 Task: For heading Use Italics Caveat with green colour & Underline.  font size for heading24,  'Change the font style of data to'Comic Sans MS and font size to 16,  Change the alignment of both headline & data to Align center.  In the sheet  Budget Management Template Workbook
Action: Mouse moved to (66, 211)
Screenshot: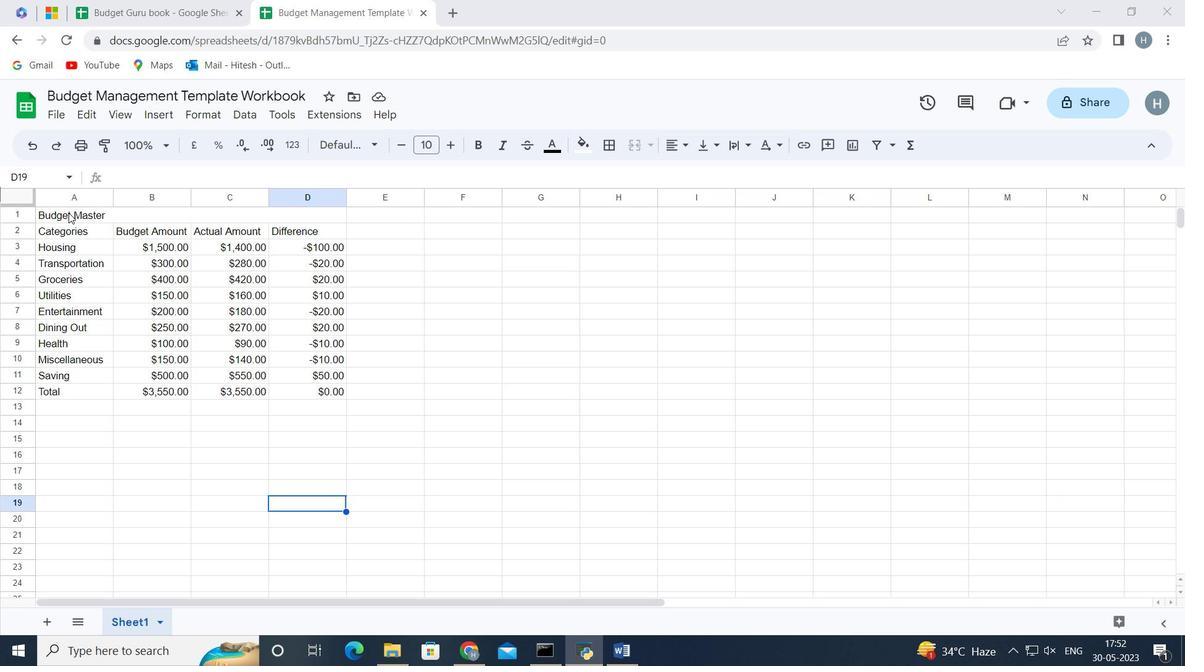 
Action: Mouse pressed left at (66, 211)
Screenshot: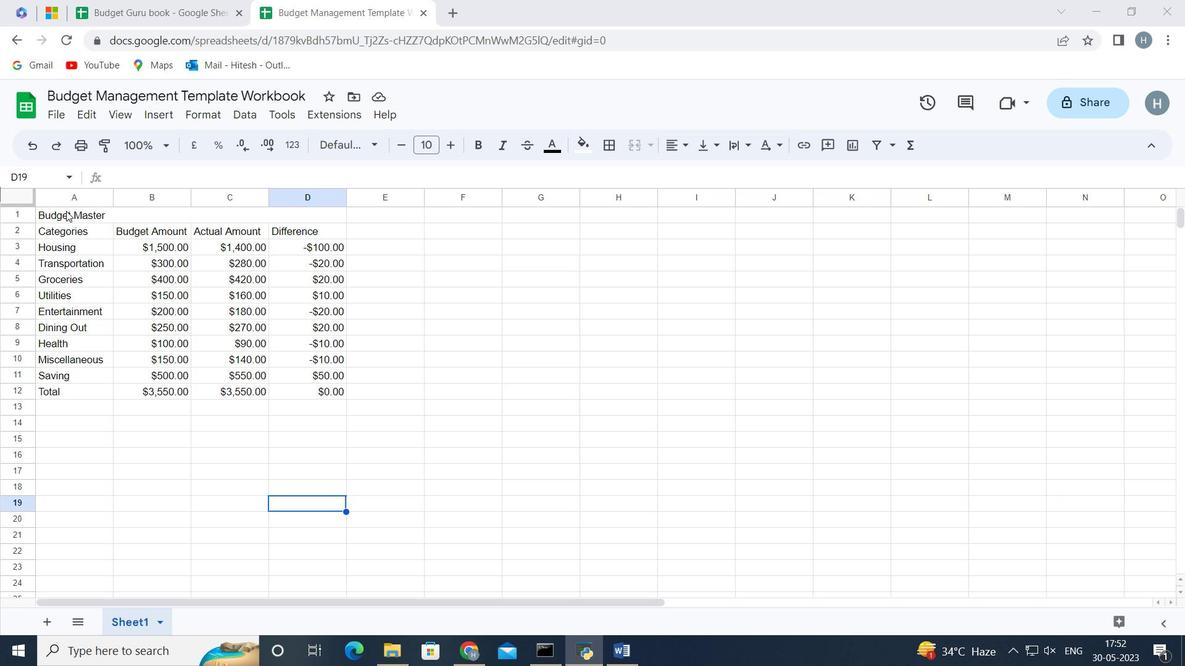 
Action: Mouse moved to (498, 145)
Screenshot: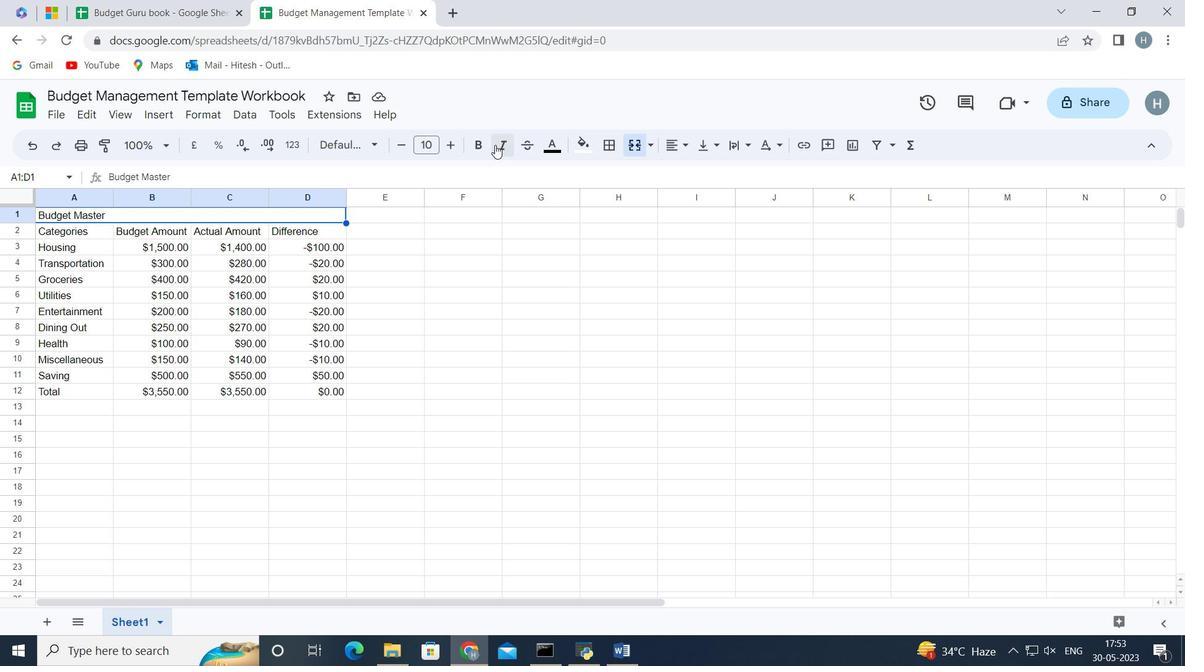 
Action: Mouse pressed left at (498, 145)
Screenshot: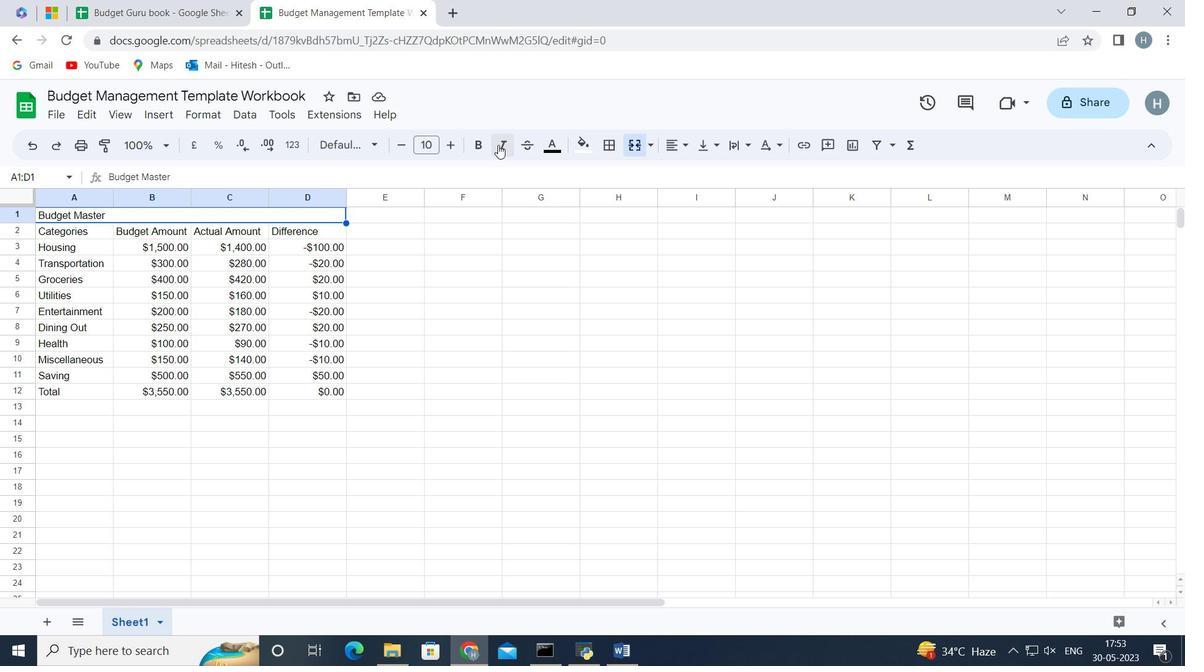 
Action: Mouse moved to (371, 140)
Screenshot: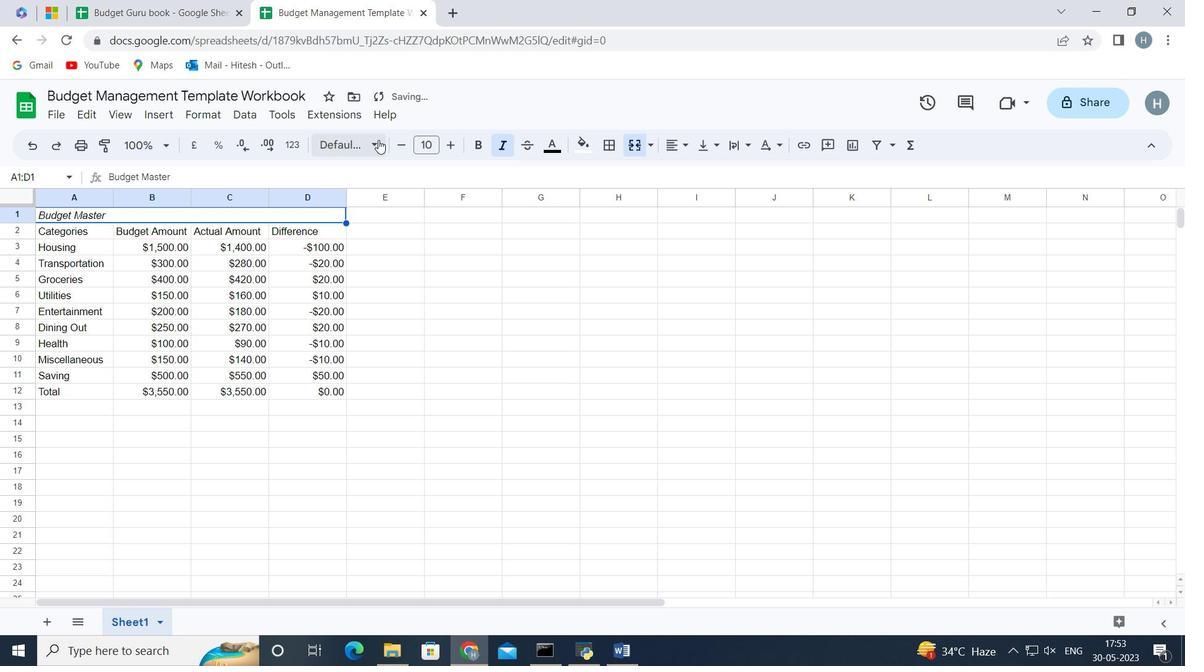 
Action: Mouse pressed left at (371, 140)
Screenshot: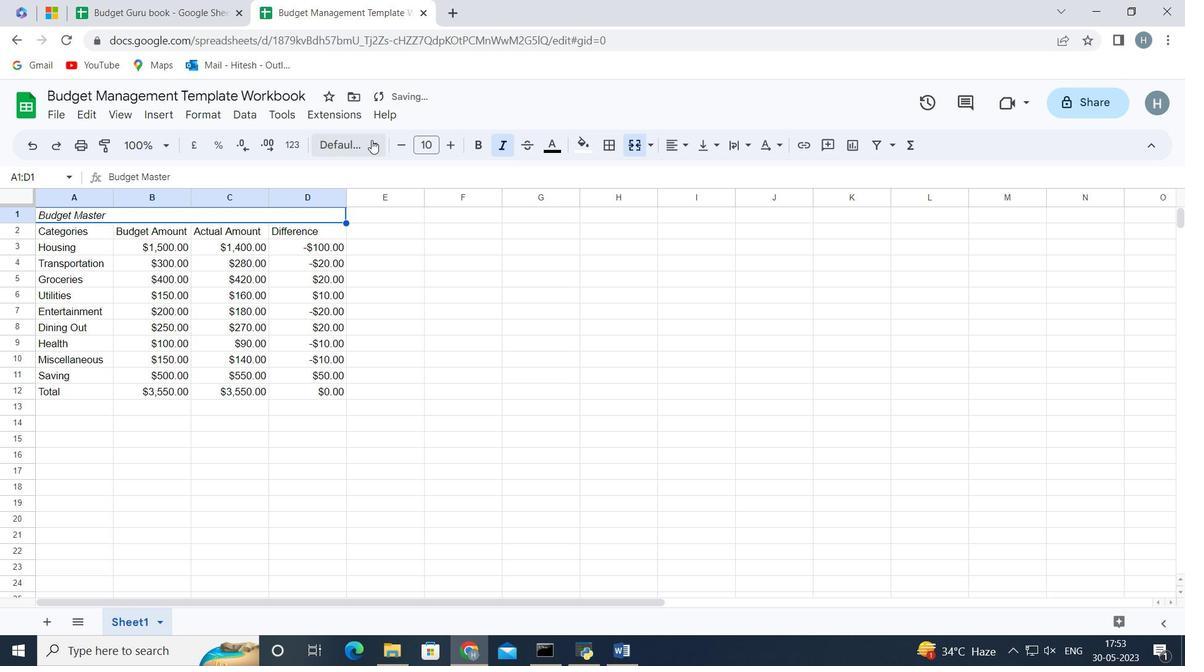 
Action: Mouse moved to (388, 468)
Screenshot: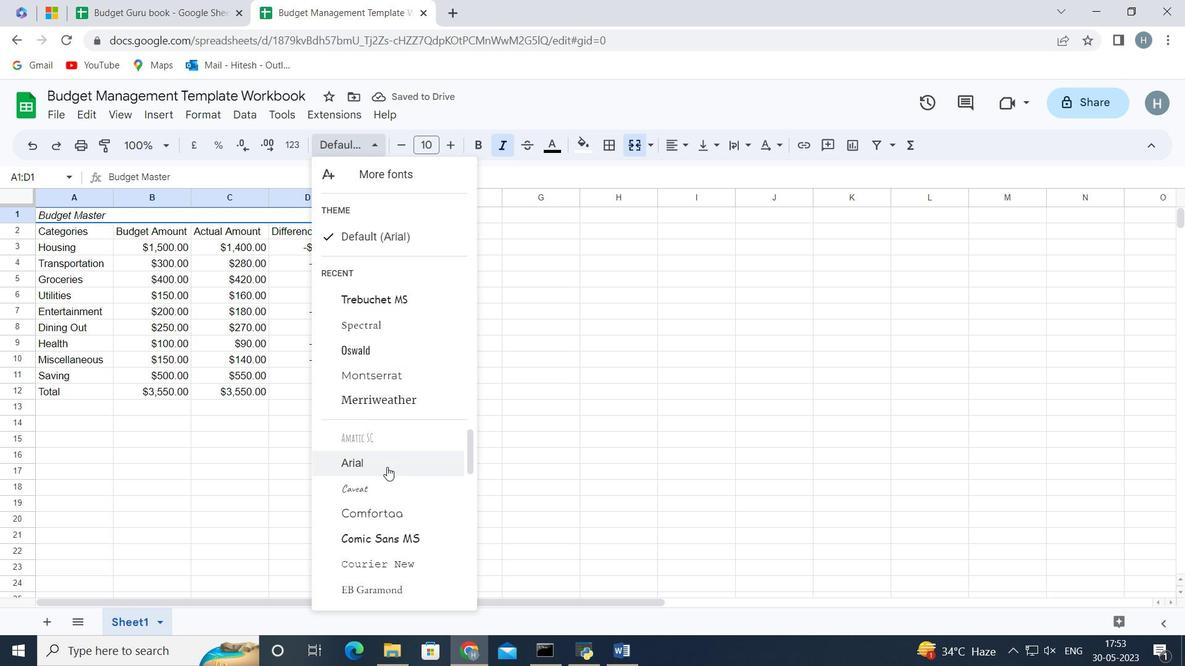 
Action: Mouse scrolled (388, 467) with delta (0, 0)
Screenshot: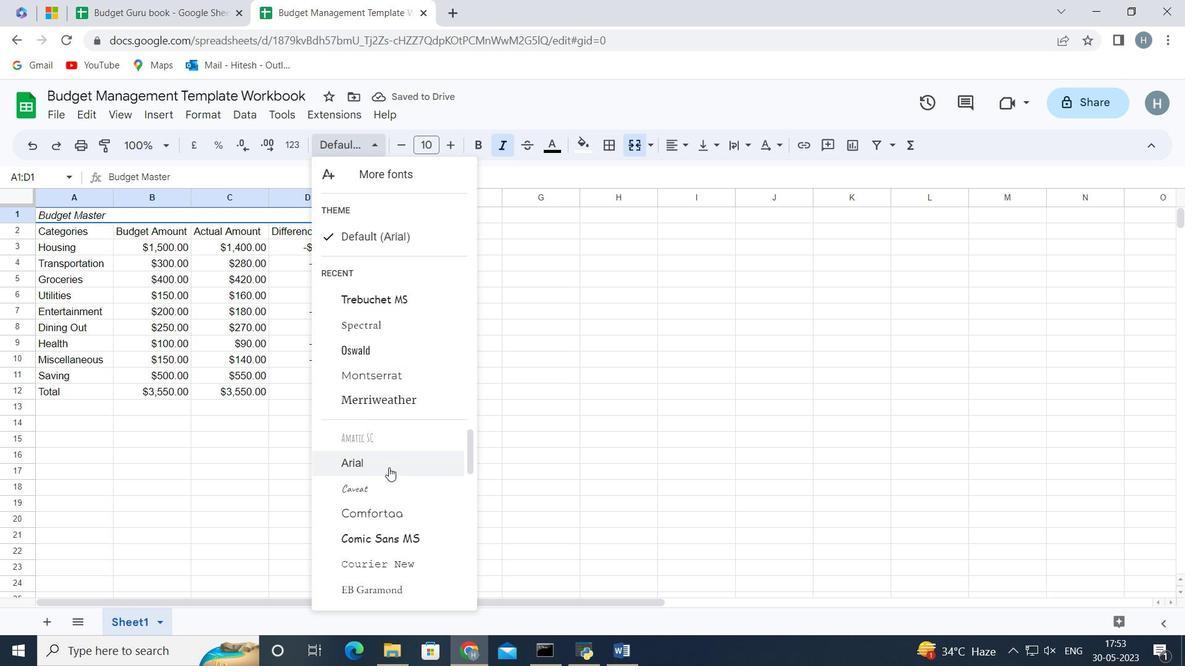 
Action: Mouse moved to (390, 486)
Screenshot: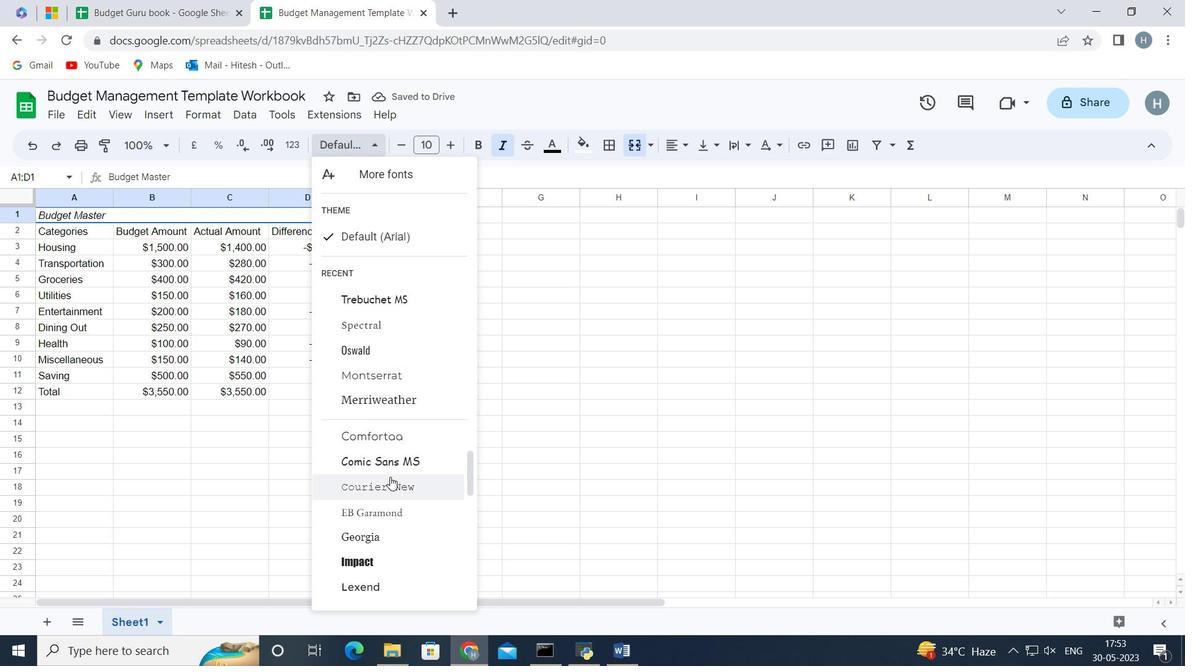 
Action: Mouse scrolled (390, 486) with delta (0, 0)
Screenshot: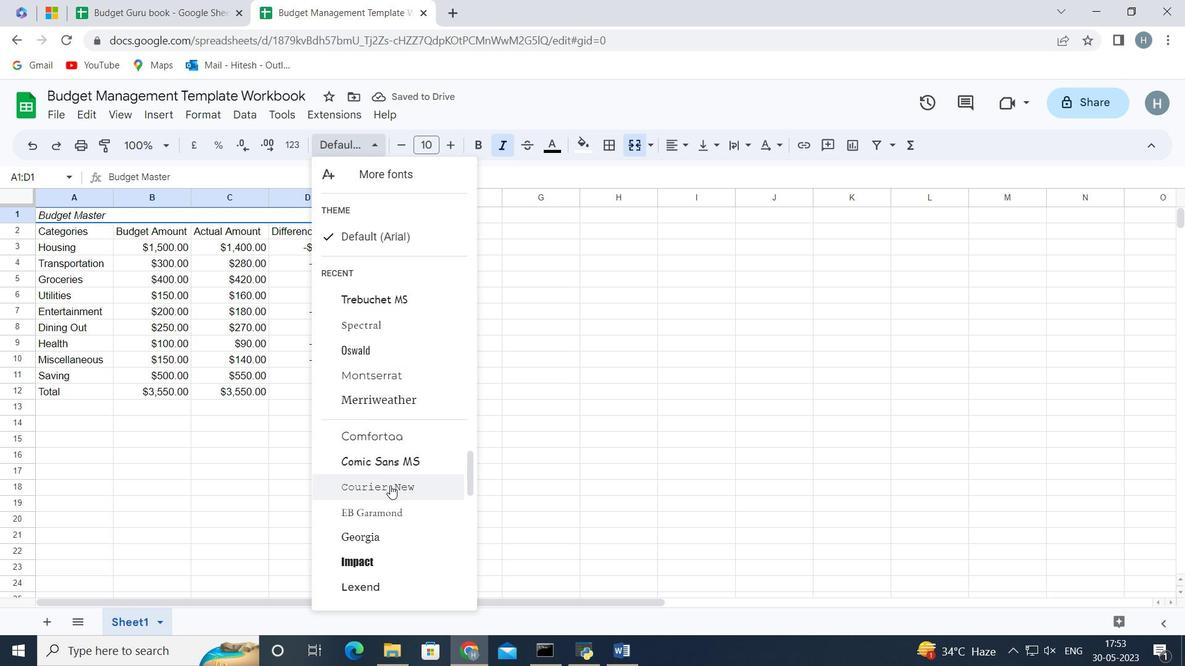 
Action: Mouse scrolled (390, 486) with delta (0, 0)
Screenshot: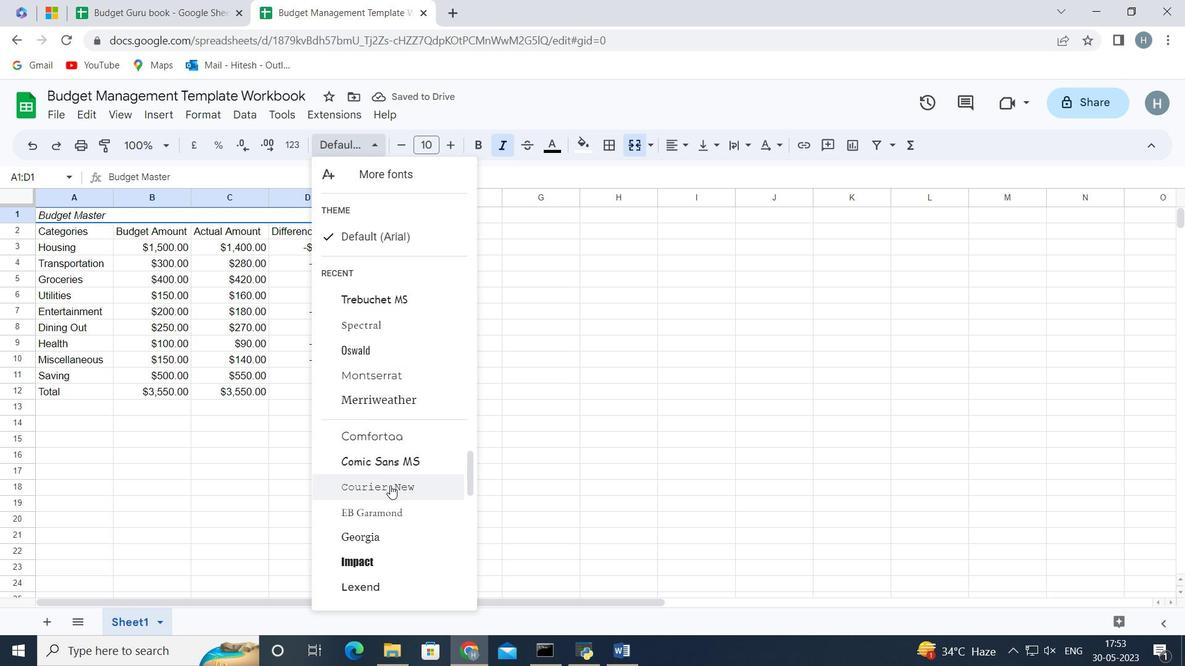 
Action: Mouse scrolled (390, 486) with delta (0, 0)
Screenshot: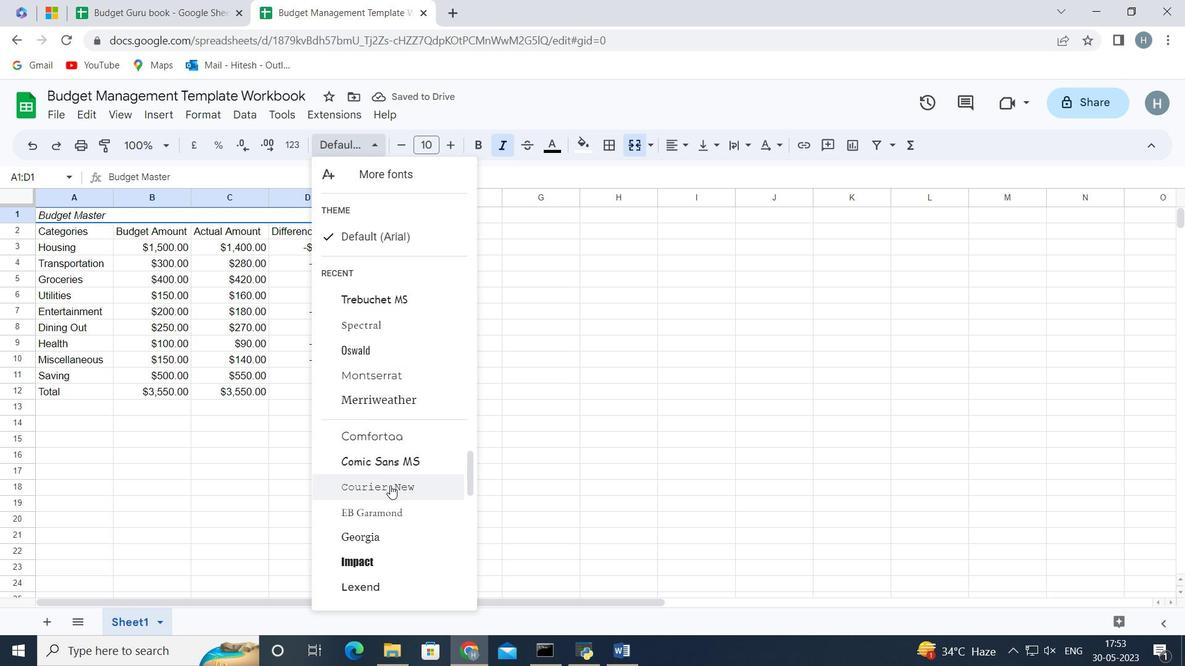 
Action: Mouse moved to (390, 486)
Screenshot: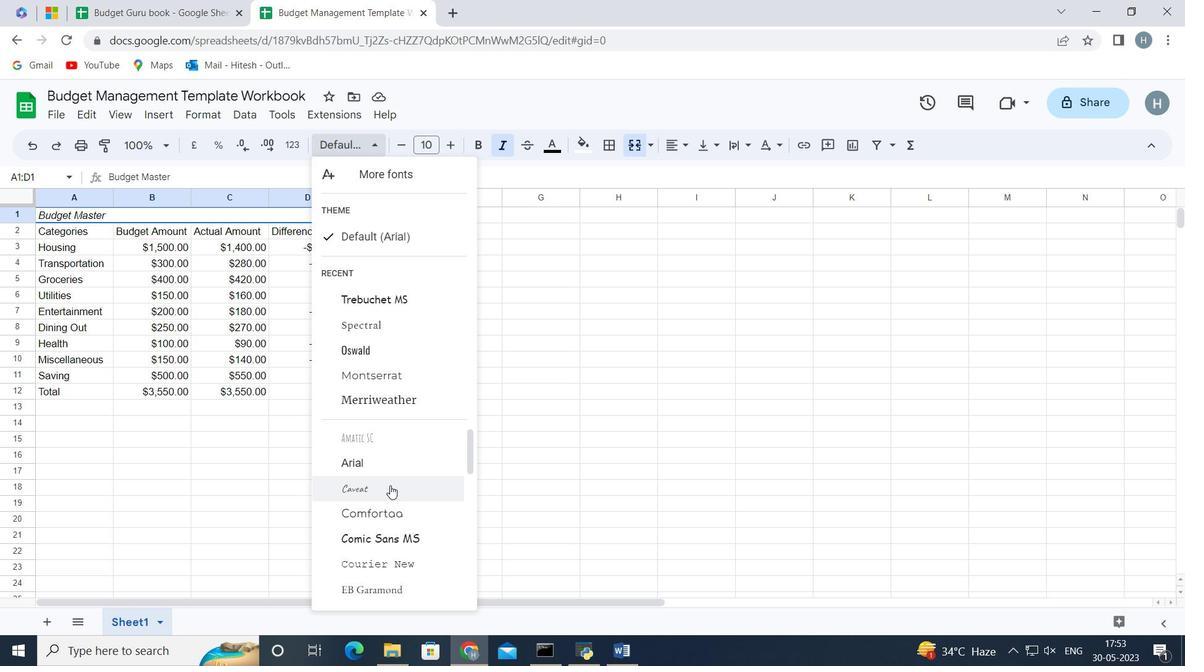 
Action: Mouse pressed left at (390, 486)
Screenshot: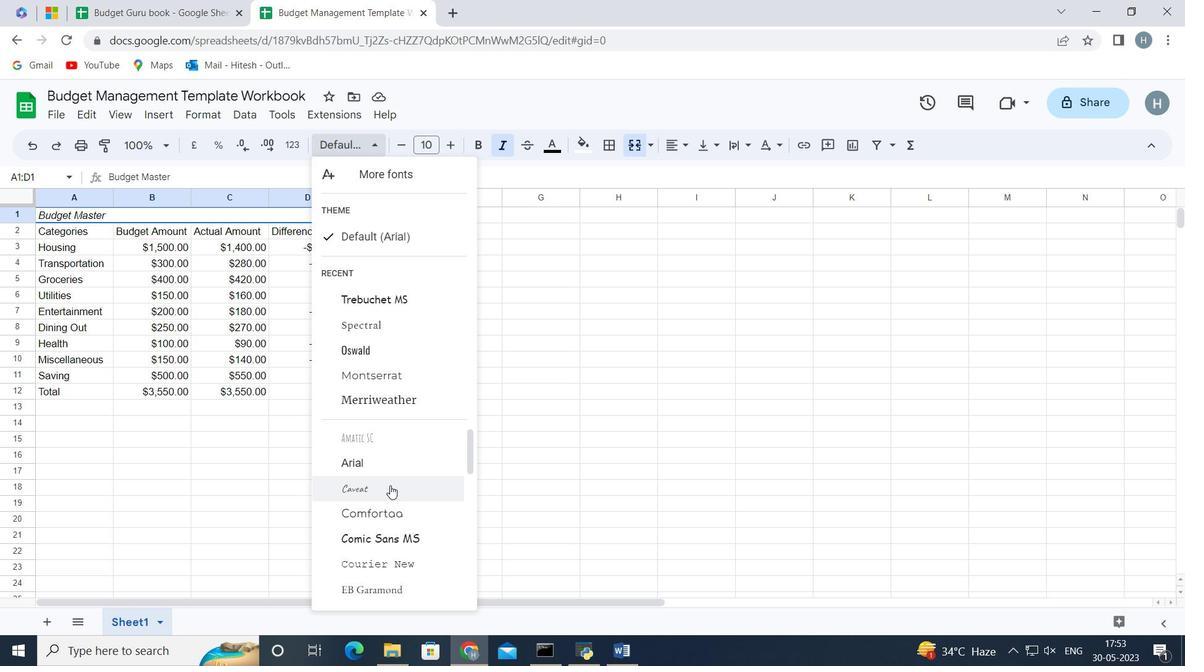 
Action: Mouse moved to (578, 147)
Screenshot: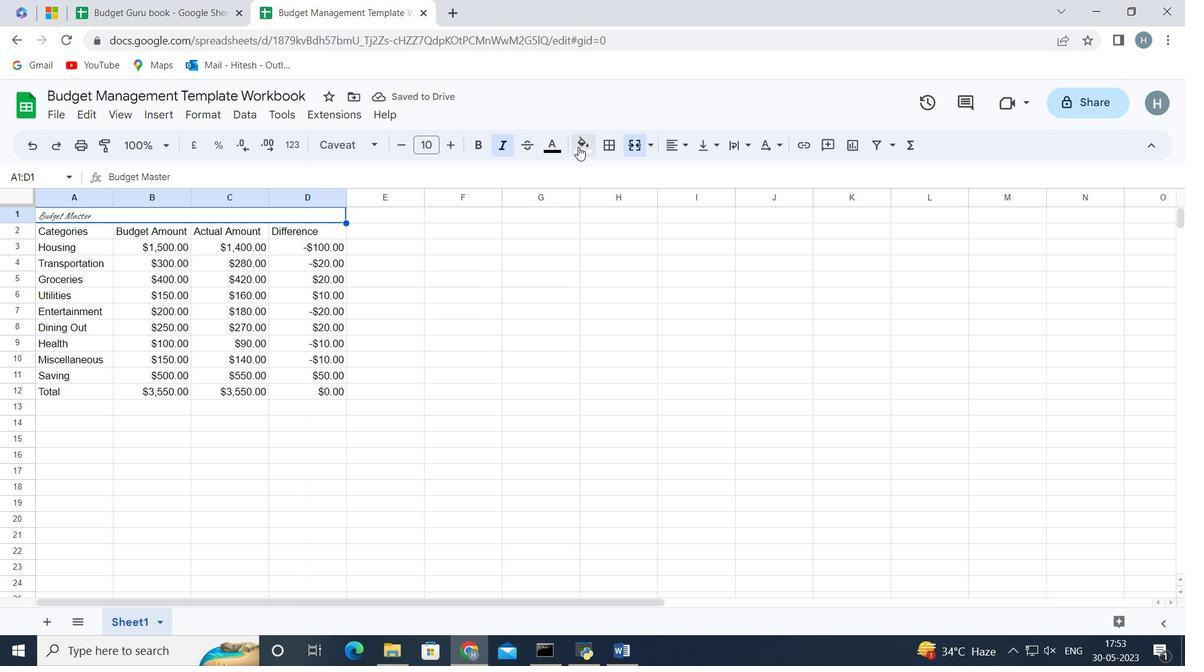 
Action: Mouse pressed left at (578, 147)
Screenshot: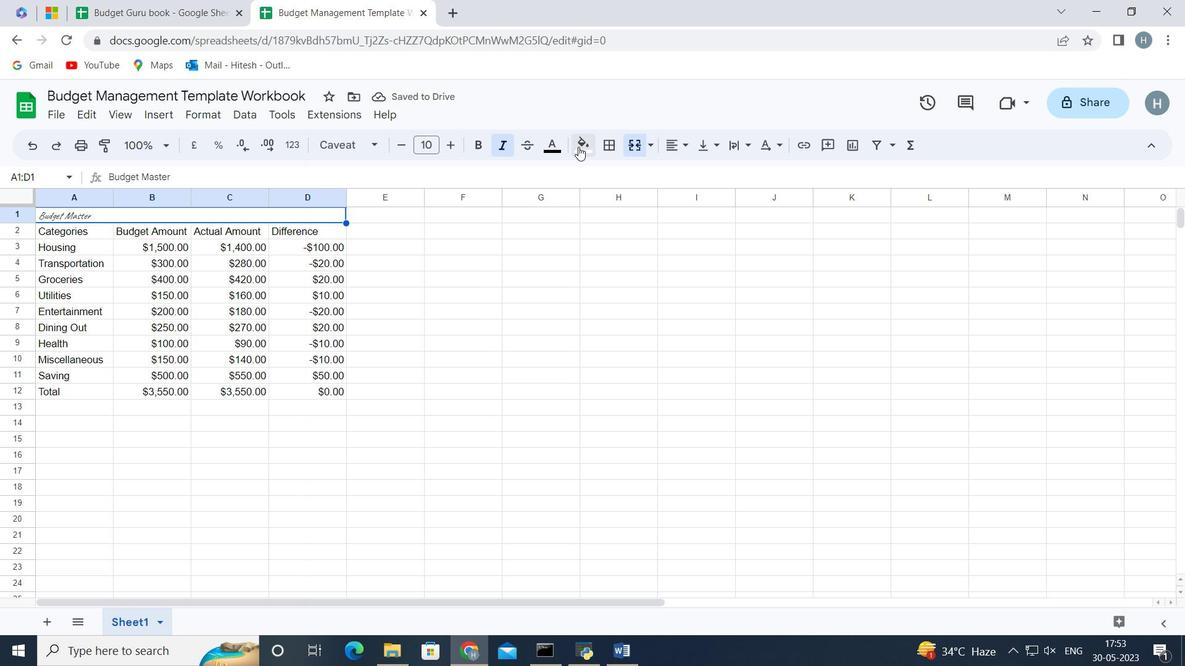 
Action: Mouse moved to (654, 209)
Screenshot: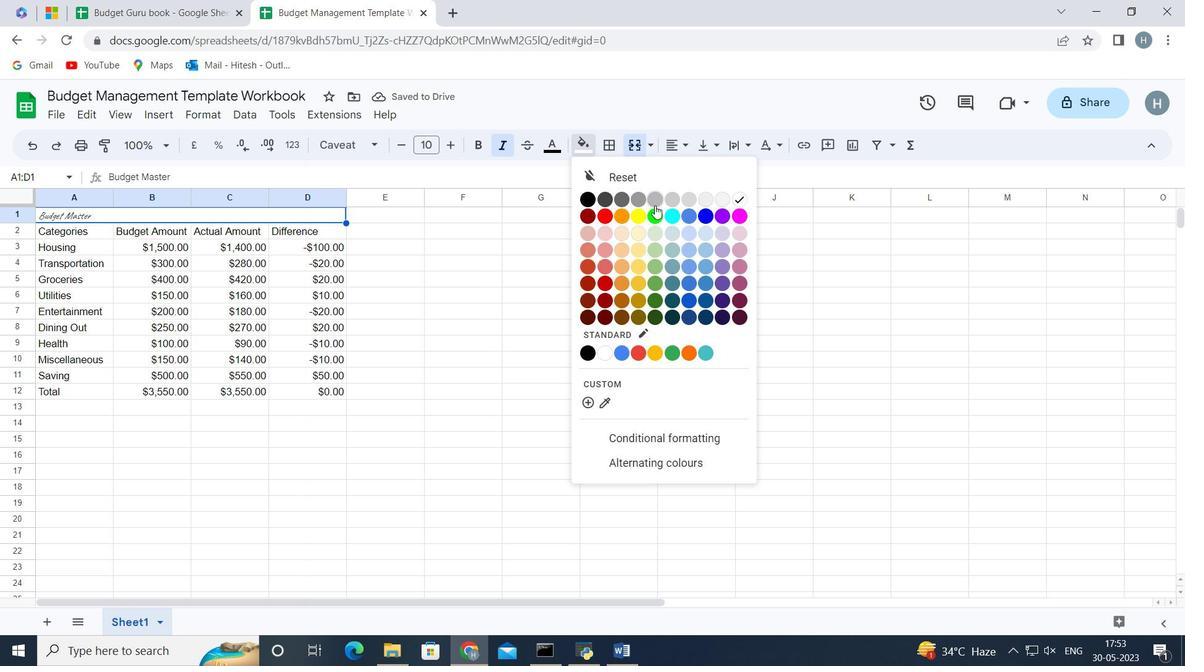 
Action: Mouse pressed left at (654, 209)
Screenshot: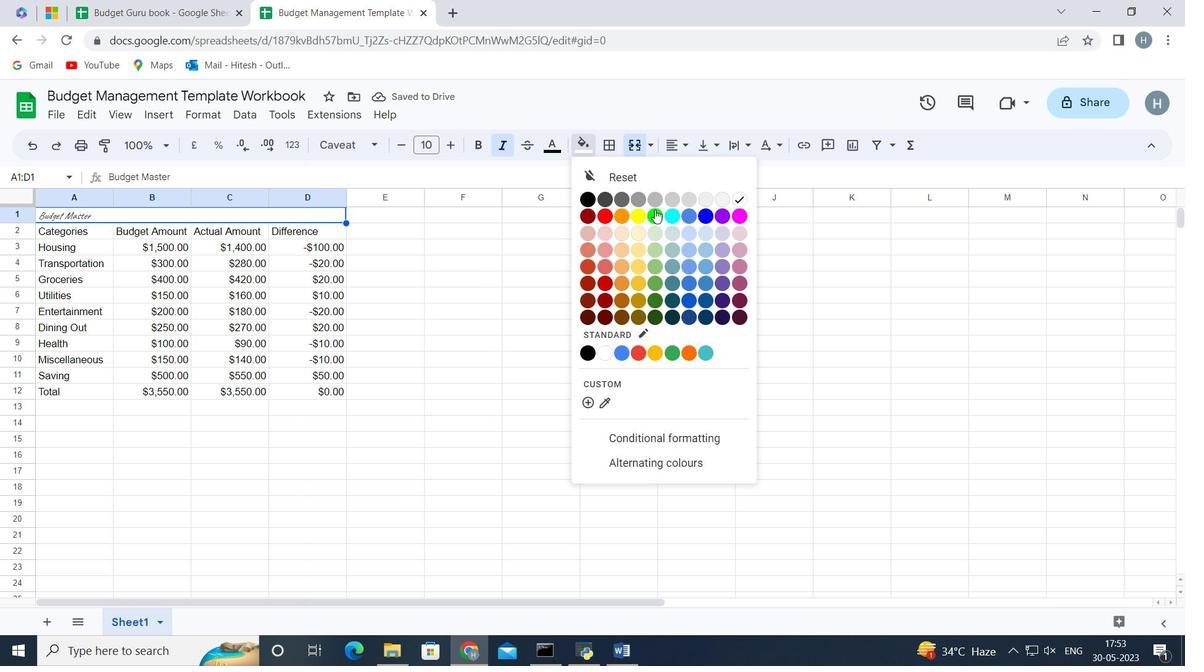 
Action: Mouse moved to (193, 114)
Screenshot: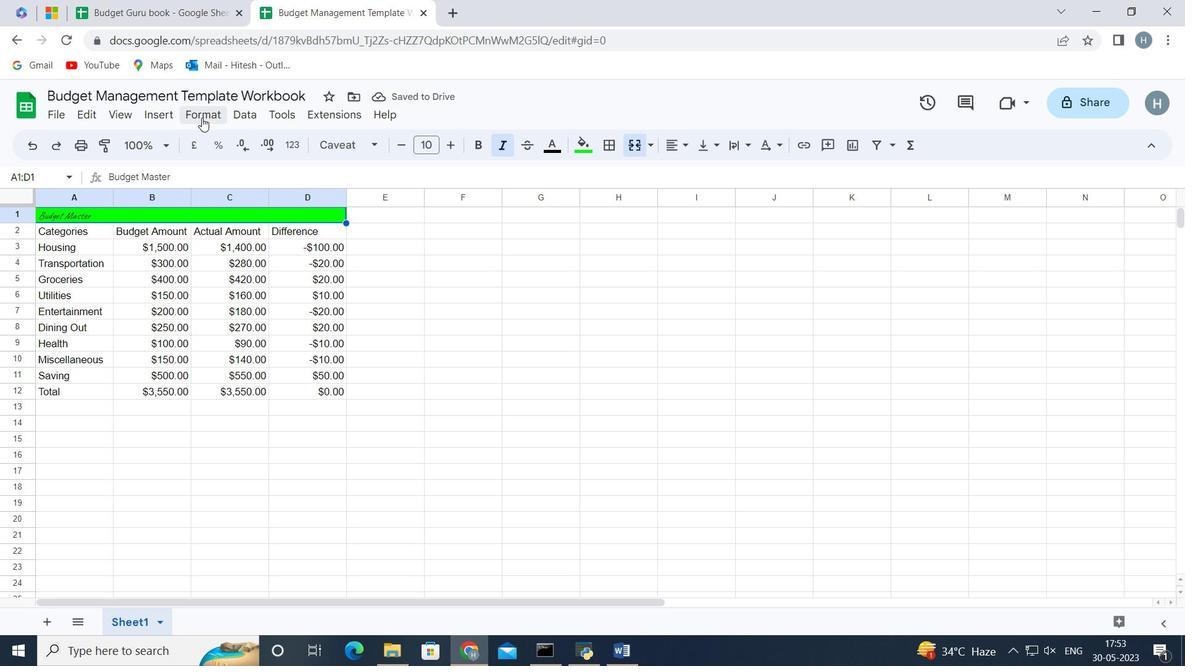 
Action: Mouse pressed left at (193, 114)
Screenshot: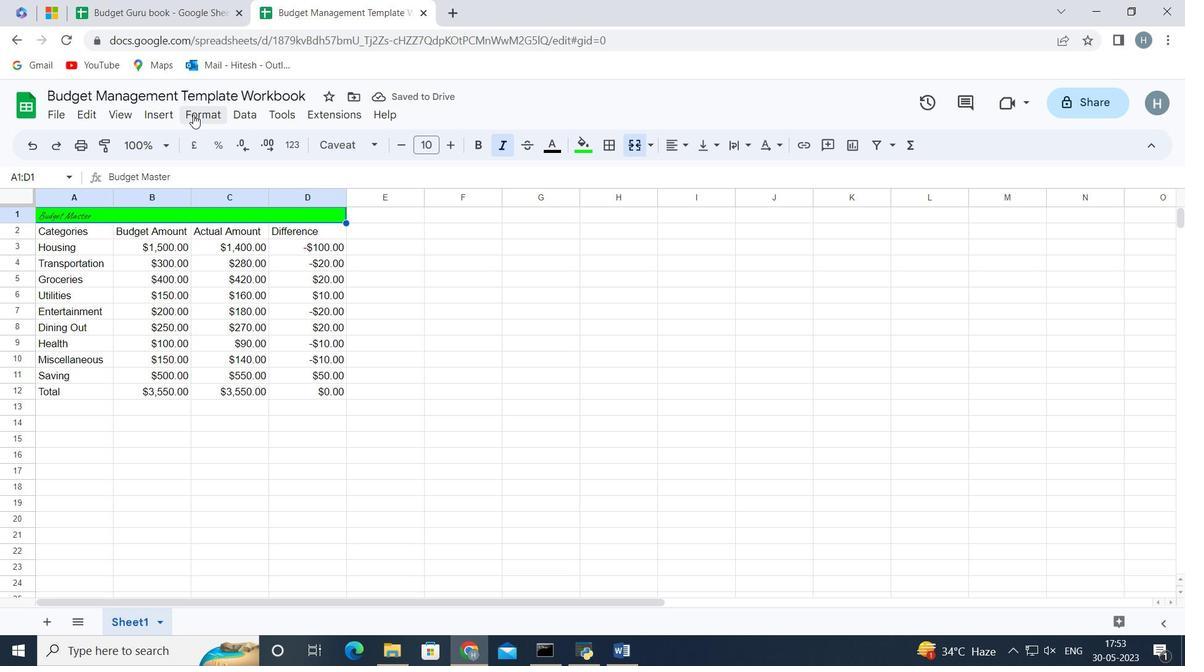 
Action: Mouse moved to (476, 259)
Screenshot: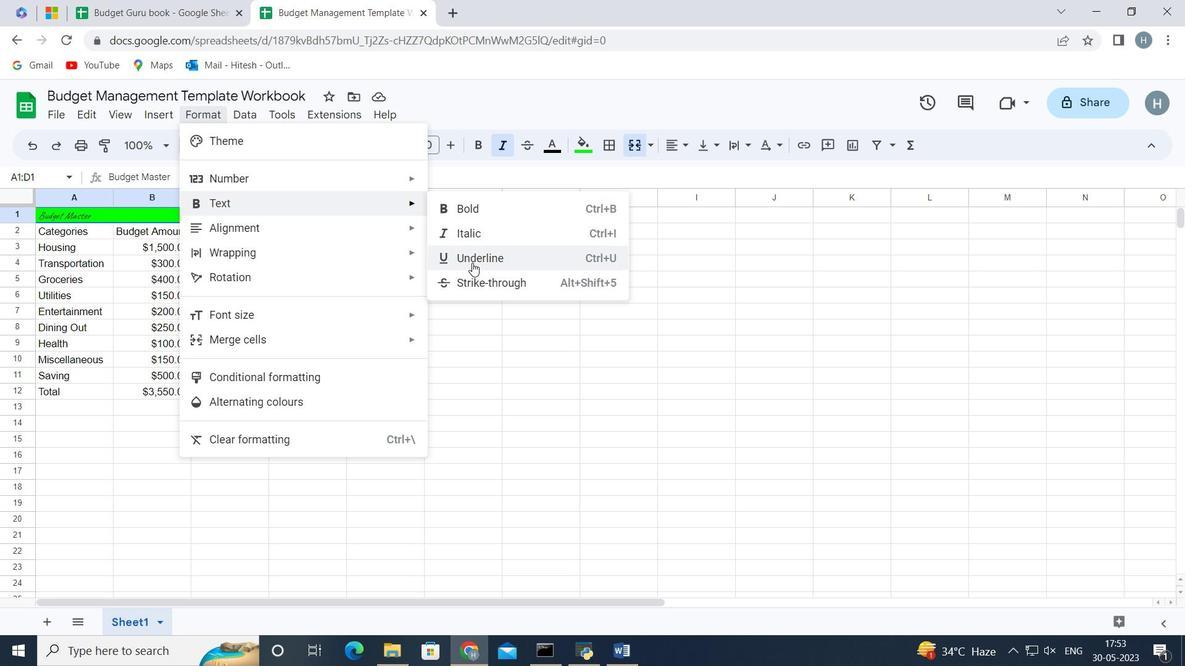 
Action: Mouse pressed left at (476, 259)
Screenshot: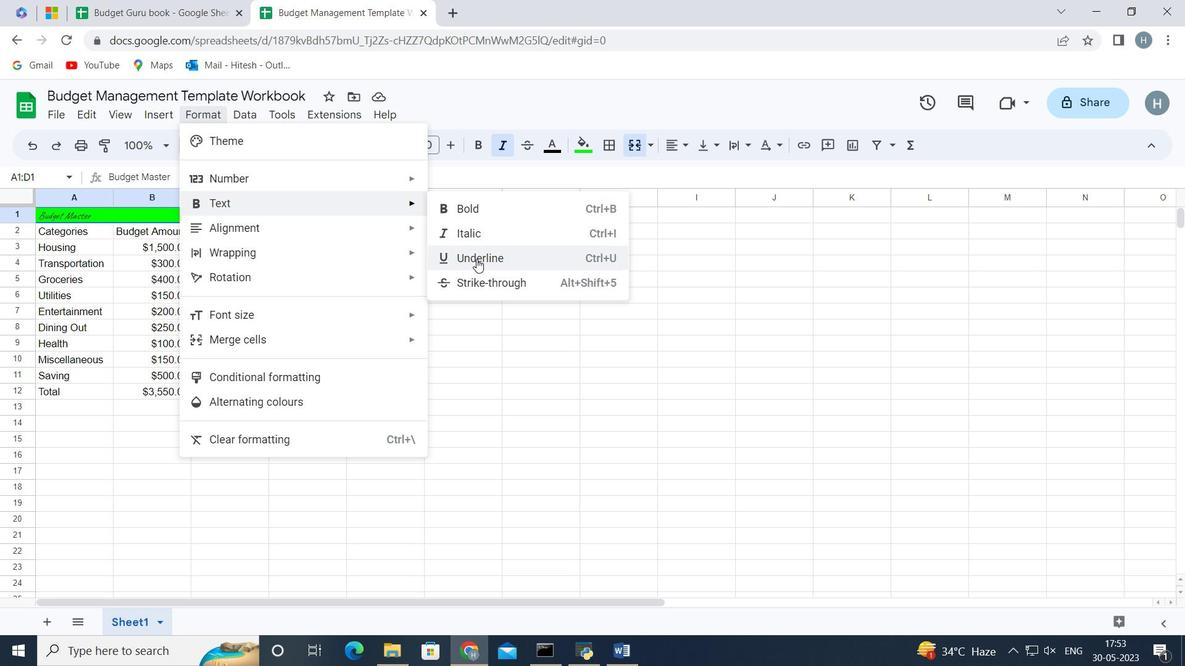 
Action: Mouse moved to (457, 145)
Screenshot: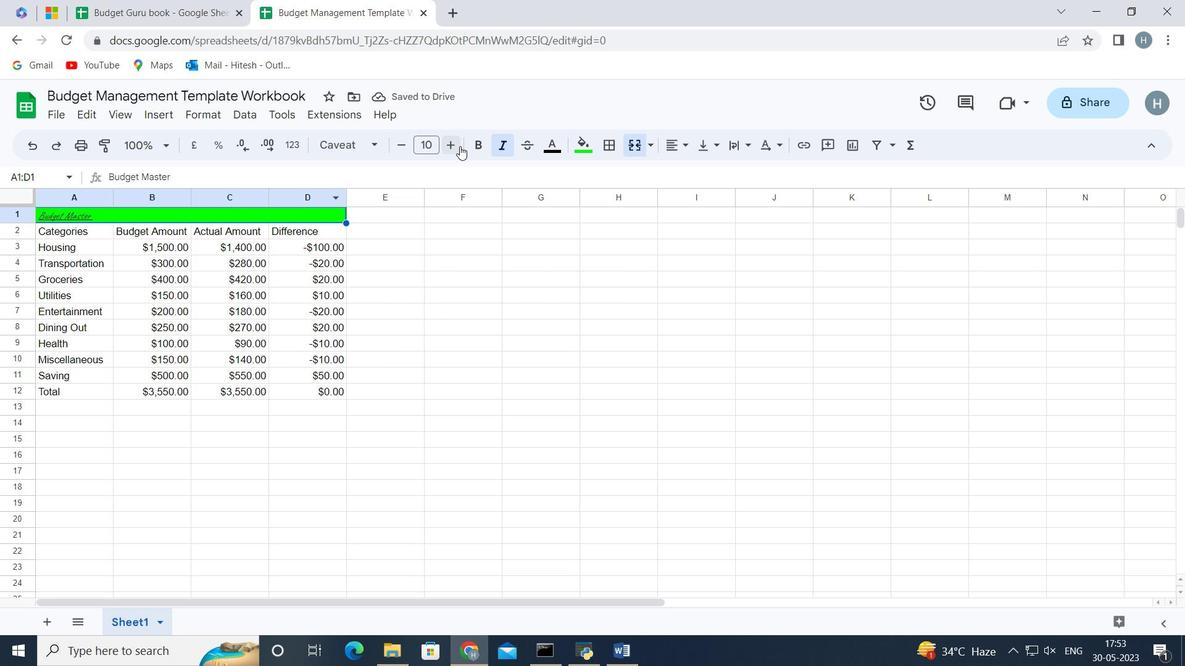 
Action: Mouse pressed left at (457, 145)
Screenshot: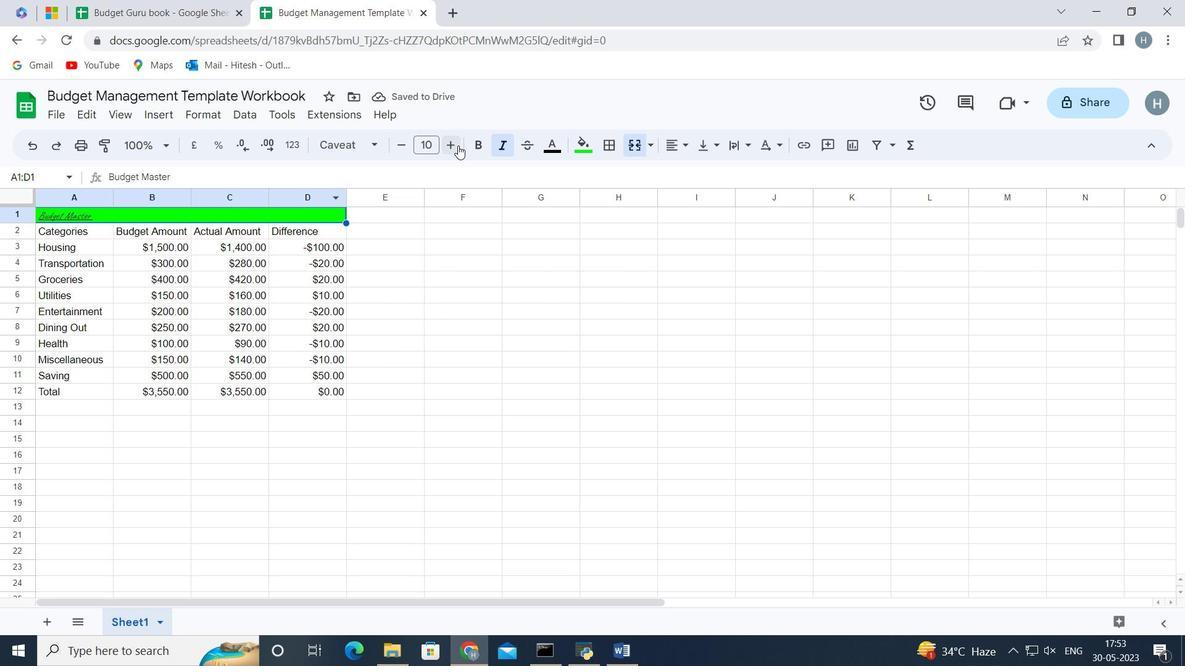 
Action: Mouse pressed left at (457, 145)
Screenshot: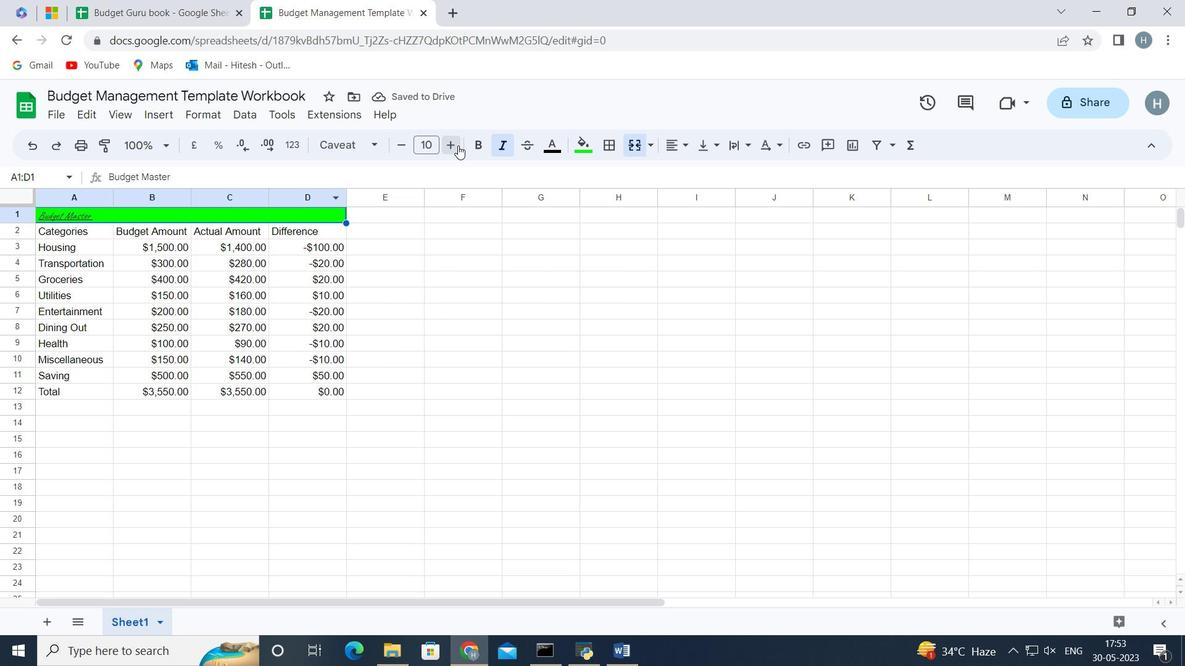 
Action: Mouse pressed left at (457, 145)
Screenshot: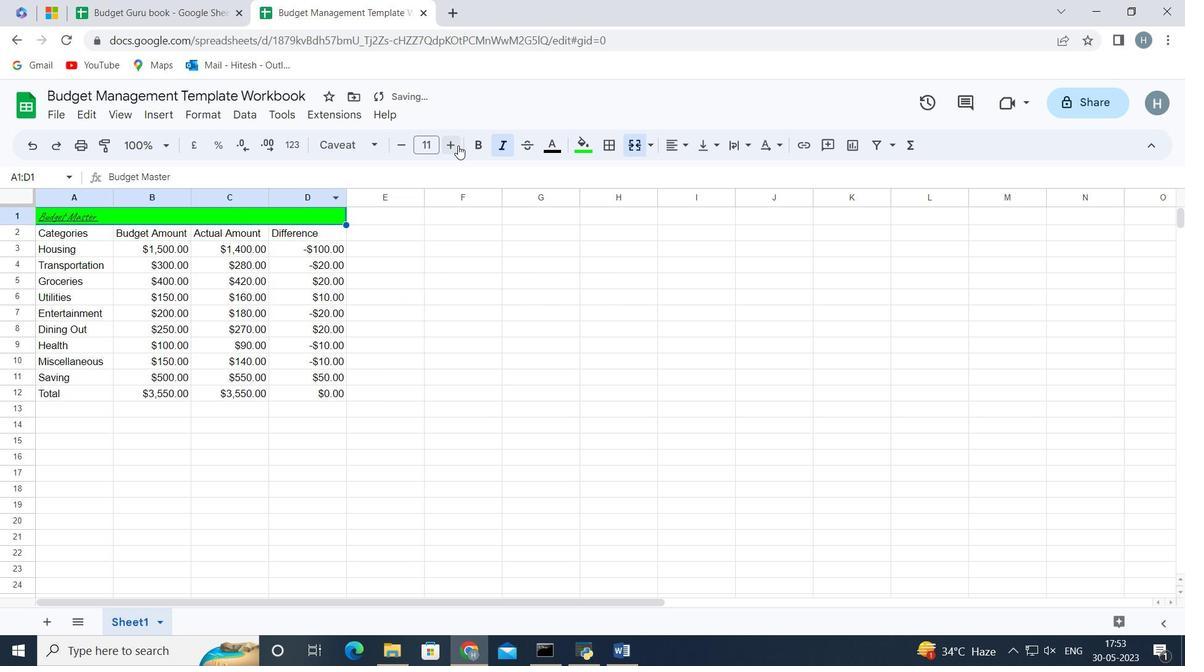 
Action: Mouse pressed left at (457, 145)
Screenshot: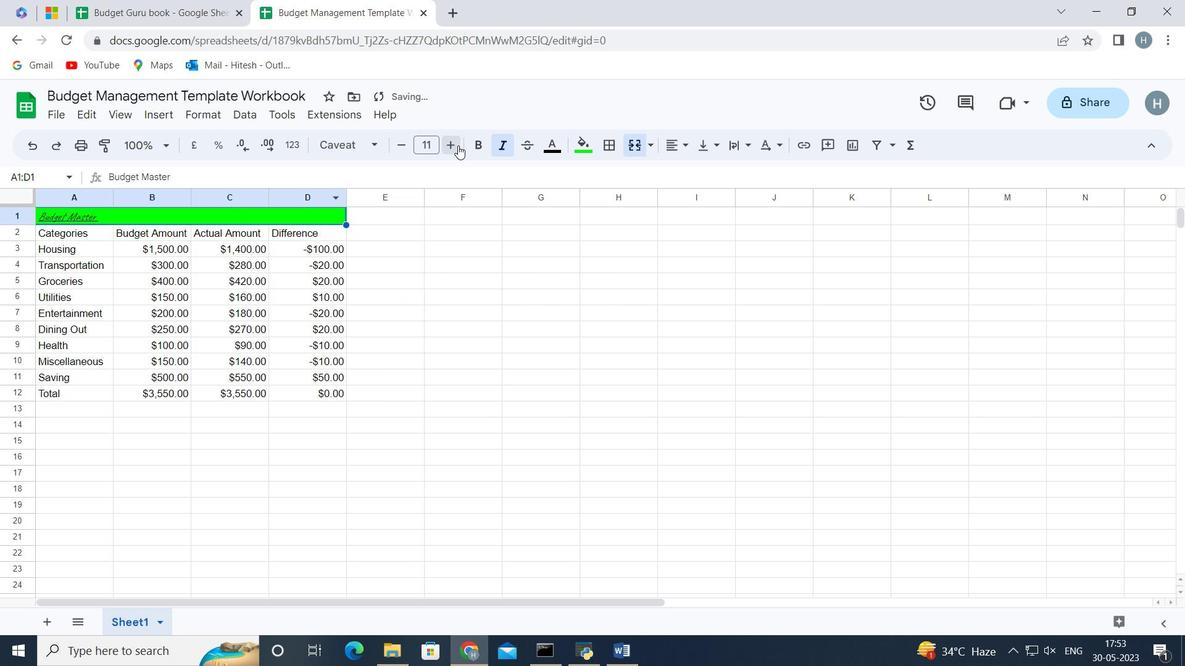 
Action: Mouse pressed left at (457, 145)
Screenshot: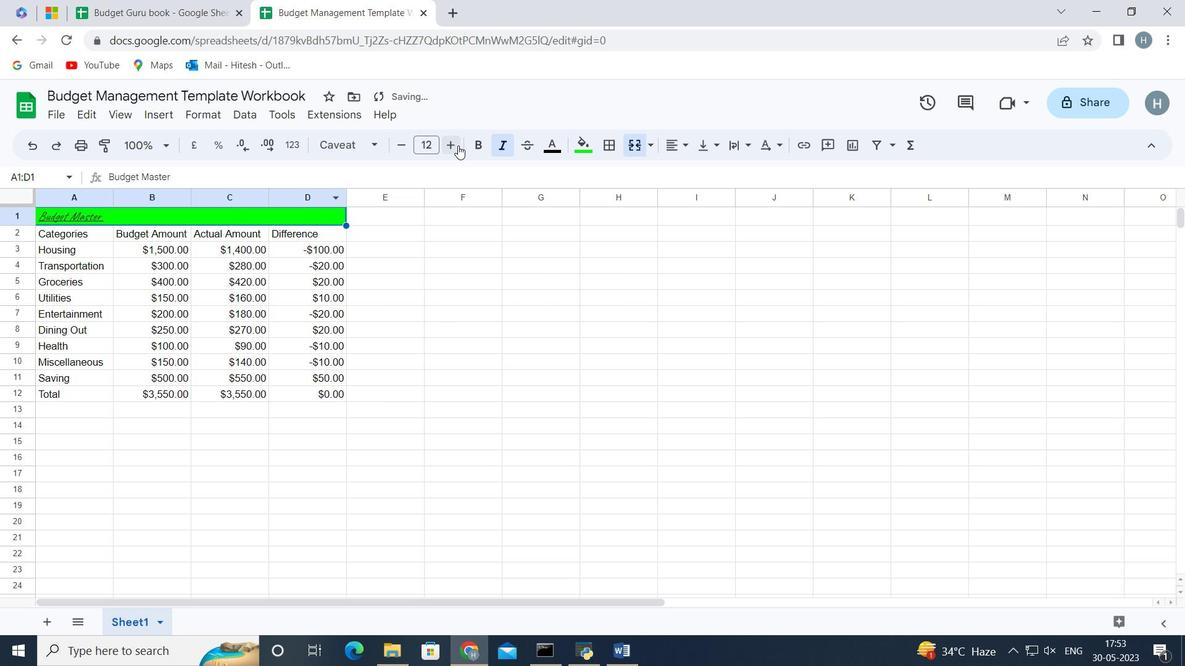 
Action: Mouse pressed left at (457, 145)
Screenshot: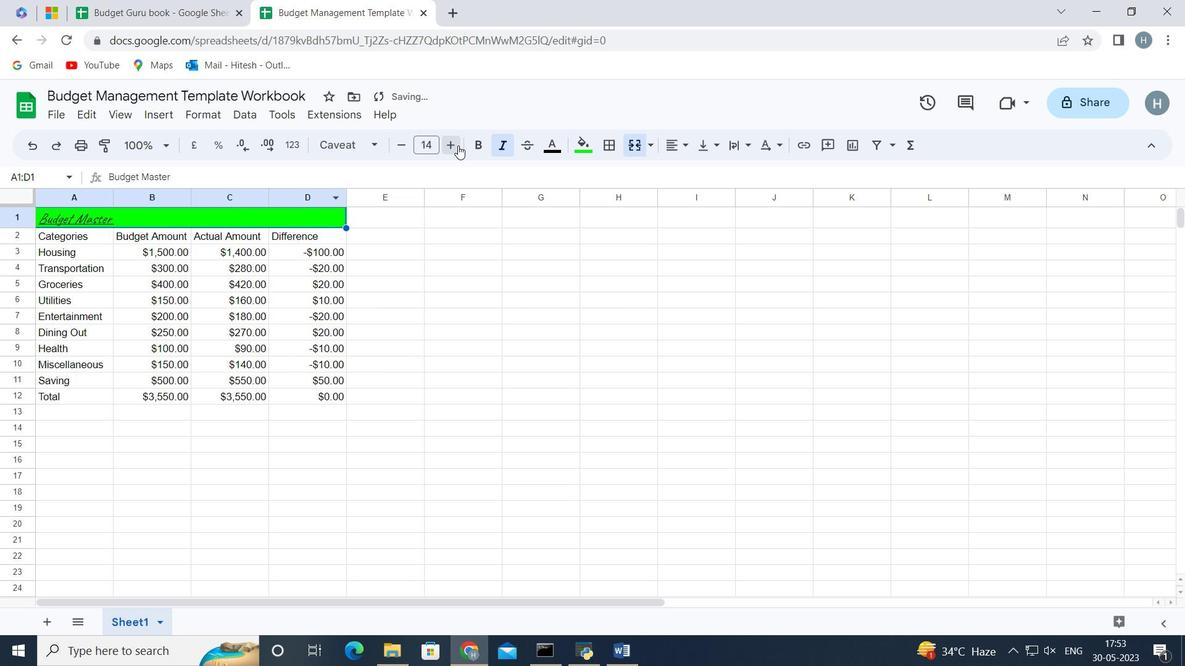
Action: Mouse pressed left at (457, 145)
Screenshot: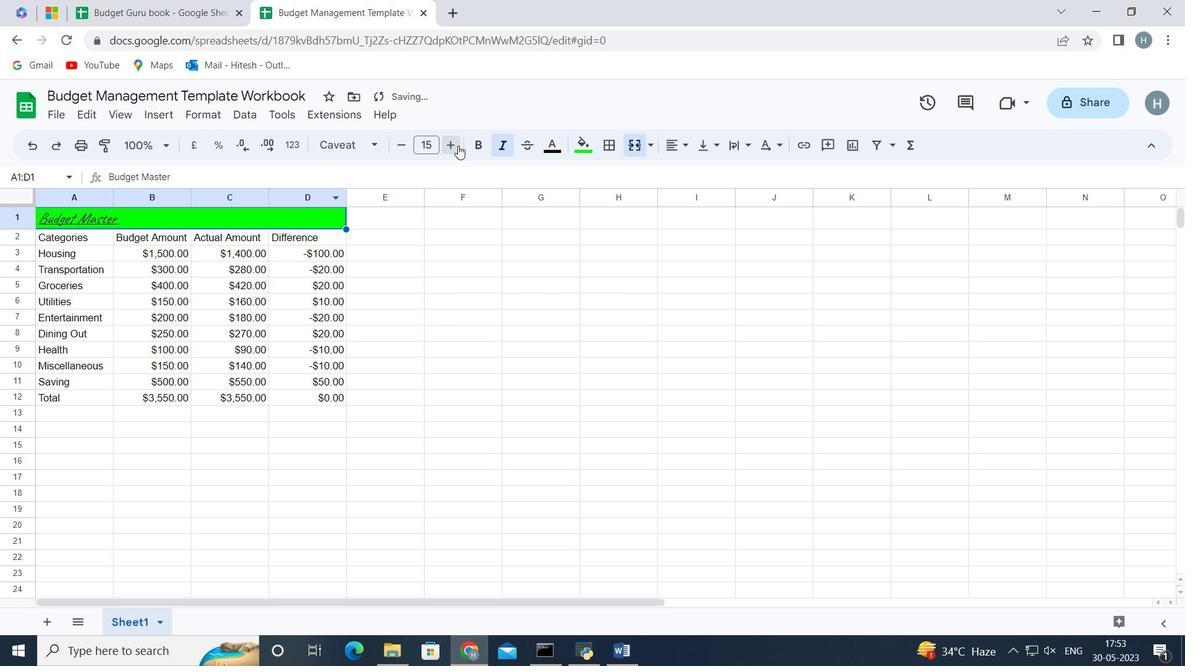 
Action: Mouse pressed left at (457, 145)
Screenshot: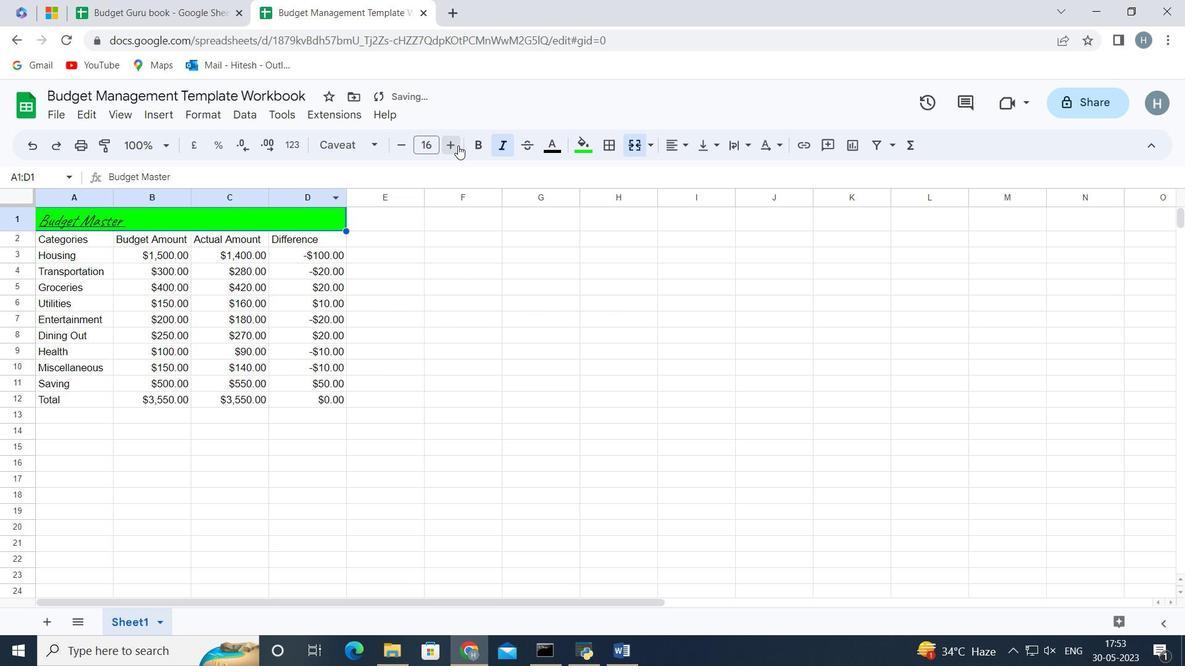 
Action: Mouse pressed left at (457, 145)
Screenshot: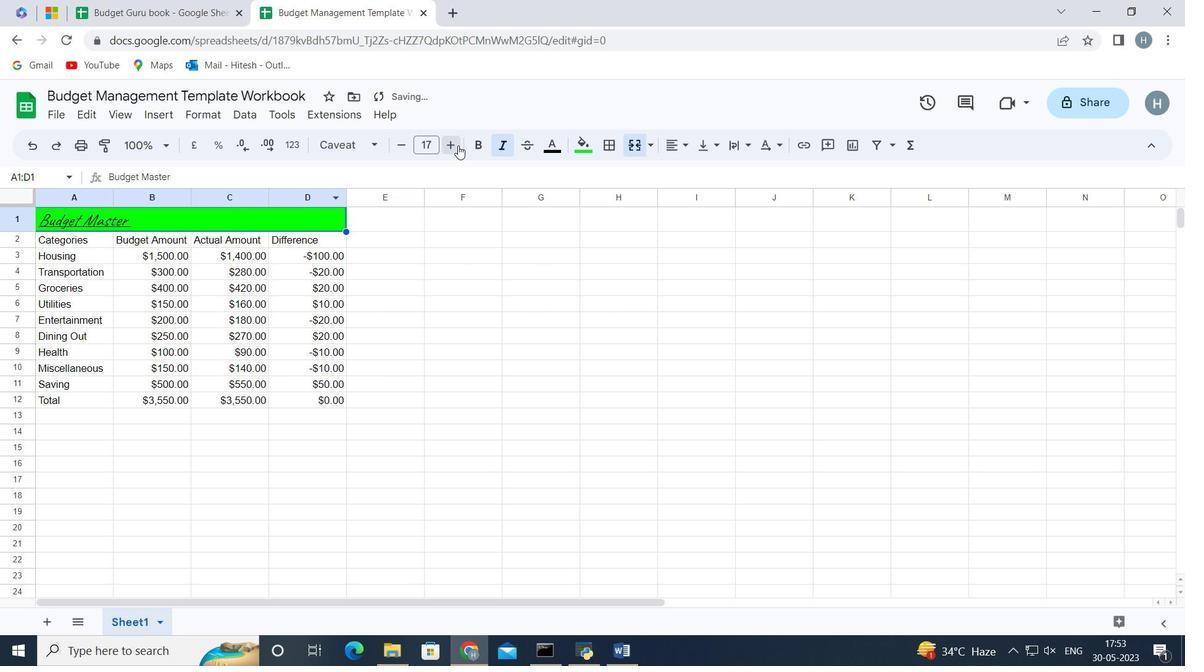 
Action: Mouse pressed left at (457, 145)
Screenshot: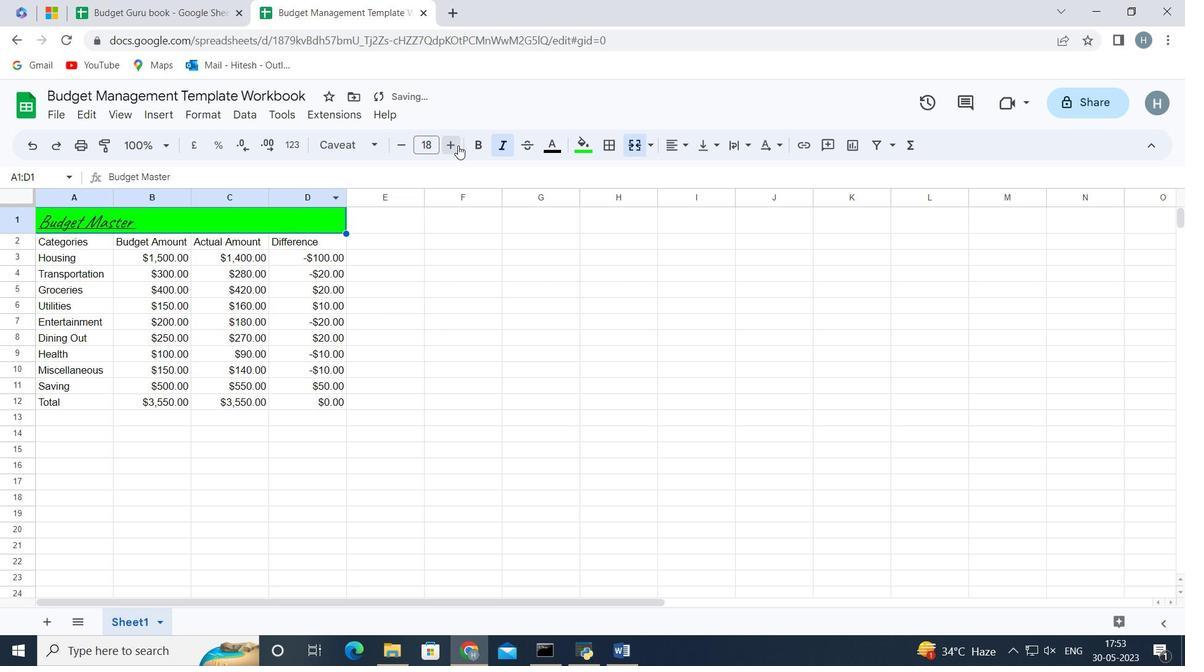 
Action: Mouse pressed left at (457, 145)
Screenshot: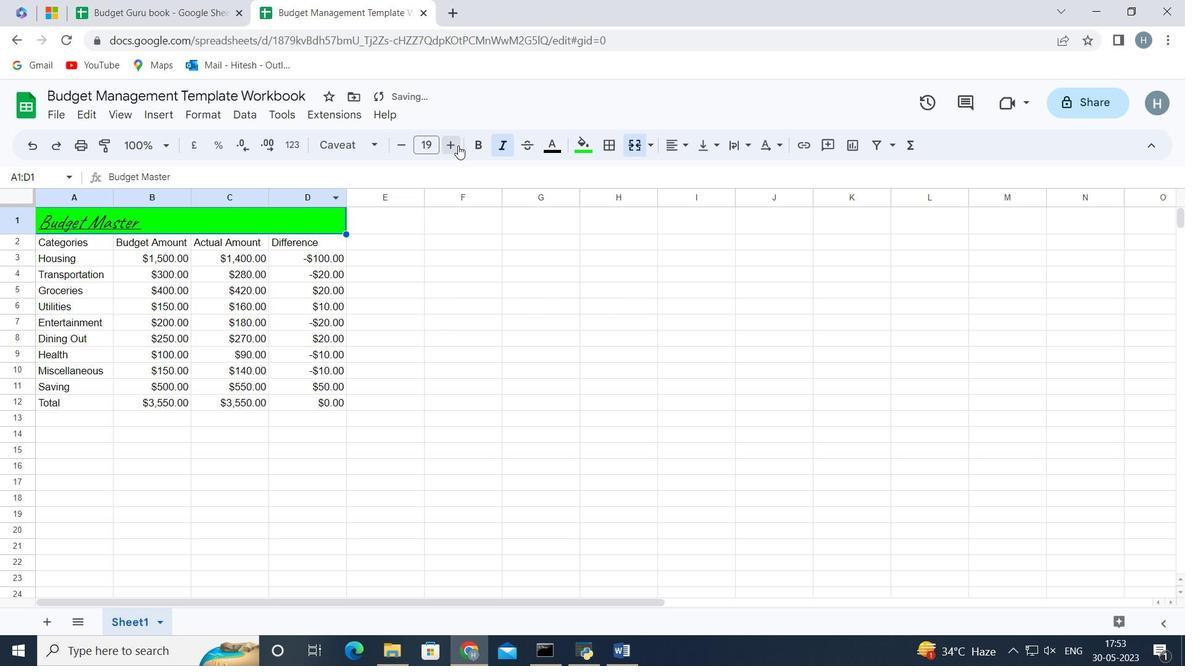 
Action: Mouse pressed left at (457, 145)
Screenshot: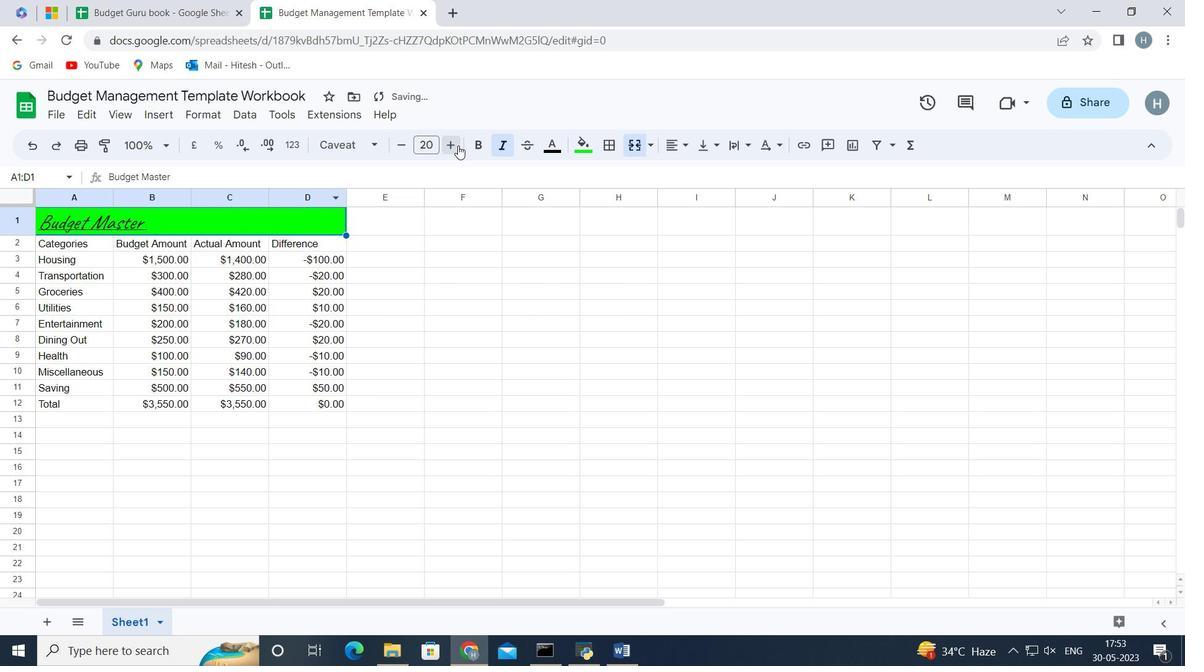 
Action: Mouse pressed left at (457, 145)
Screenshot: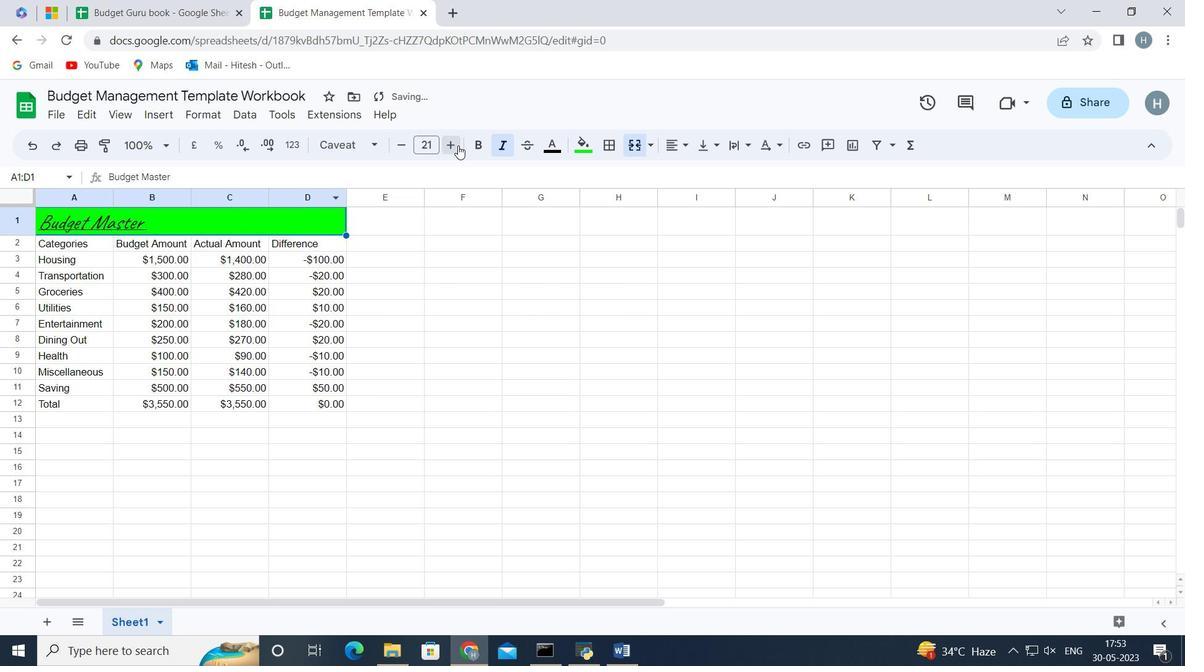 
Action: Mouse pressed left at (457, 145)
Screenshot: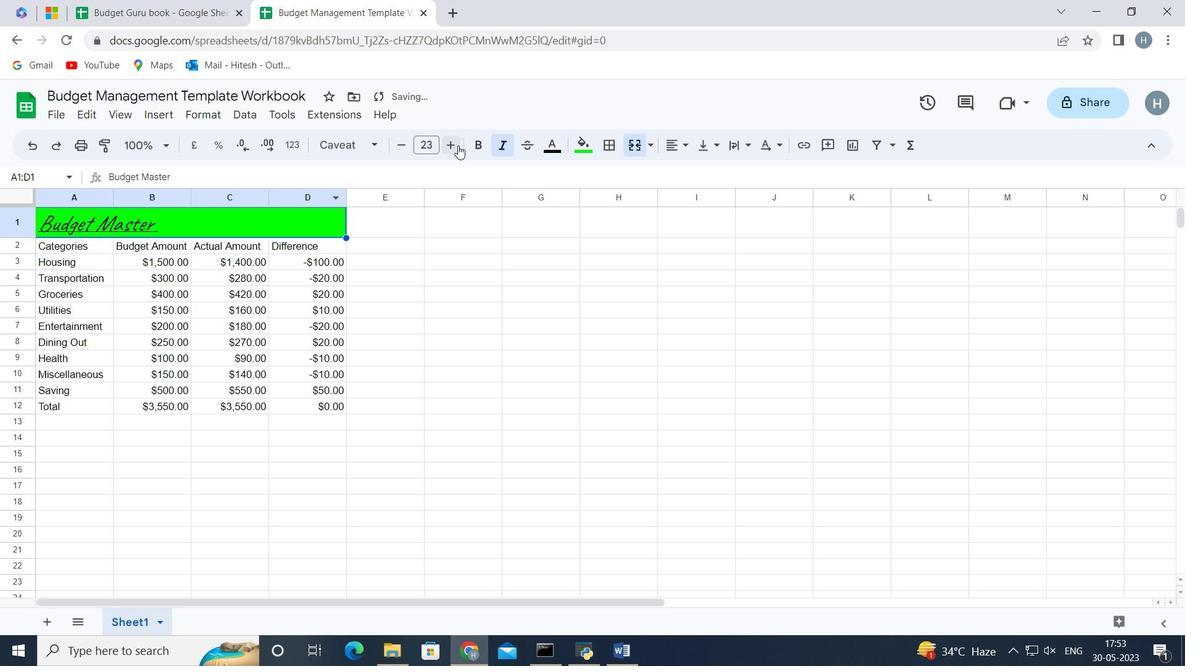 
Action: Mouse moved to (55, 242)
Screenshot: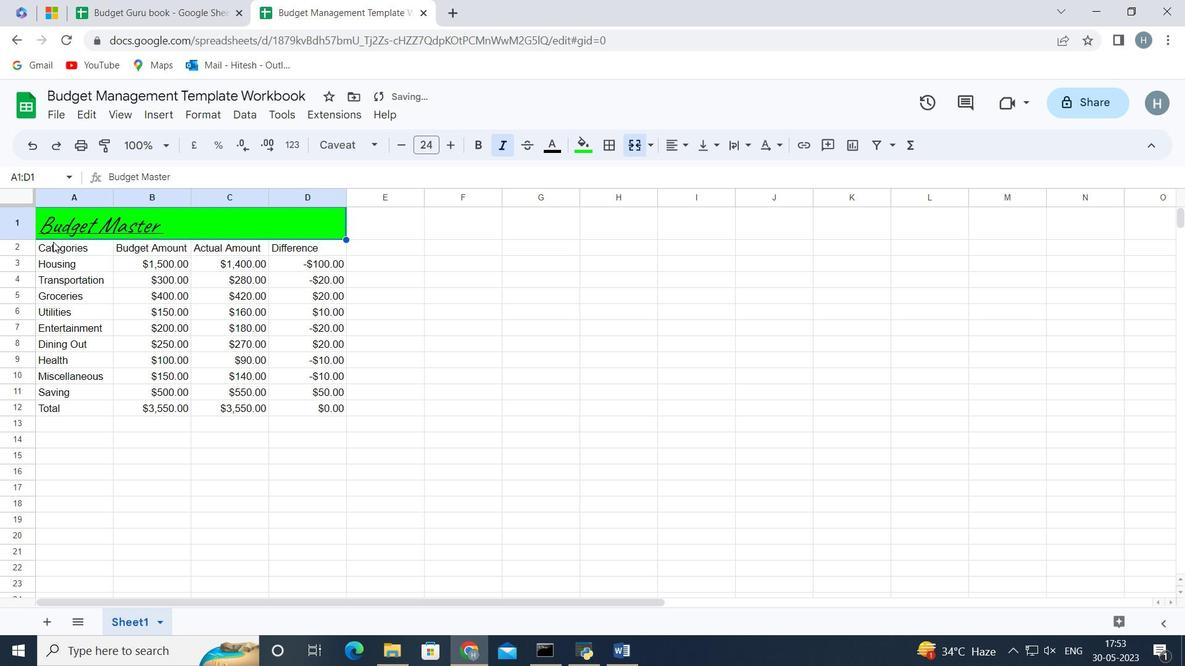 
Action: Mouse pressed left at (55, 242)
Screenshot: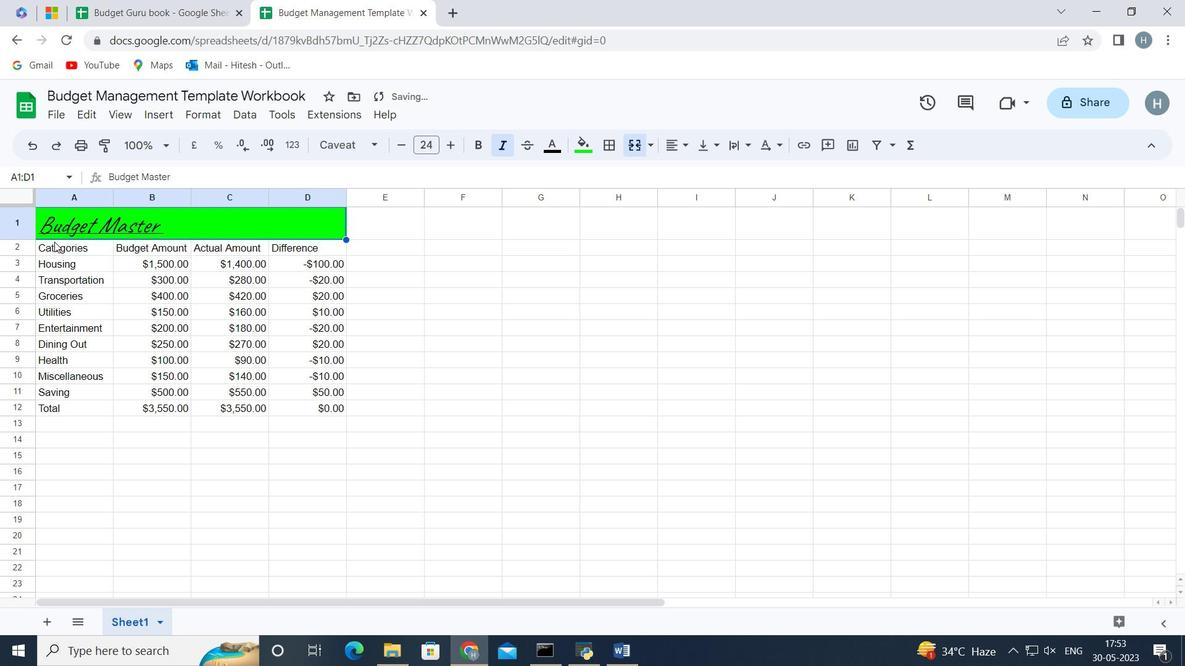 
Action: Key pressed <Key.shift><Key.right><Key.right><Key.right><Key.down><Key.down><Key.down><Key.down><Key.down><Key.down><Key.down><Key.down><Key.down><Key.down>
Screenshot: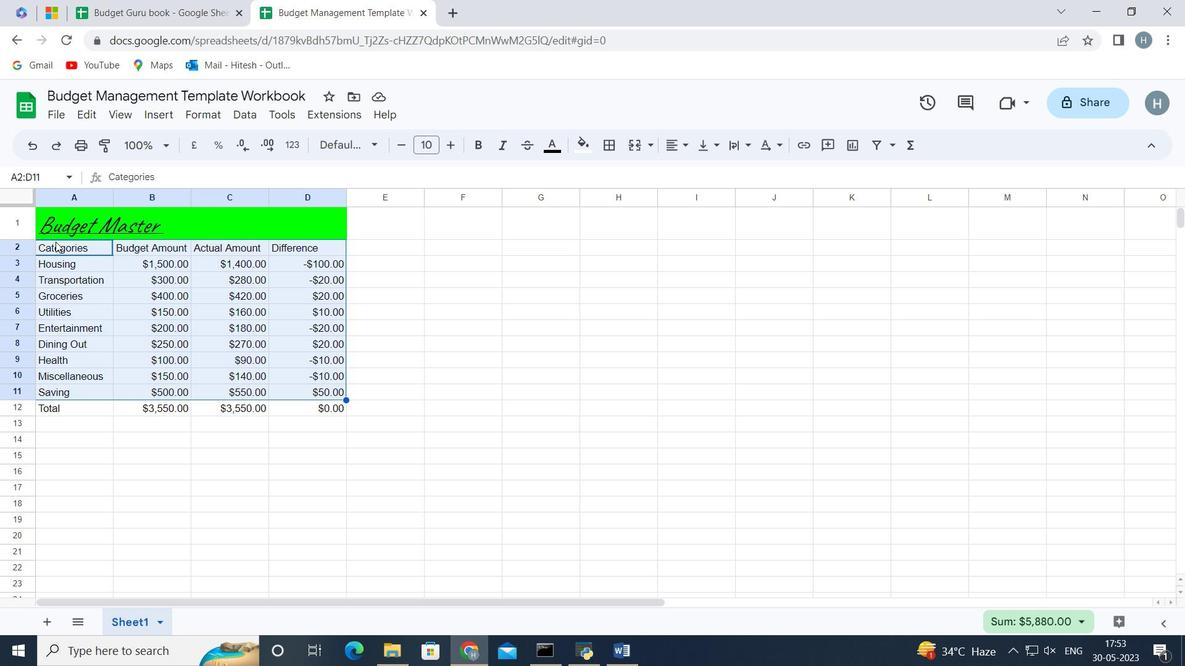 
Action: Mouse moved to (367, 142)
Screenshot: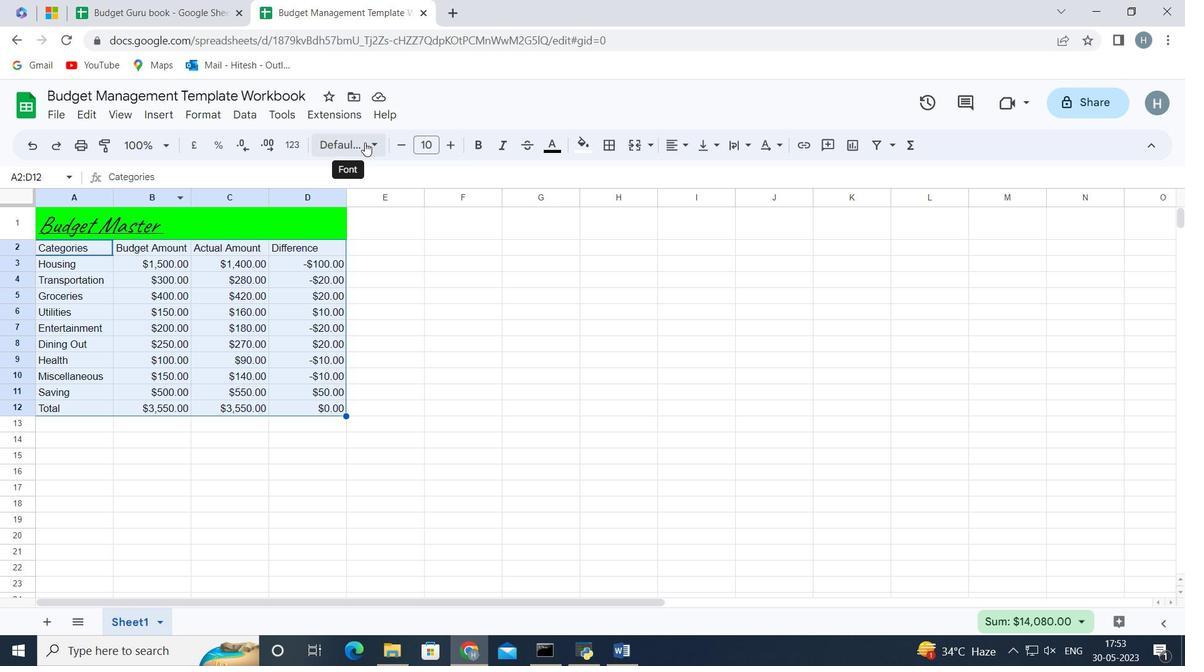 
Action: Mouse pressed left at (367, 142)
Screenshot: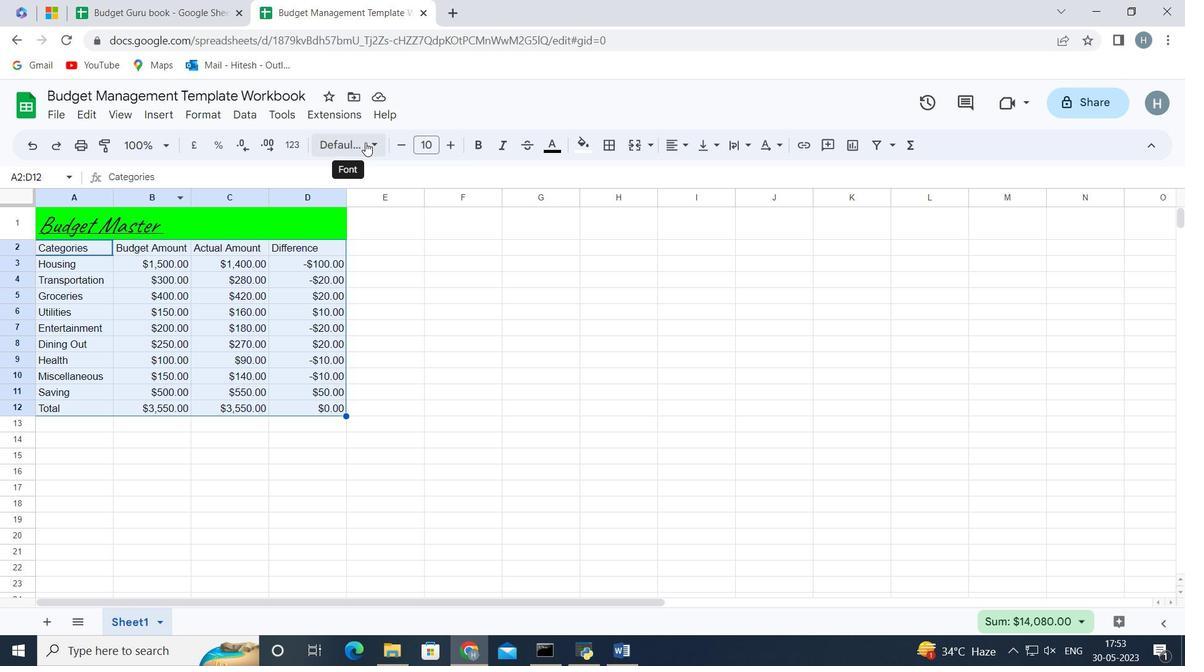
Action: Mouse moved to (405, 482)
Screenshot: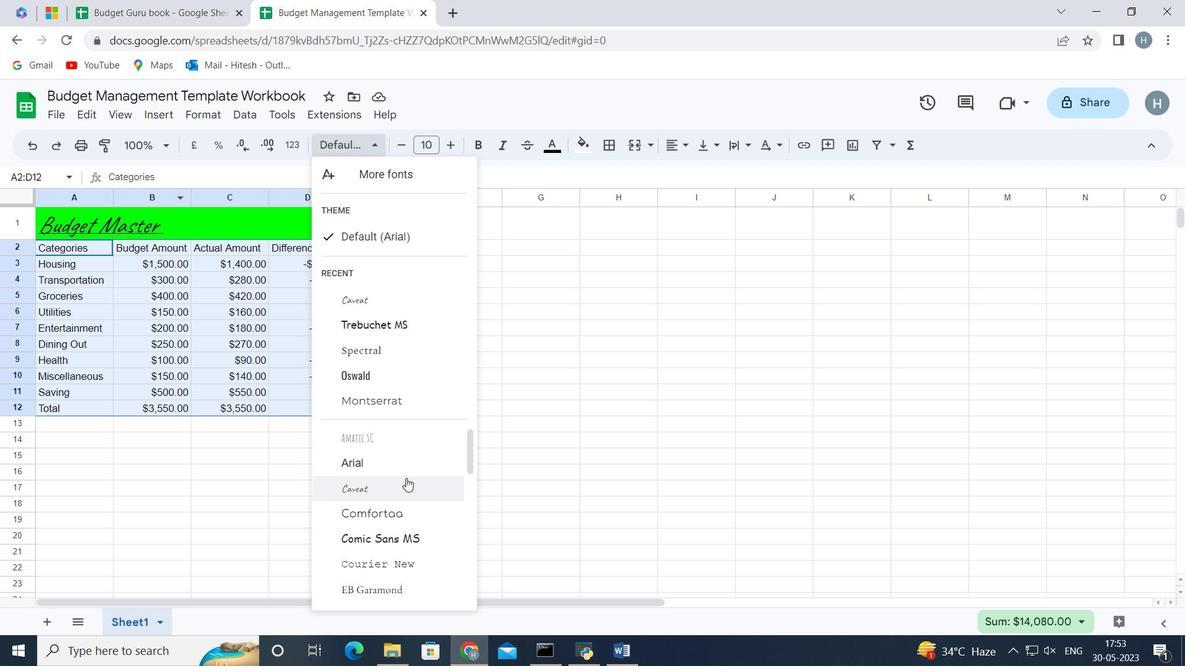 
Action: Mouse scrolled (405, 482) with delta (0, 0)
Screenshot: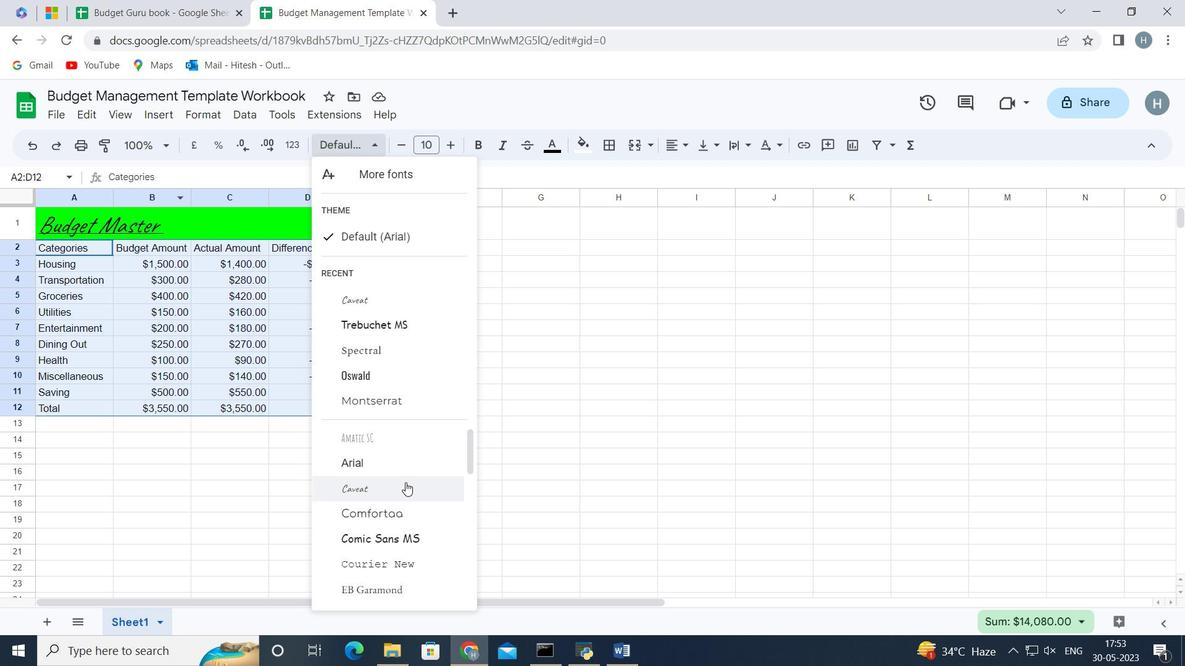 
Action: Mouse moved to (414, 463)
Screenshot: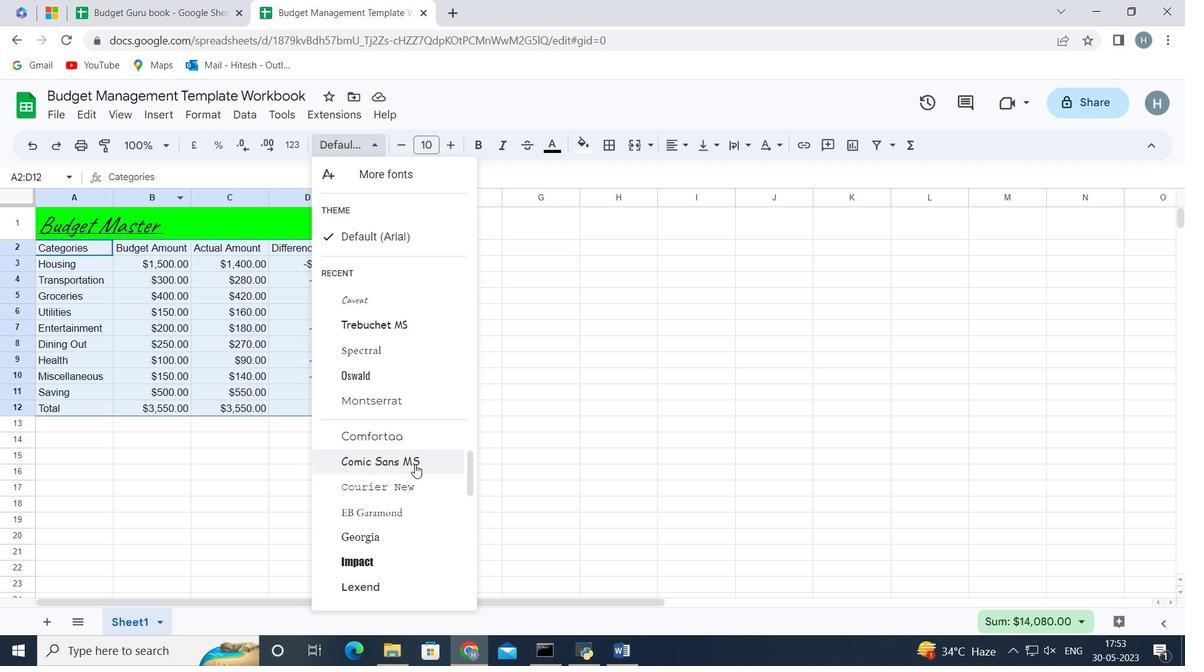 
Action: Mouse pressed left at (414, 463)
Screenshot: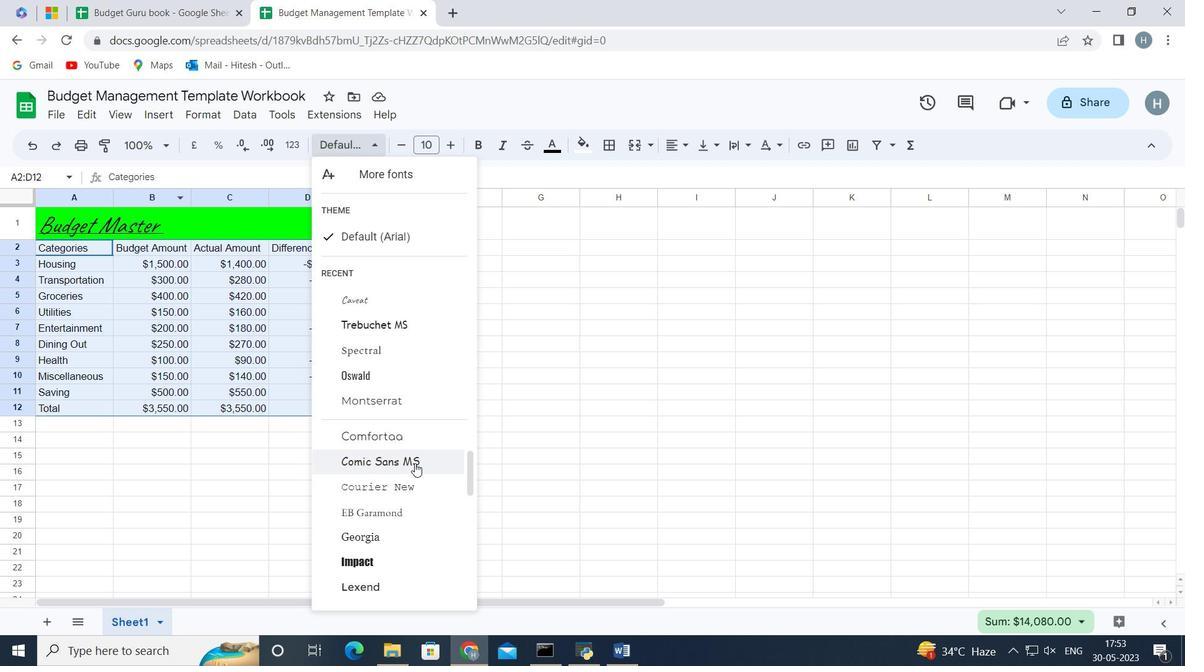 
Action: Mouse moved to (448, 145)
Screenshot: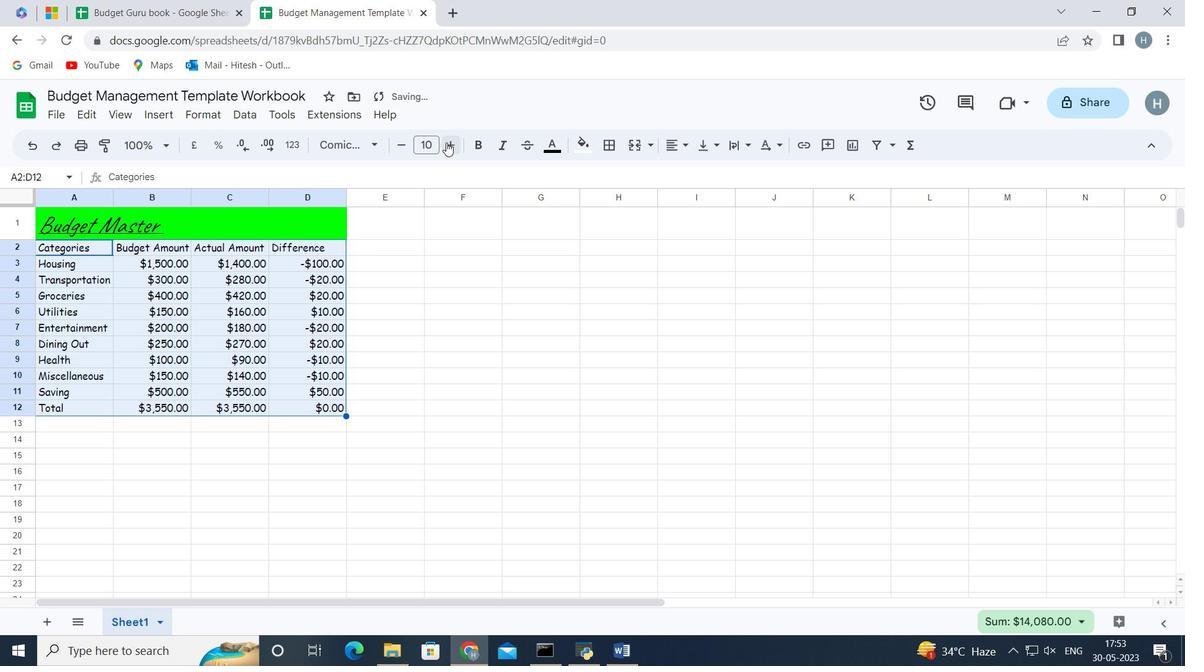 
Action: Mouse pressed left at (448, 145)
Screenshot: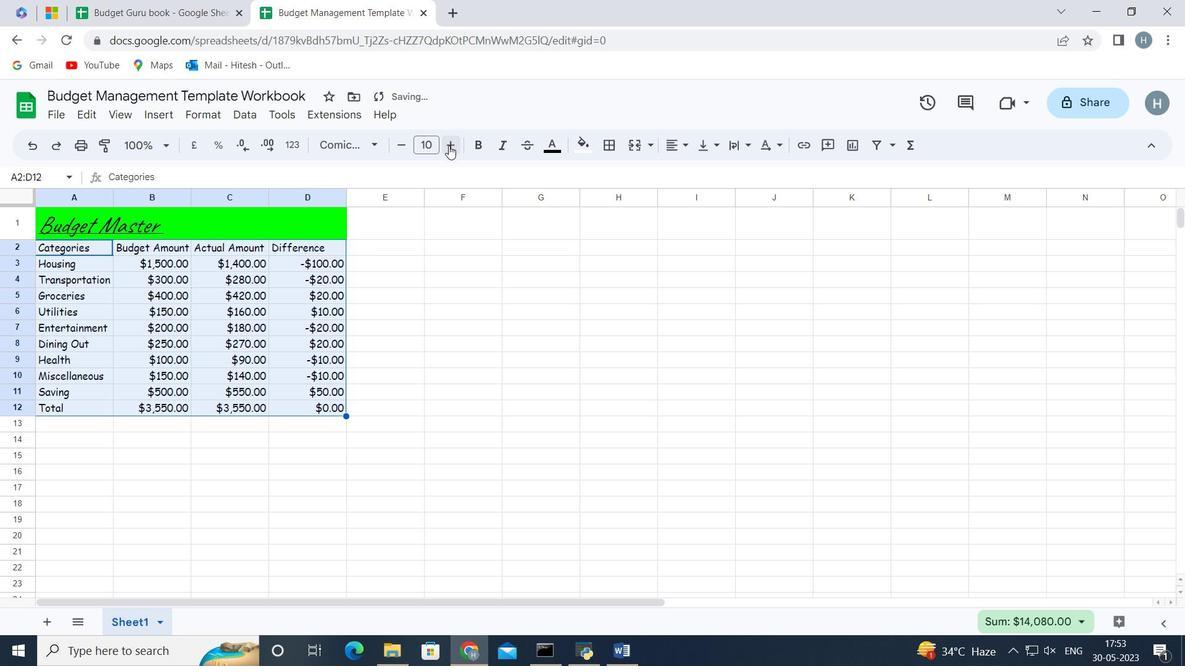 
Action: Mouse pressed left at (448, 145)
Screenshot: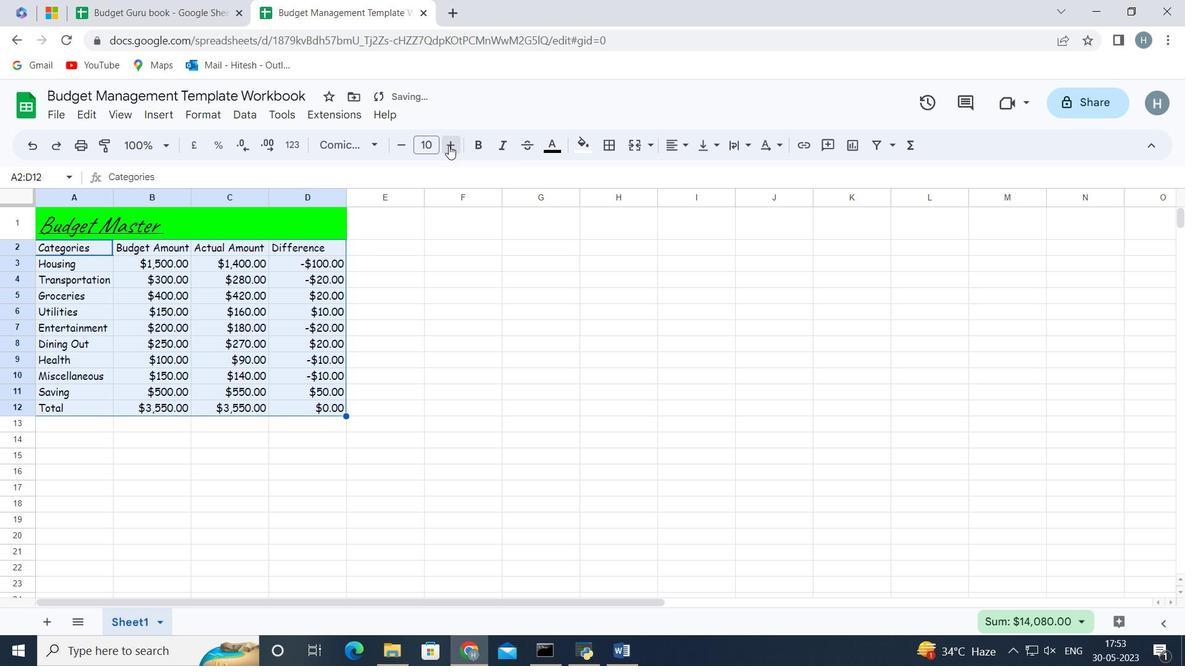 
Action: Mouse moved to (449, 146)
Screenshot: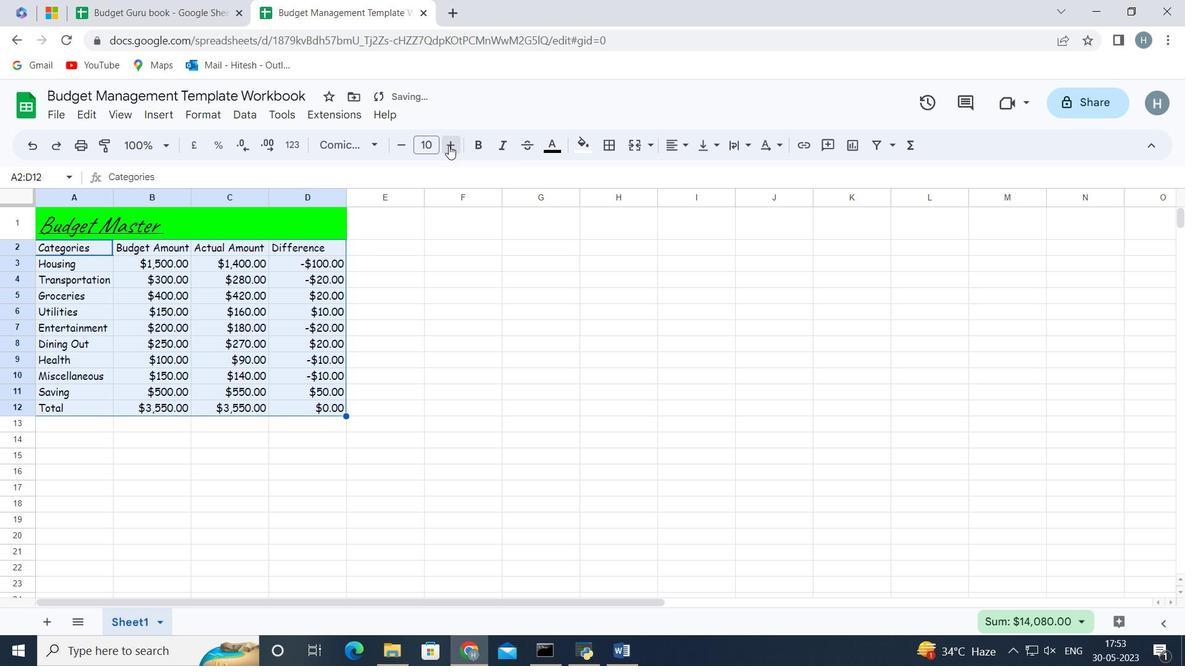 
Action: Mouse pressed left at (449, 146)
Screenshot: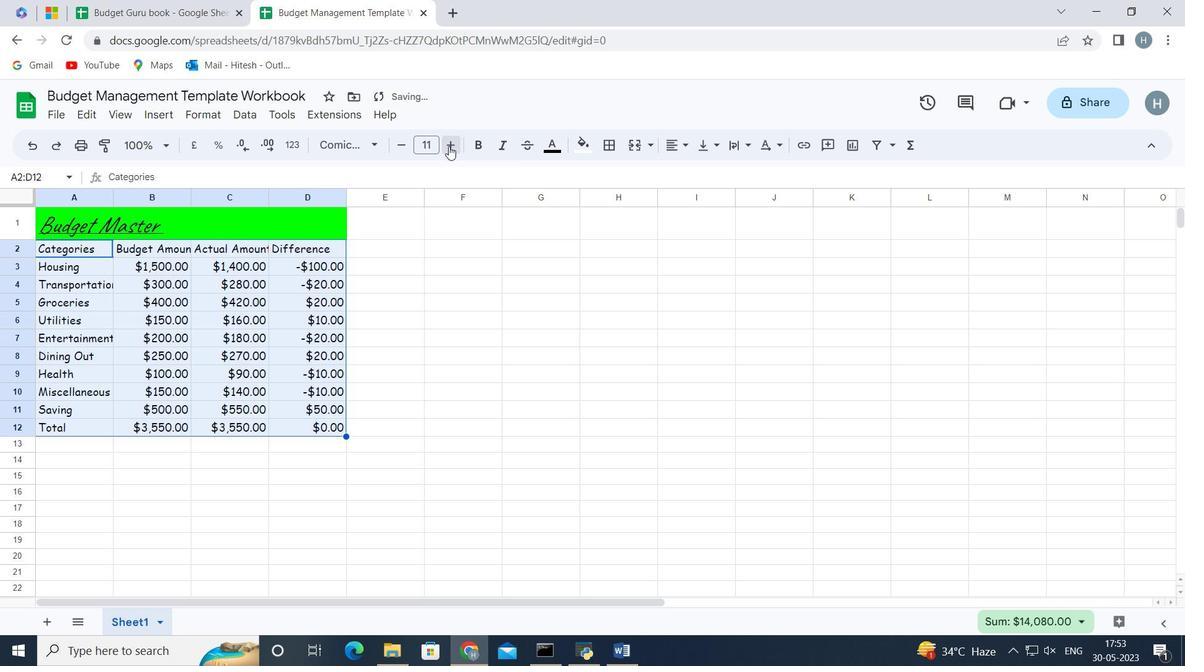 
Action: Mouse pressed left at (449, 146)
Screenshot: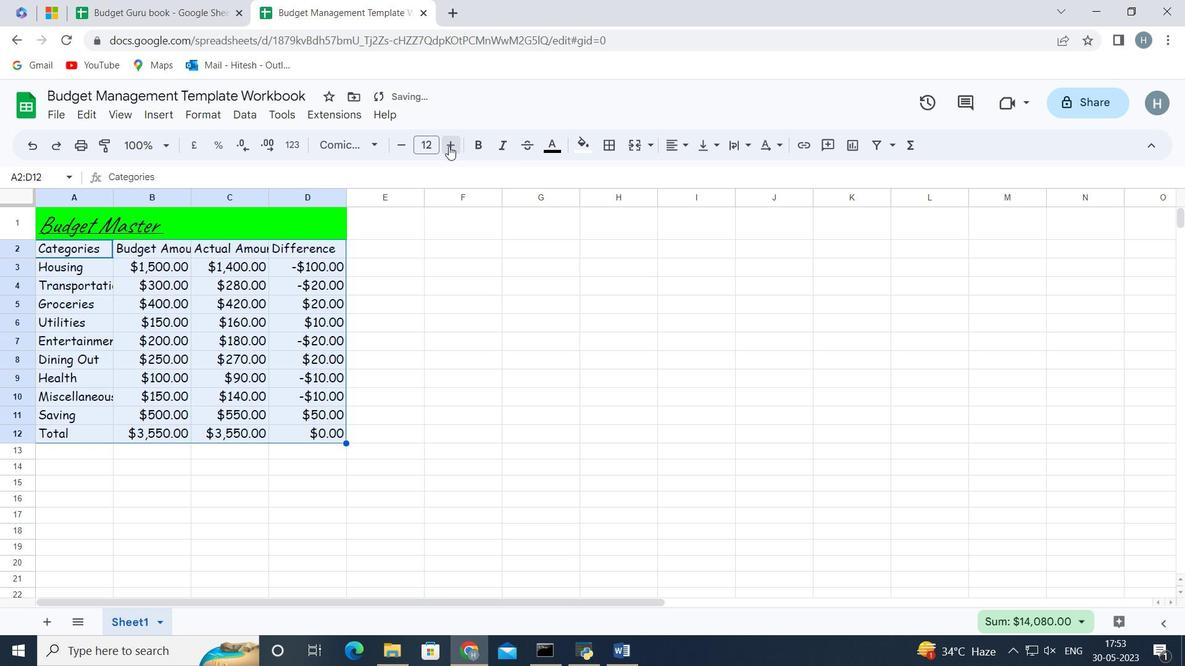 
Action: Mouse pressed left at (449, 146)
Screenshot: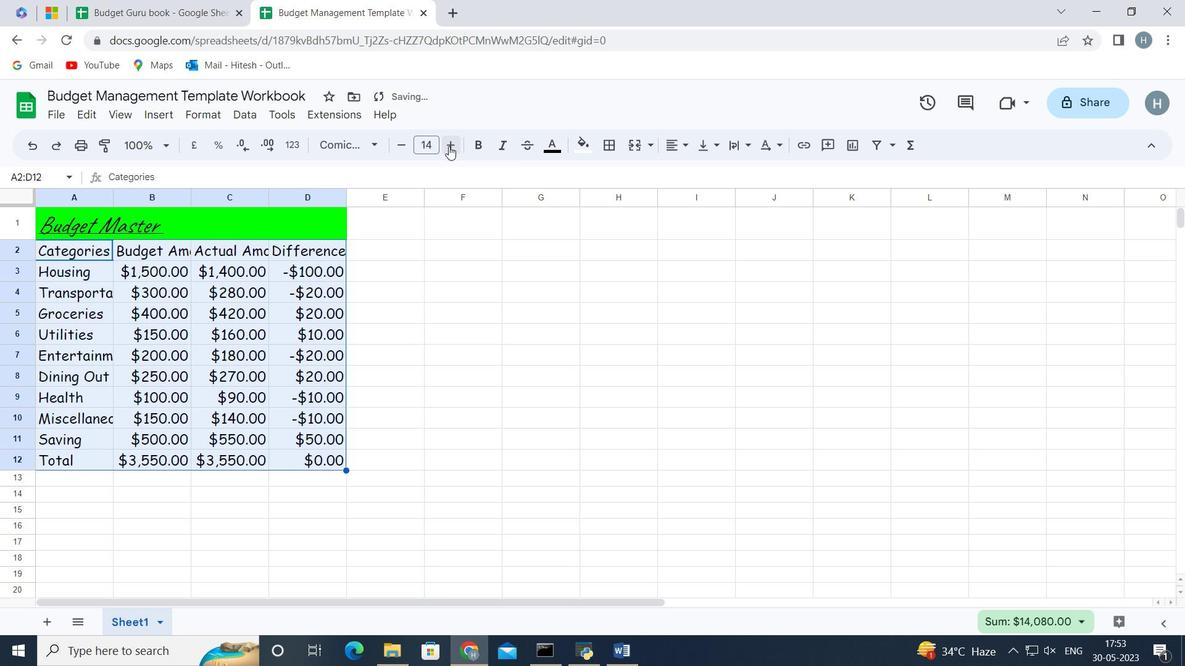 
Action: Mouse pressed left at (449, 146)
Screenshot: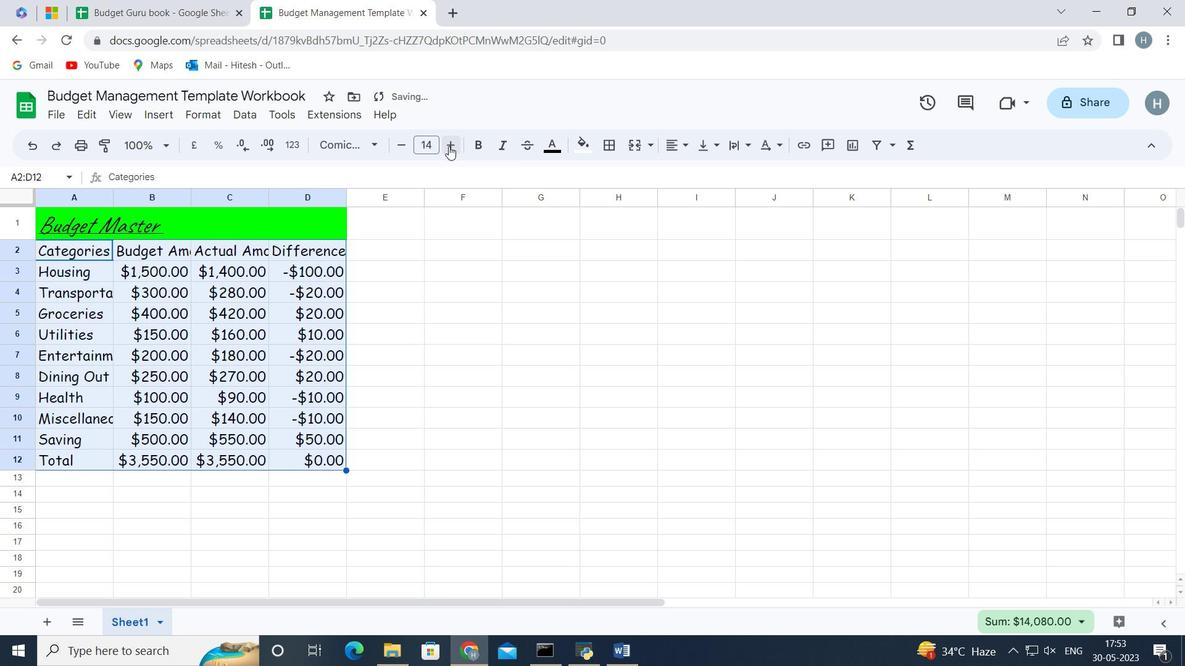 
Action: Mouse moved to (365, 515)
Screenshot: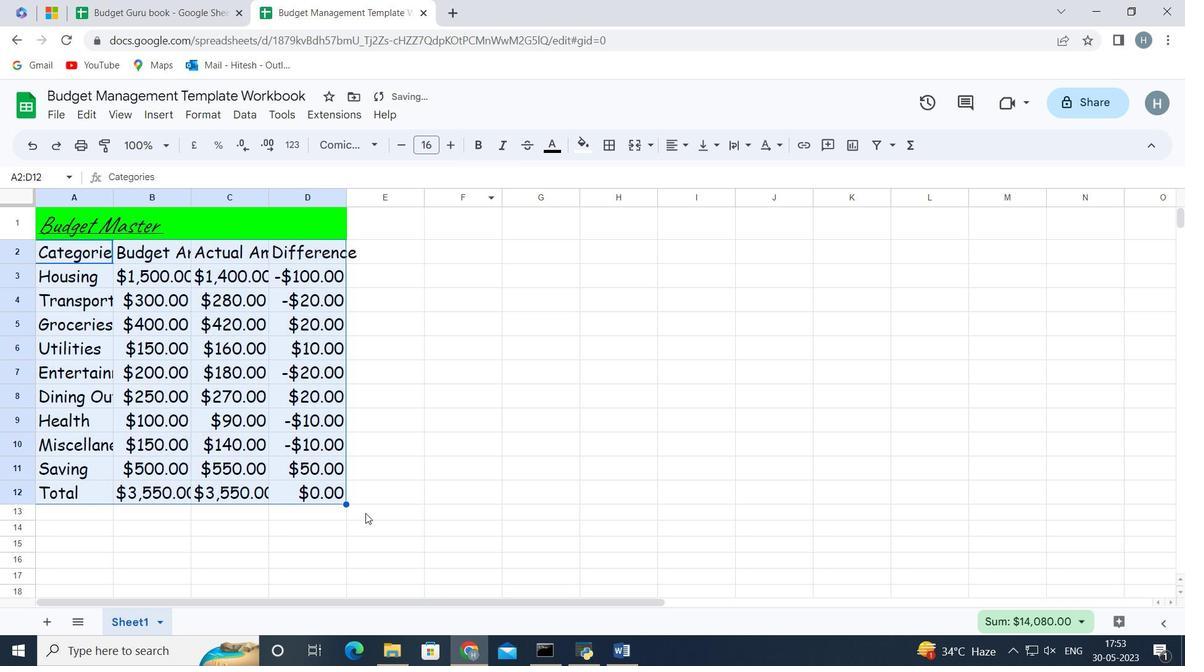 
Action: Mouse pressed left at (365, 515)
Screenshot: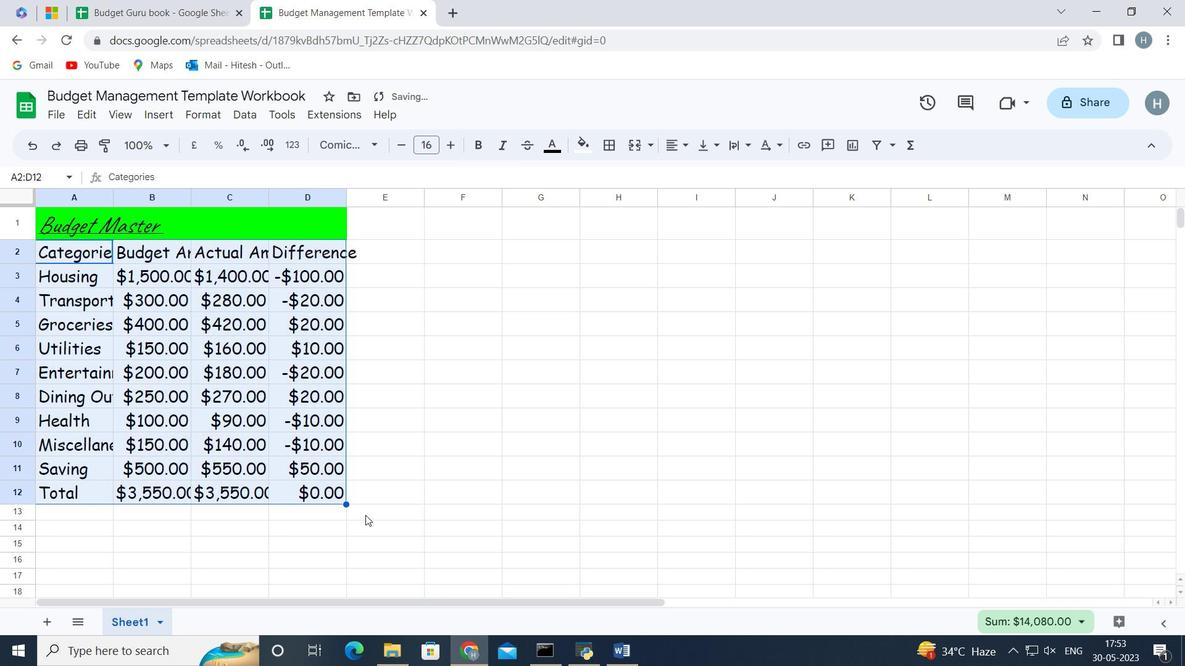 
Action: Mouse moved to (53, 196)
Screenshot: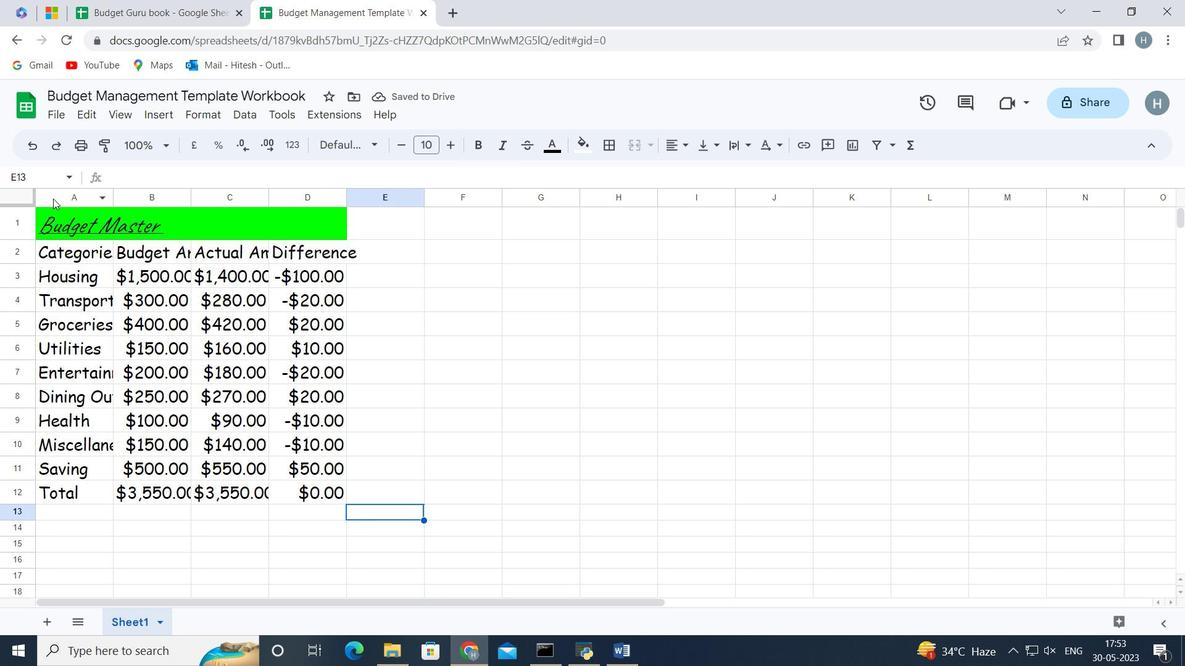 
Action: Mouse pressed left at (53, 196)
Screenshot: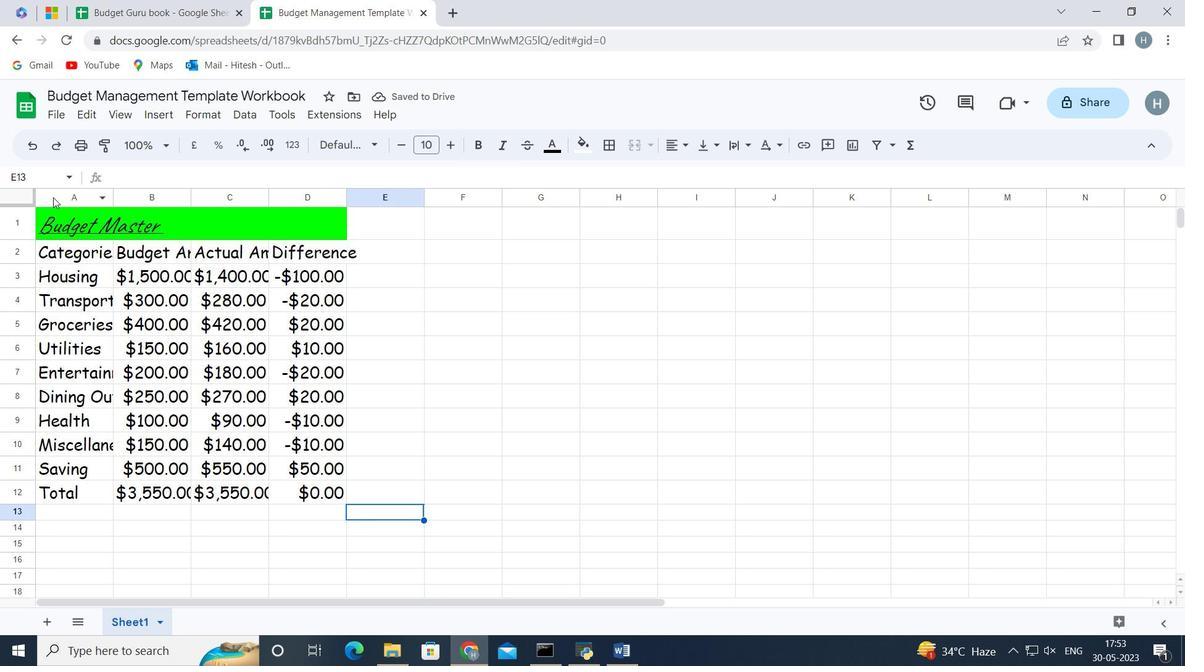 
Action: Mouse moved to (111, 199)
Screenshot: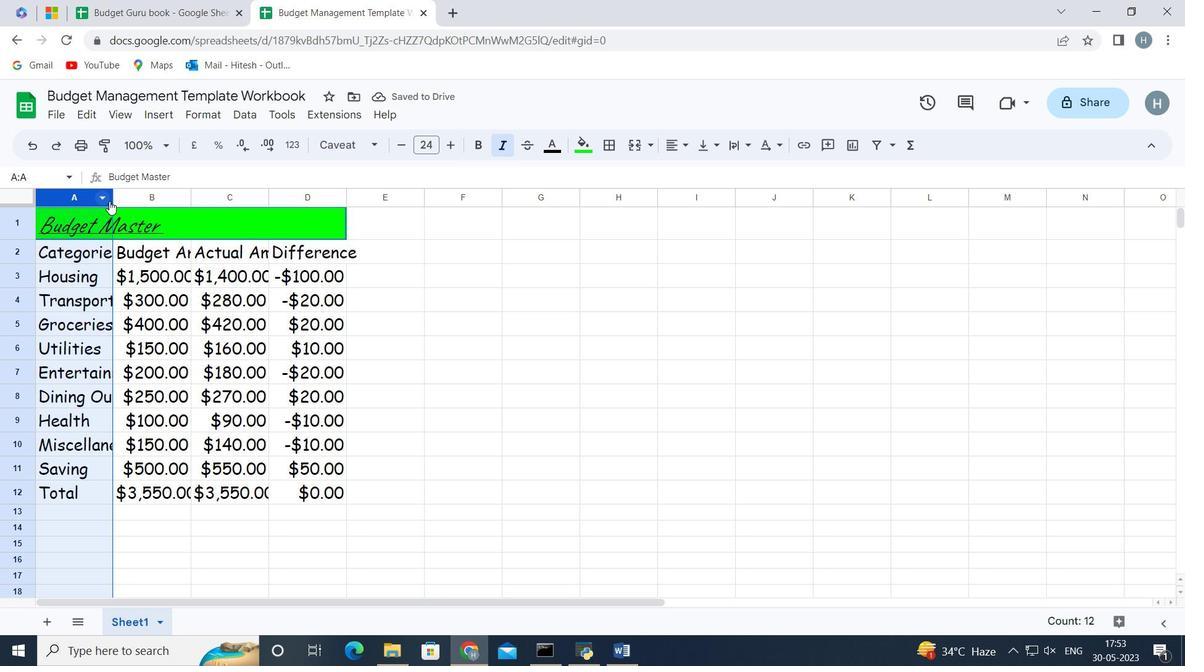 
Action: Mouse pressed left at (111, 199)
Screenshot: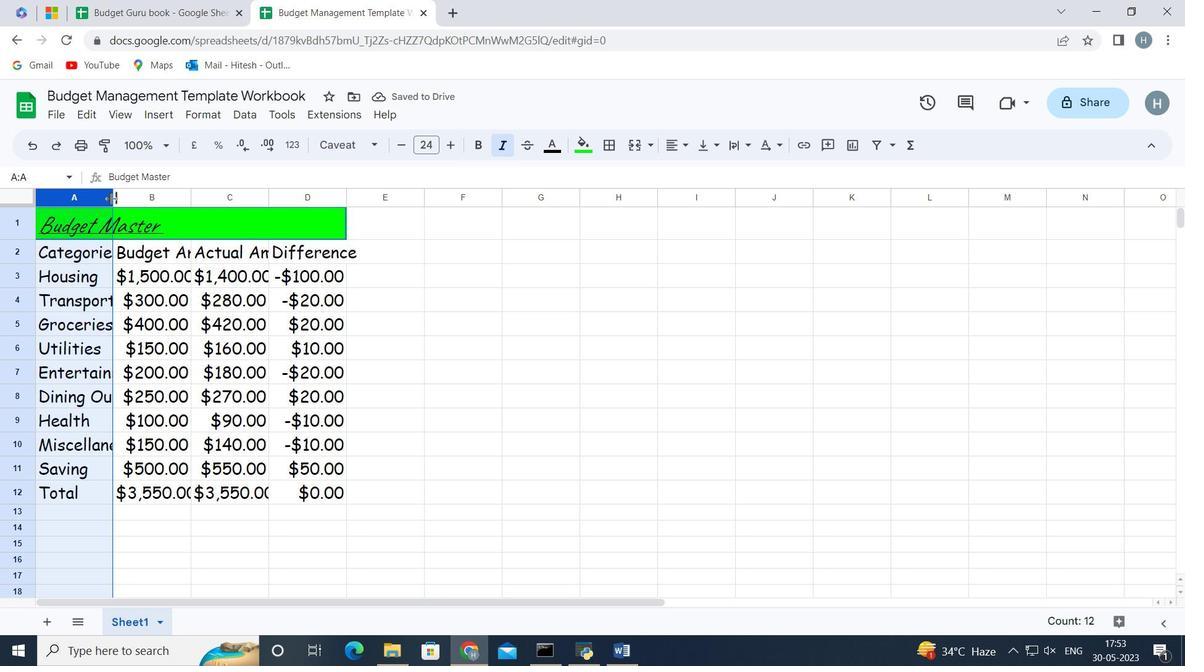 
Action: Mouse pressed left at (111, 199)
Screenshot: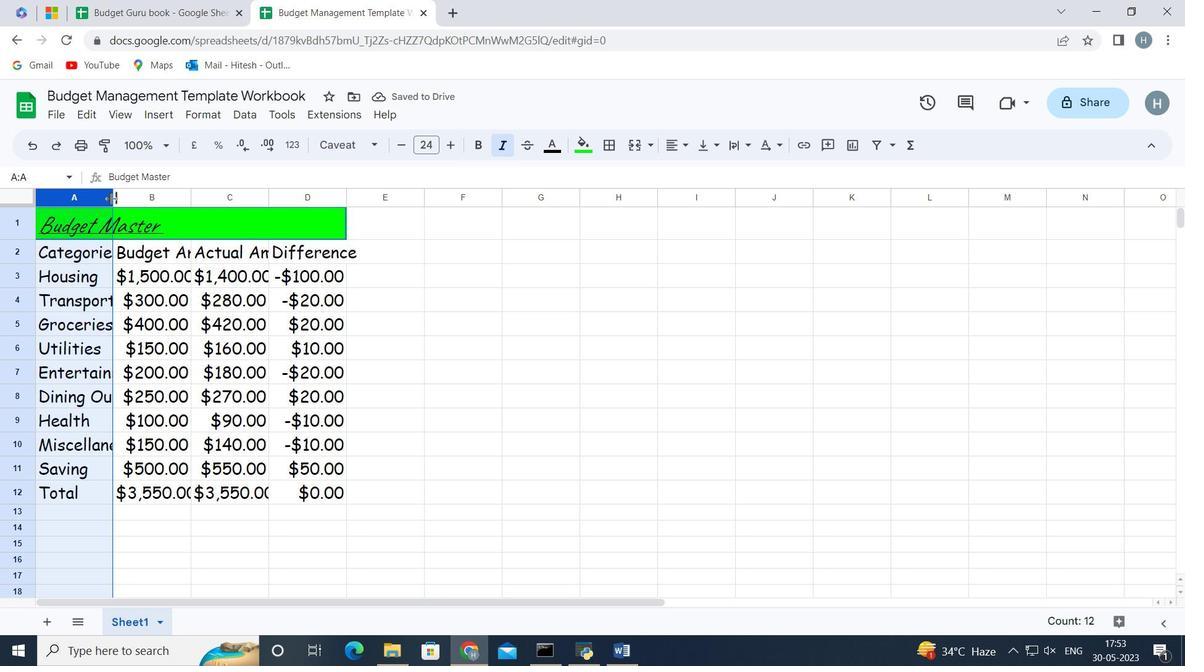 
Action: Mouse moved to (188, 201)
Screenshot: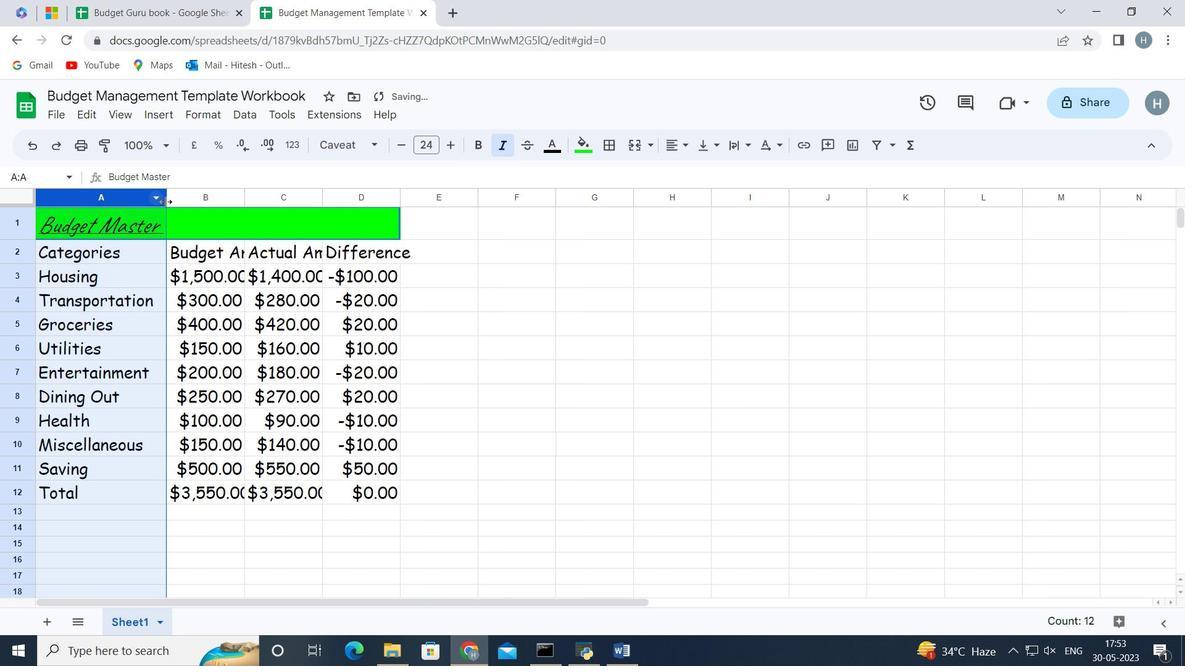 
Action: Mouse pressed left at (188, 201)
Screenshot: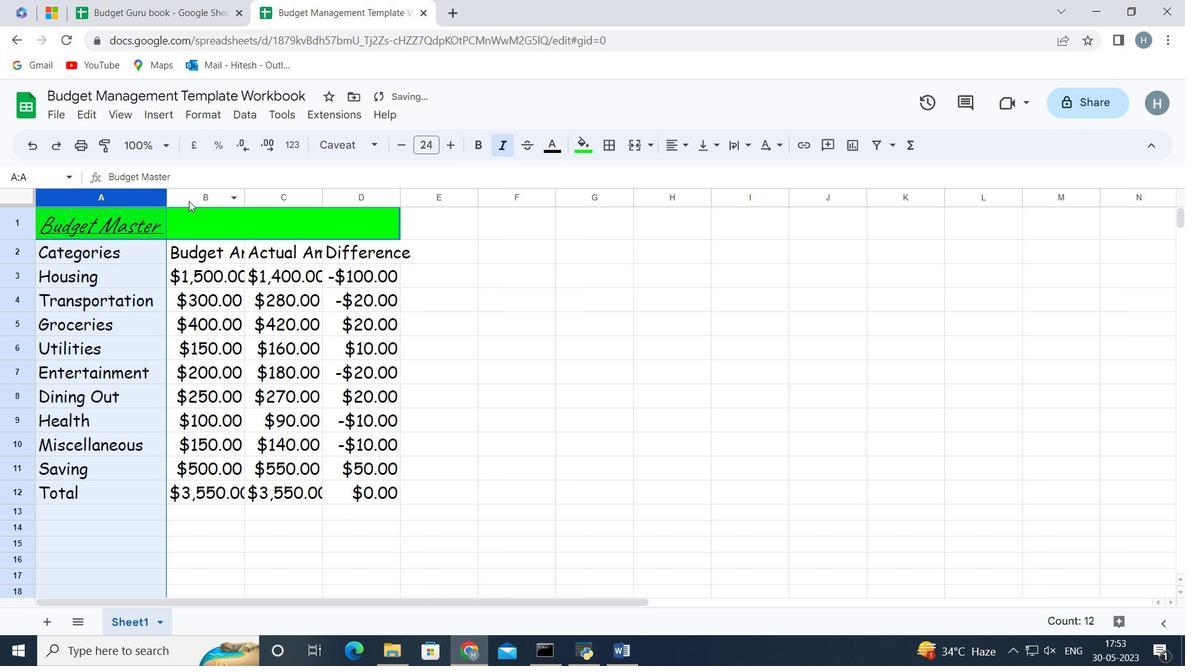 
Action: Mouse moved to (242, 198)
Screenshot: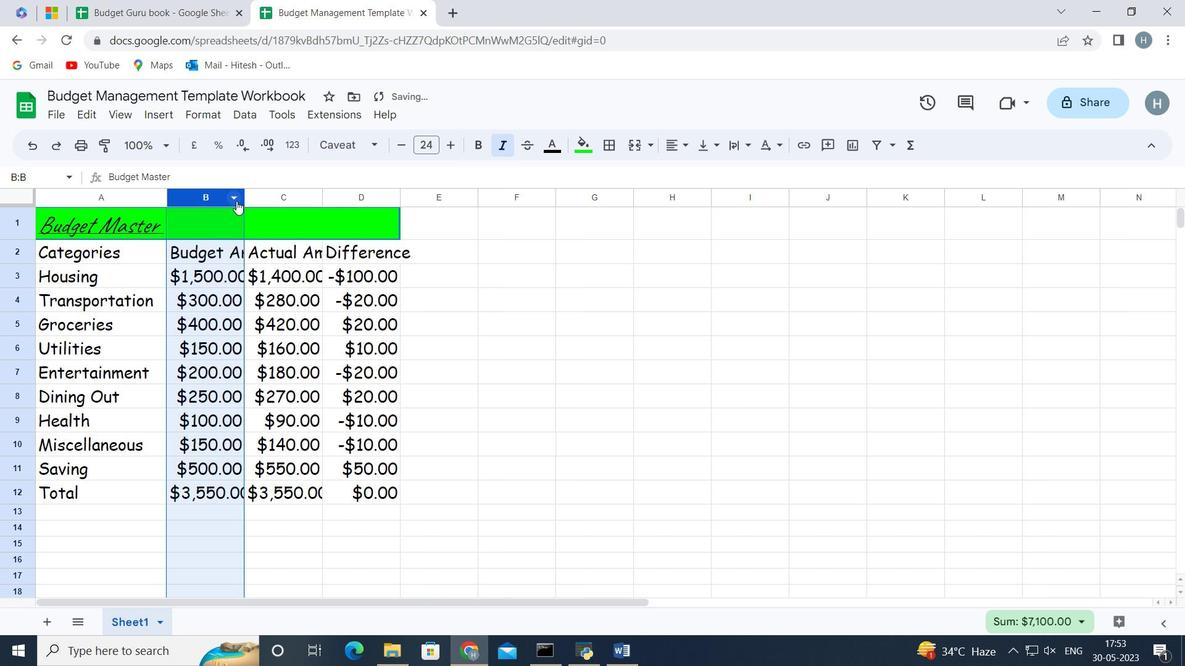 
Action: Mouse pressed left at (242, 198)
Screenshot: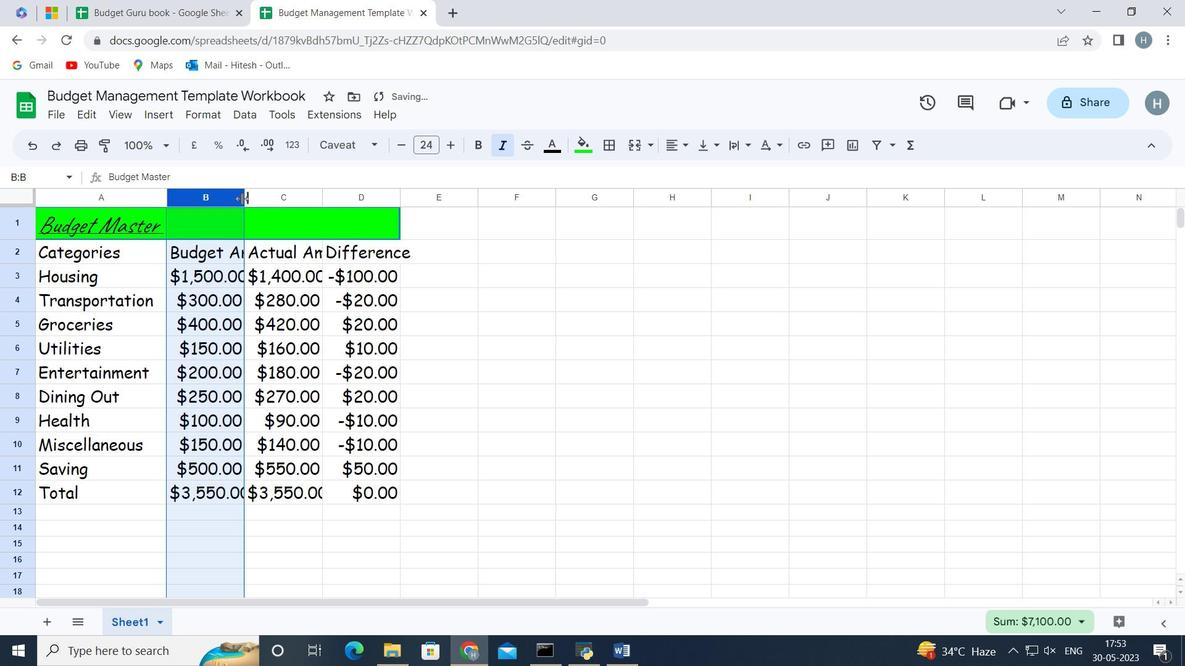 
Action: Mouse moved to (242, 198)
Screenshot: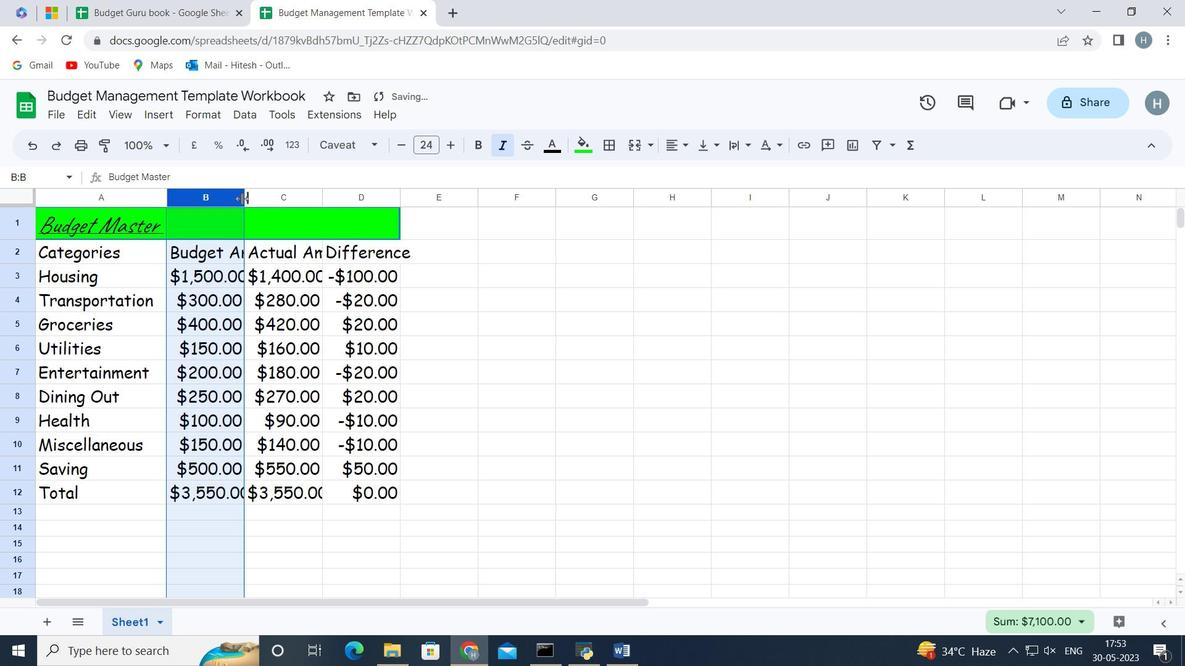 
Action: Mouse pressed left at (242, 198)
Screenshot: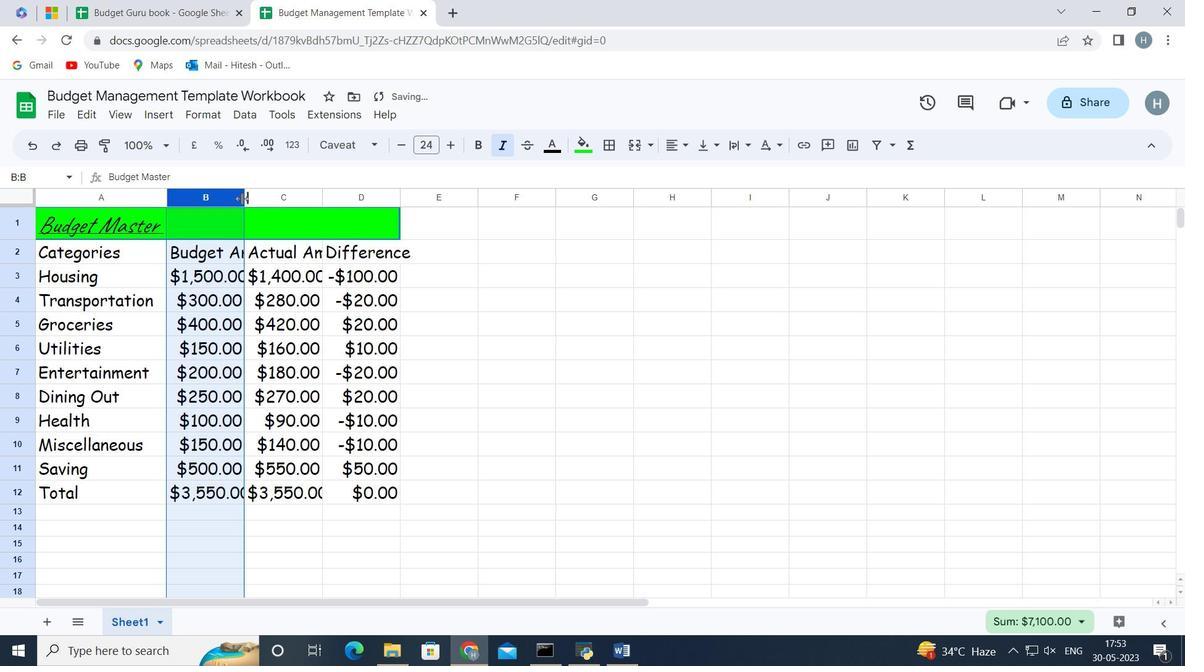 
Action: Mouse moved to (317, 199)
Screenshot: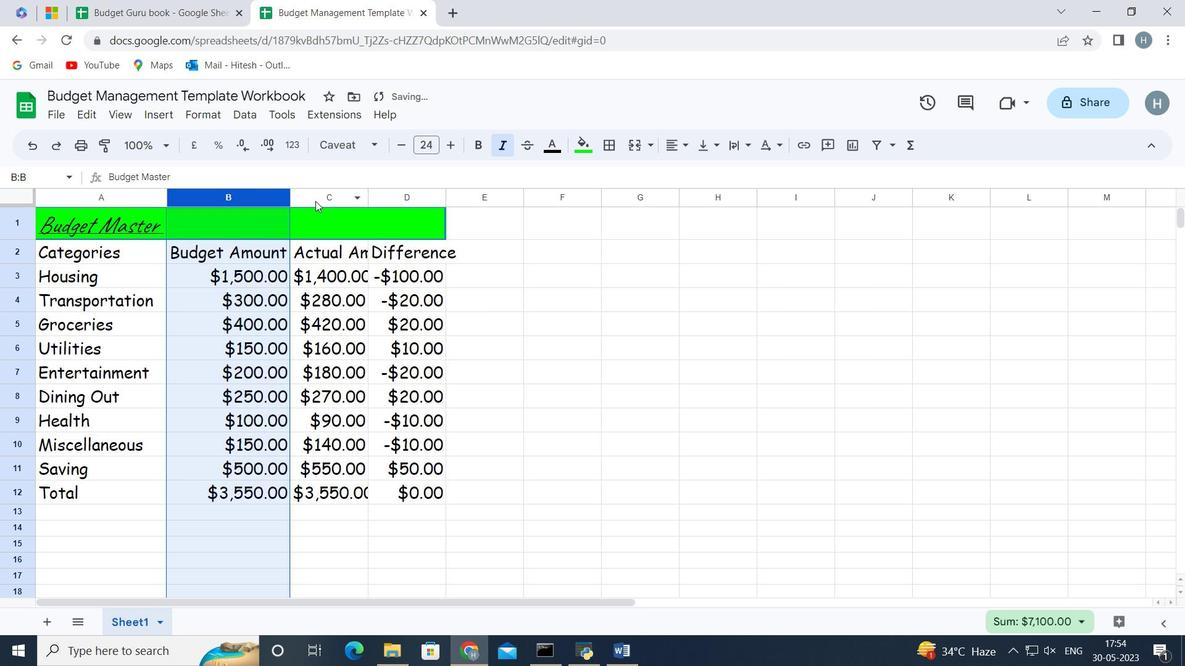 
Action: Mouse pressed left at (317, 199)
Screenshot: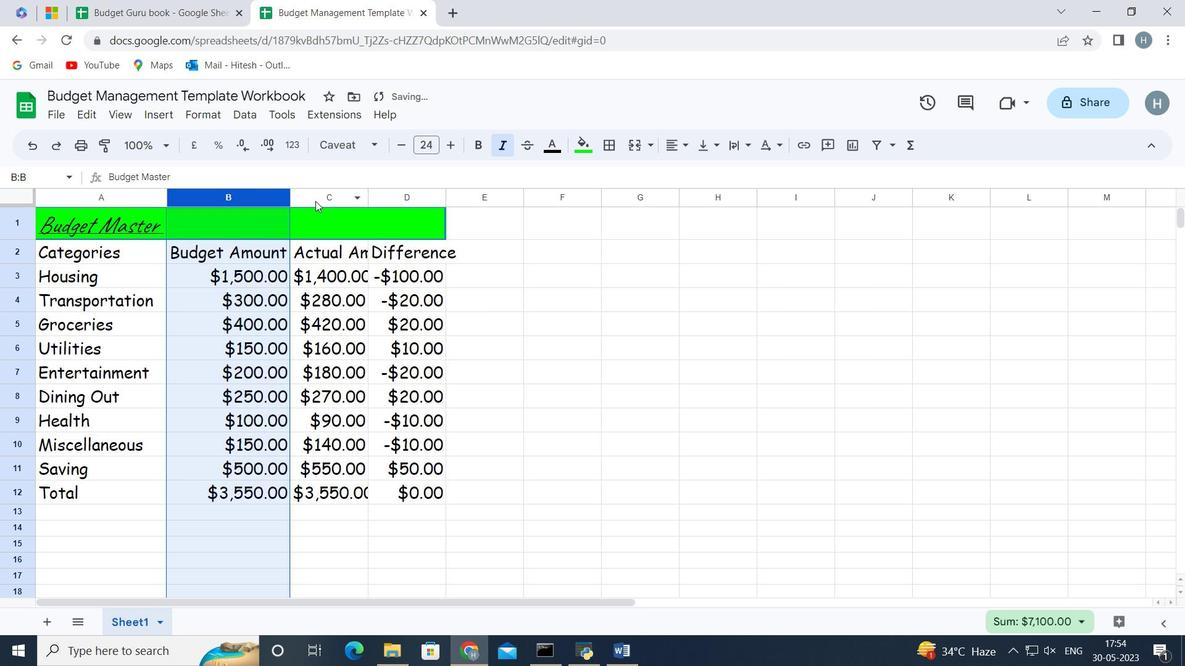 
Action: Mouse moved to (370, 197)
Screenshot: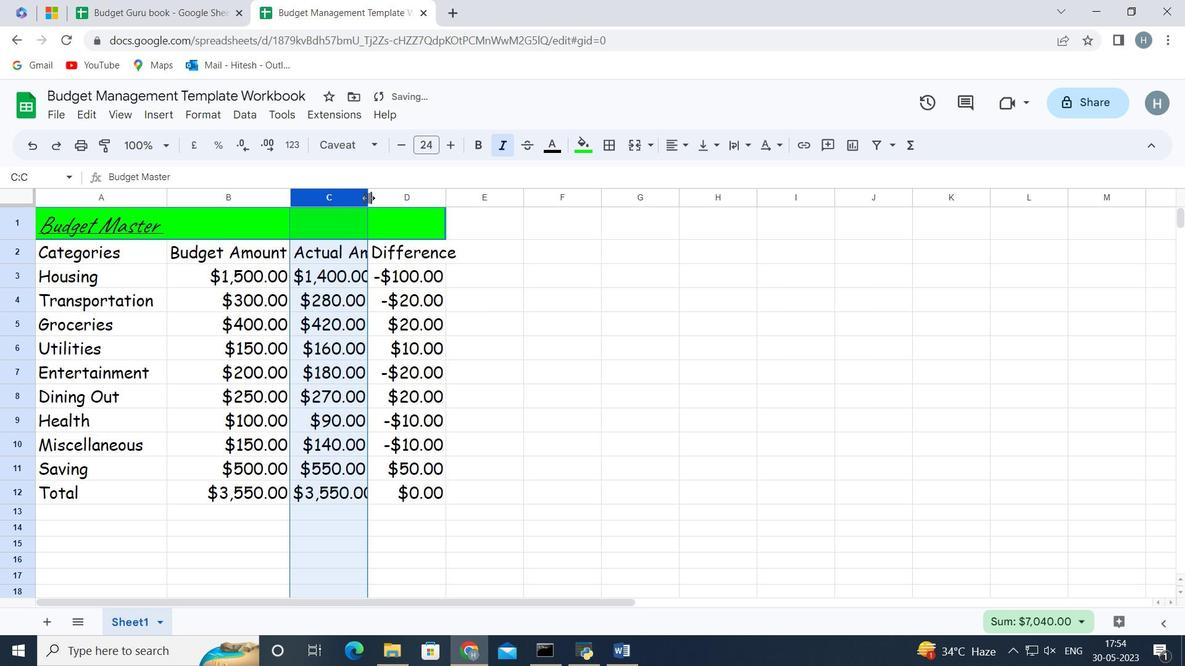 
Action: Mouse pressed left at (370, 197)
Screenshot: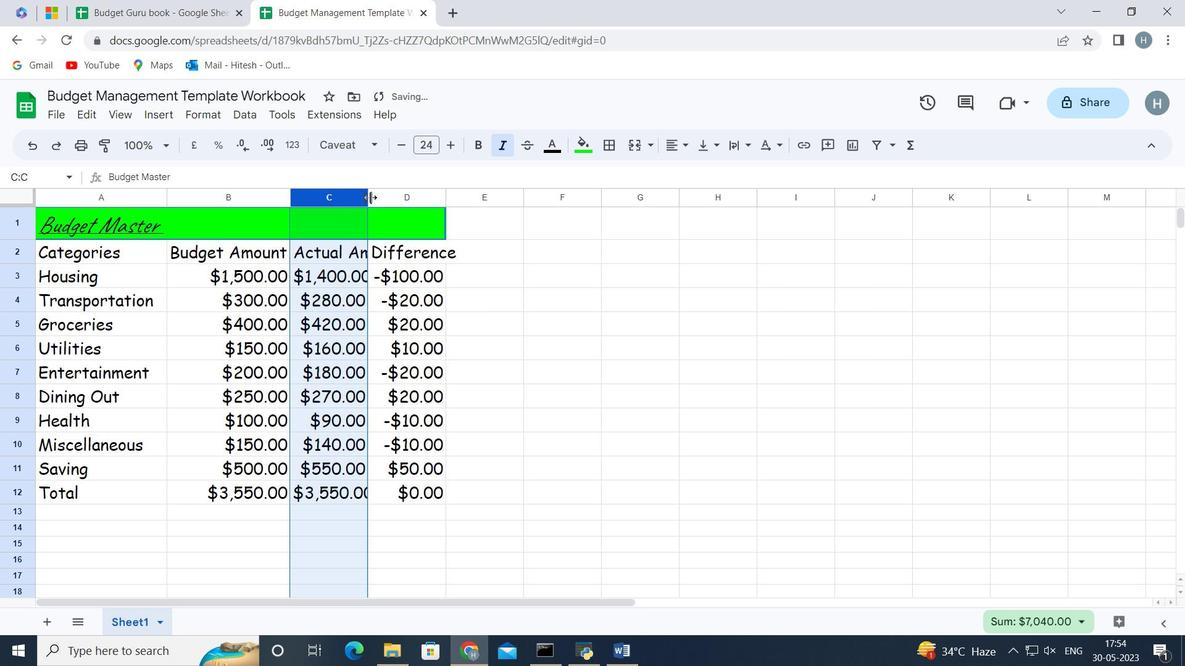 
Action: Mouse pressed left at (370, 197)
Screenshot: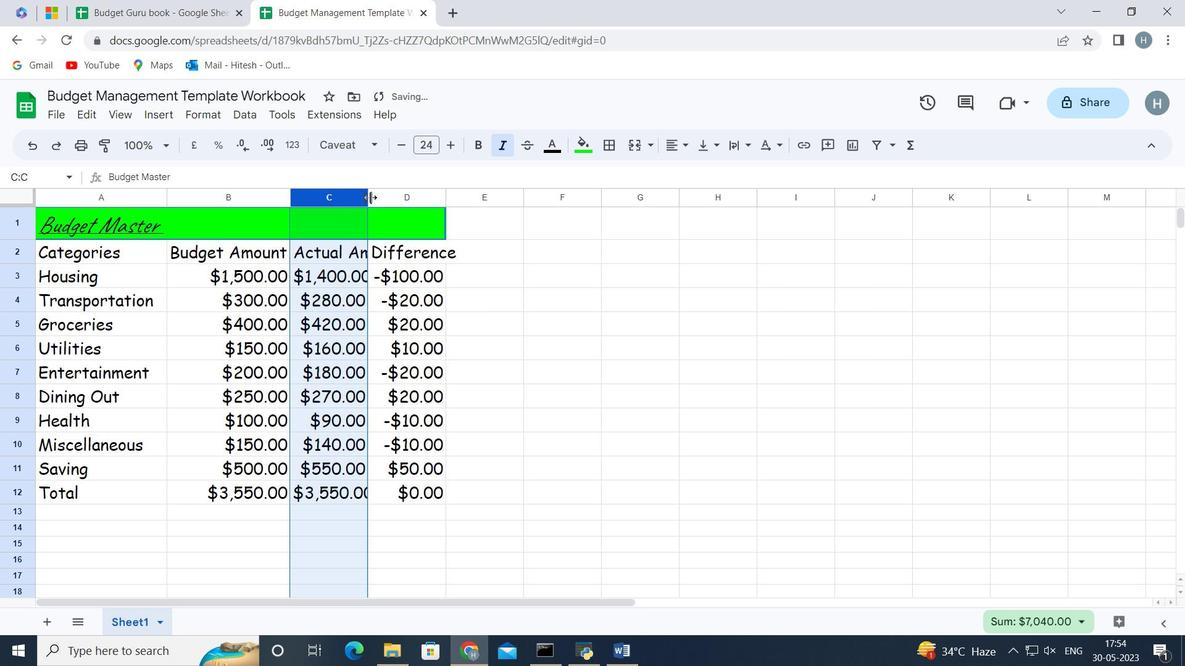 
Action: Mouse moved to (427, 195)
Screenshot: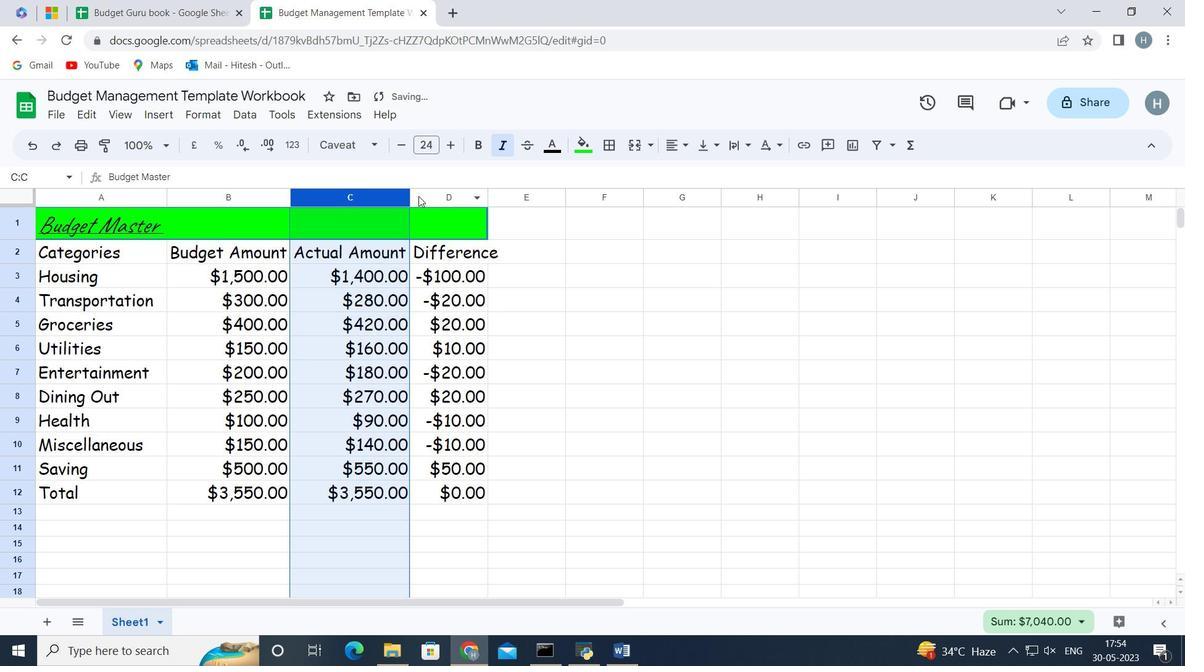 
Action: Mouse pressed left at (427, 195)
Screenshot: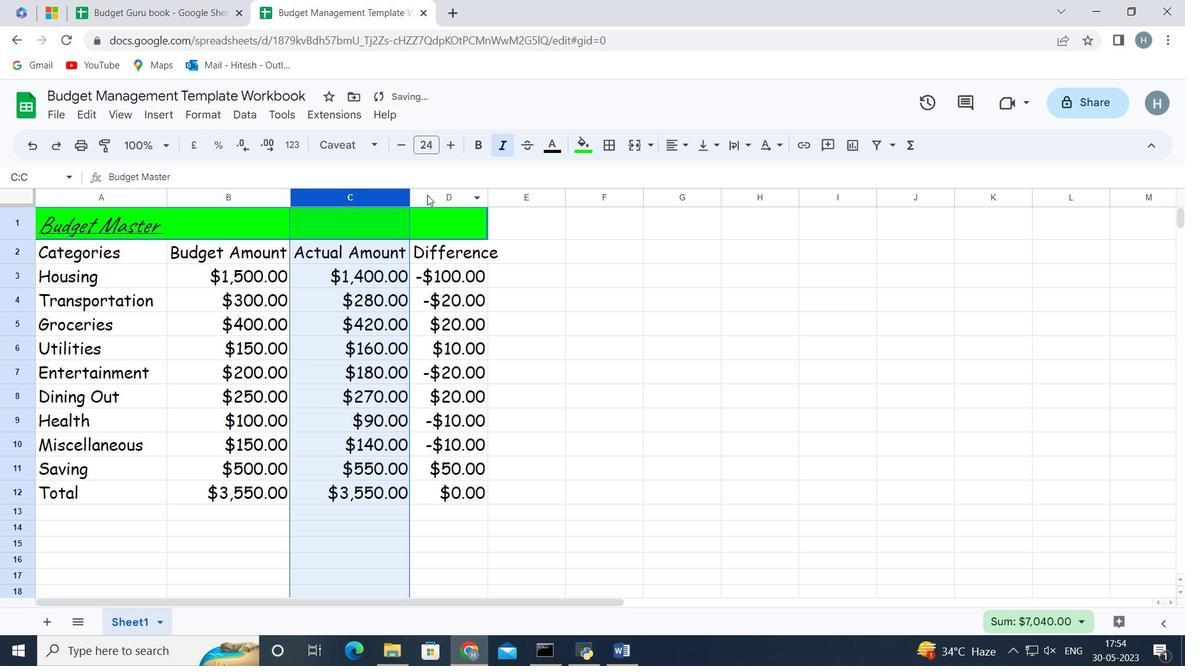 
Action: Mouse moved to (485, 195)
Screenshot: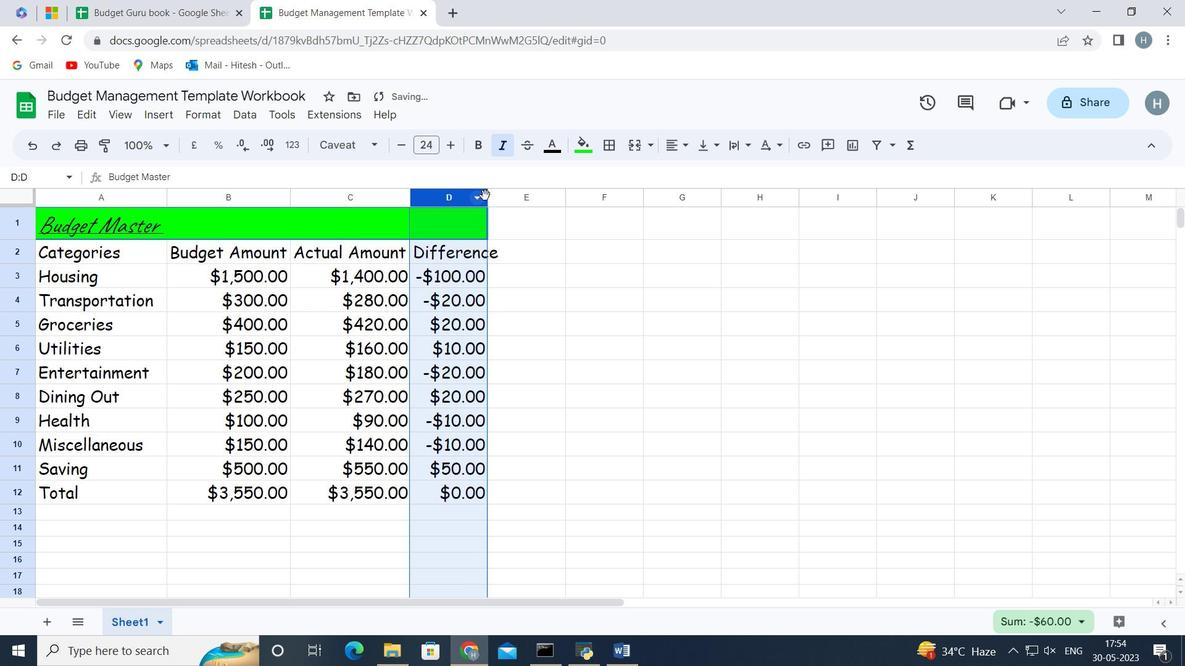 
Action: Mouse pressed left at (485, 195)
Screenshot: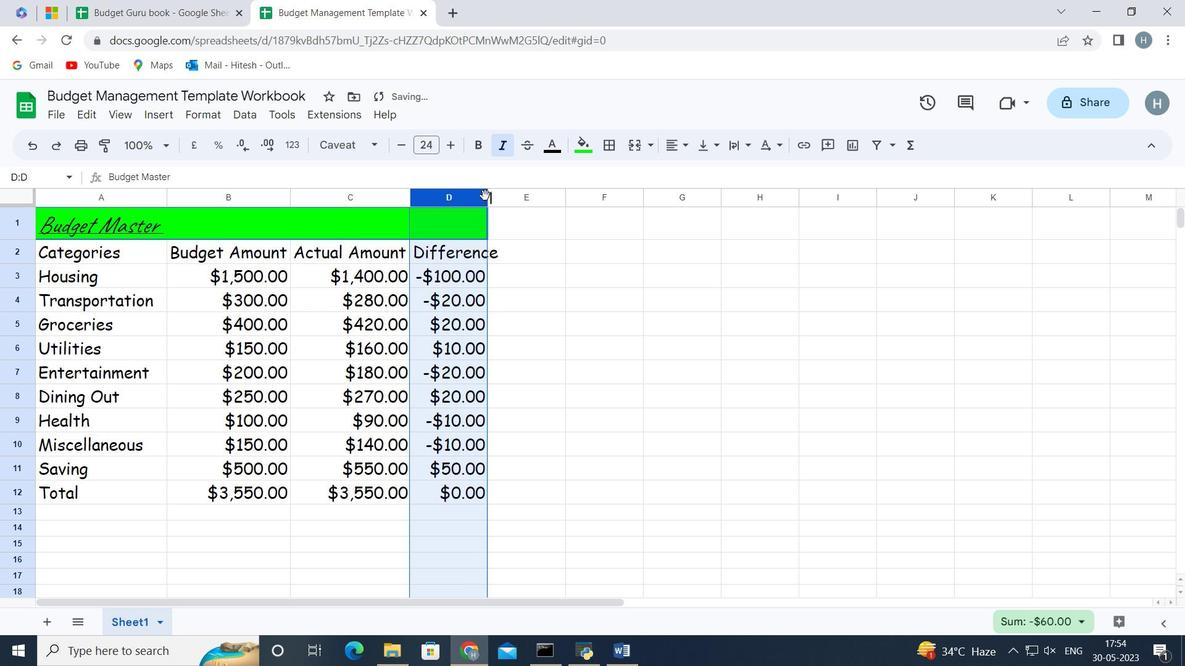 
Action: Mouse moved to (486, 195)
Screenshot: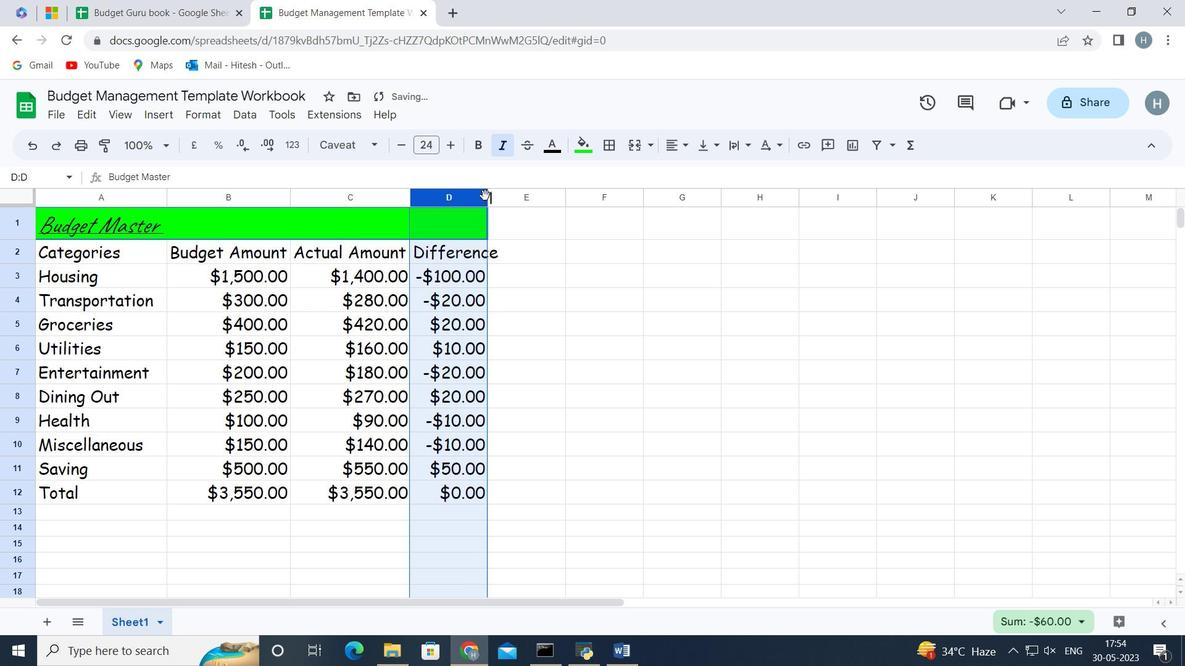 
Action: Mouse pressed left at (486, 195)
Screenshot: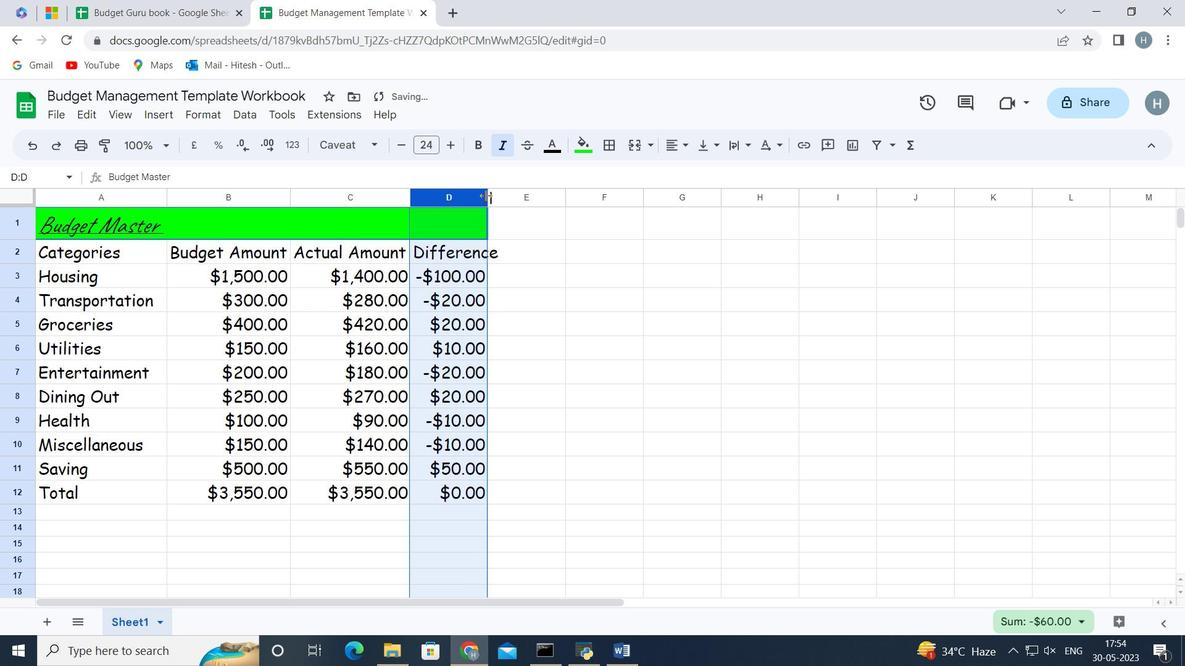 
Action: Mouse moved to (549, 288)
Screenshot: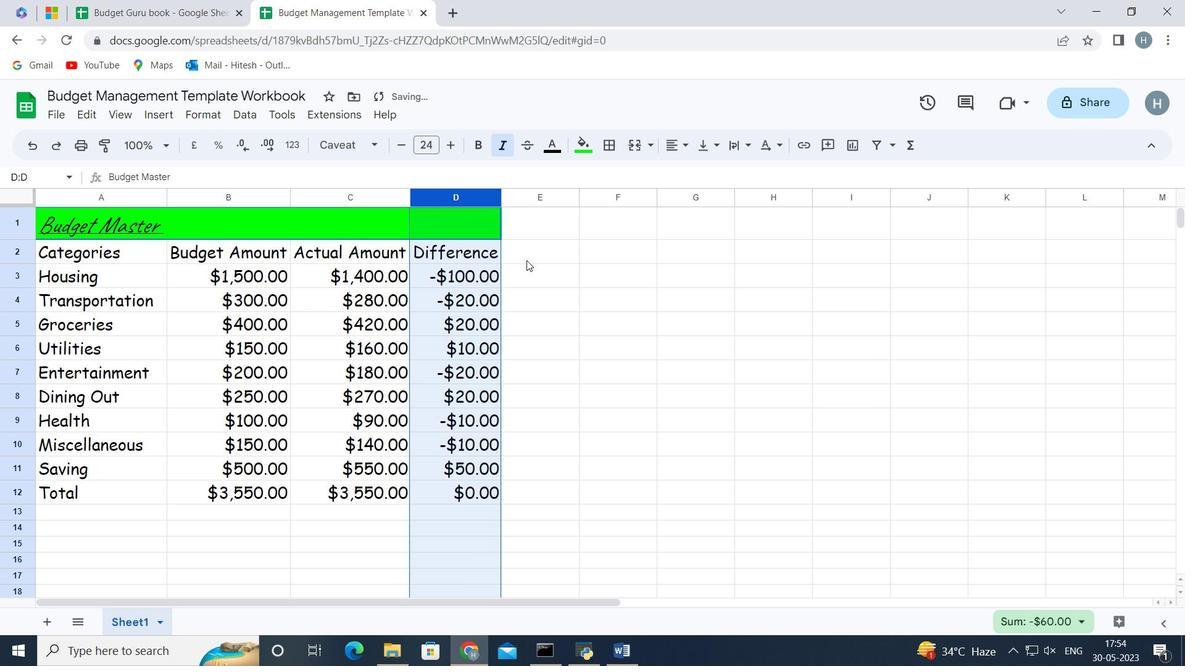 
Action: Mouse pressed left at (549, 288)
Screenshot: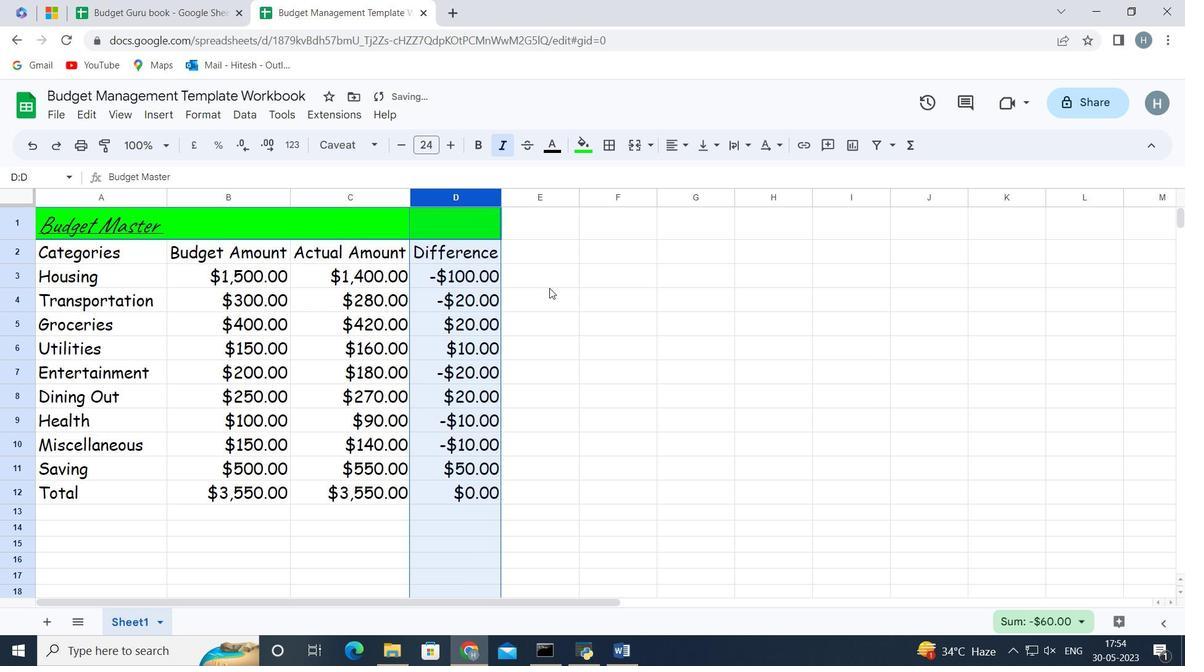 
Action: Mouse moved to (75, 228)
Screenshot: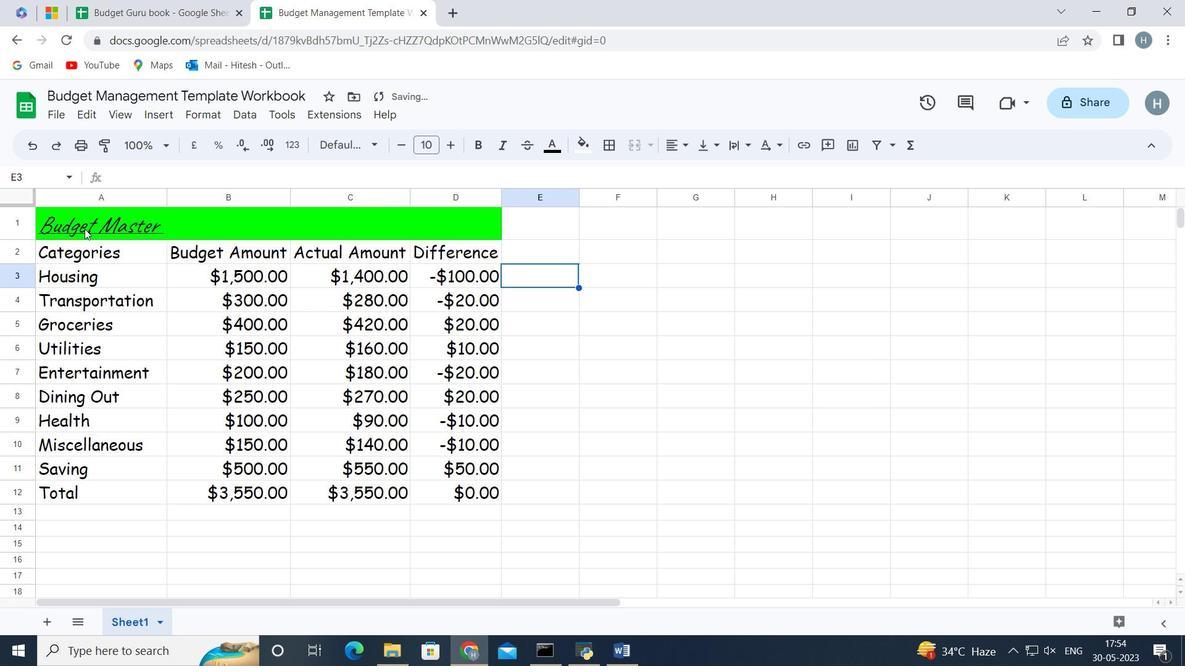 
Action: Mouse pressed left at (75, 228)
Screenshot: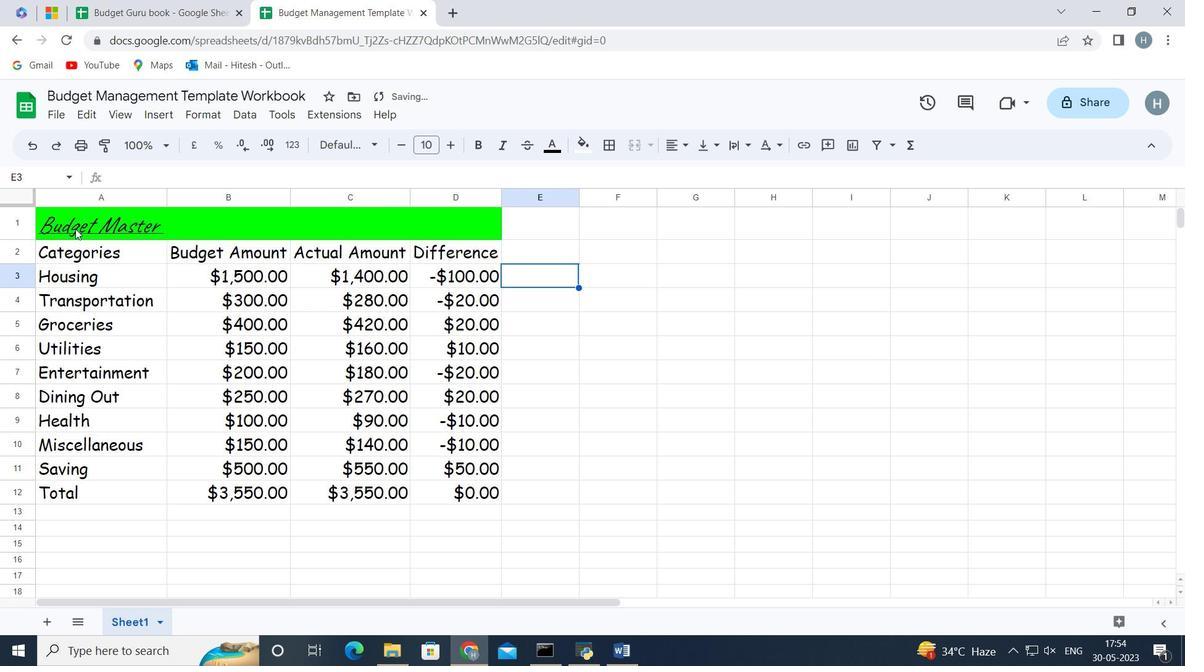 
Action: Key pressed <Key.shift><Key.down><Key.down><Key.down><Key.down><Key.down><Key.down><Key.down><Key.down><Key.down><Key.down><Key.down>
Screenshot: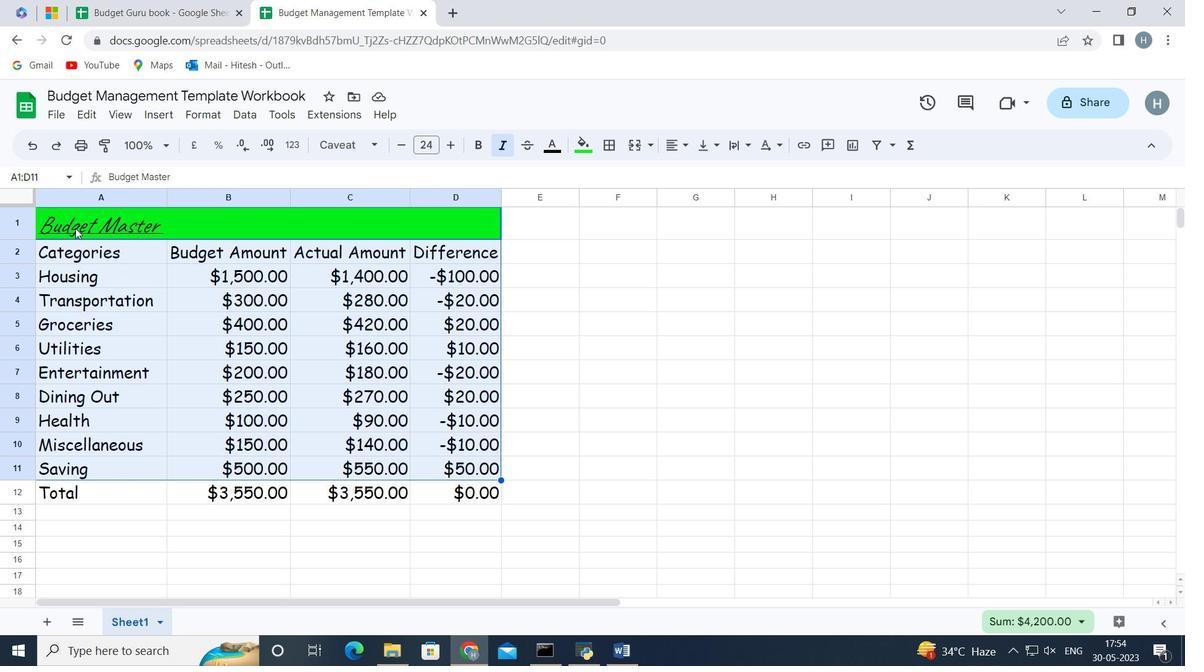 
Action: Mouse moved to (670, 141)
Screenshot: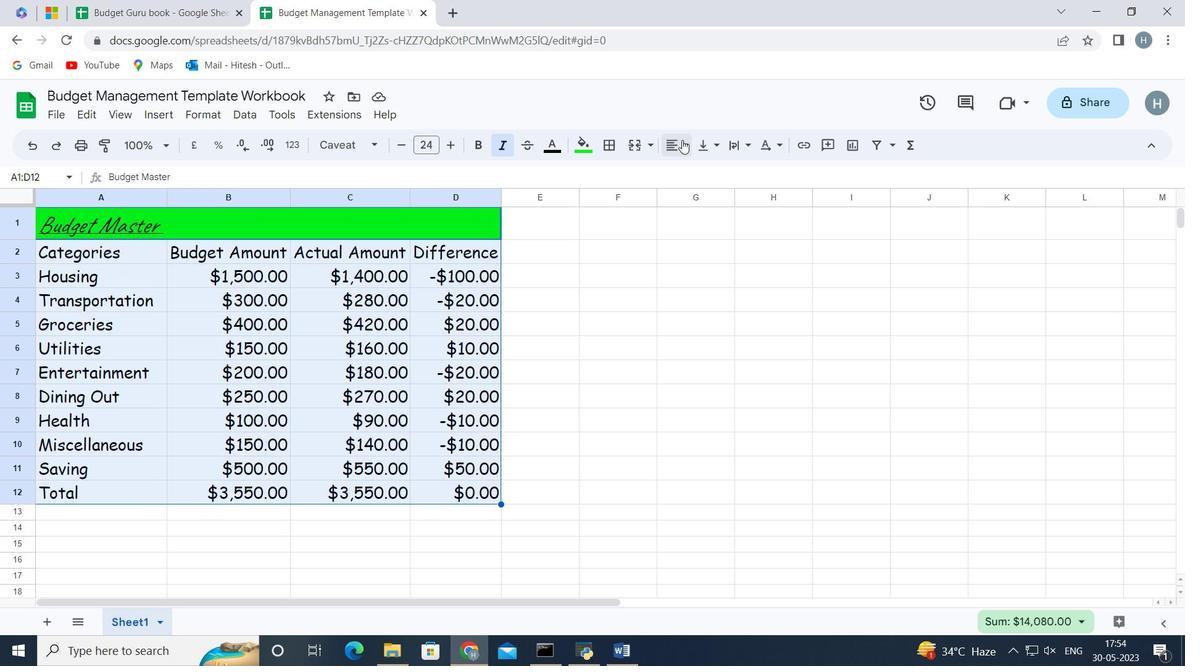 
Action: Mouse pressed left at (670, 141)
Screenshot: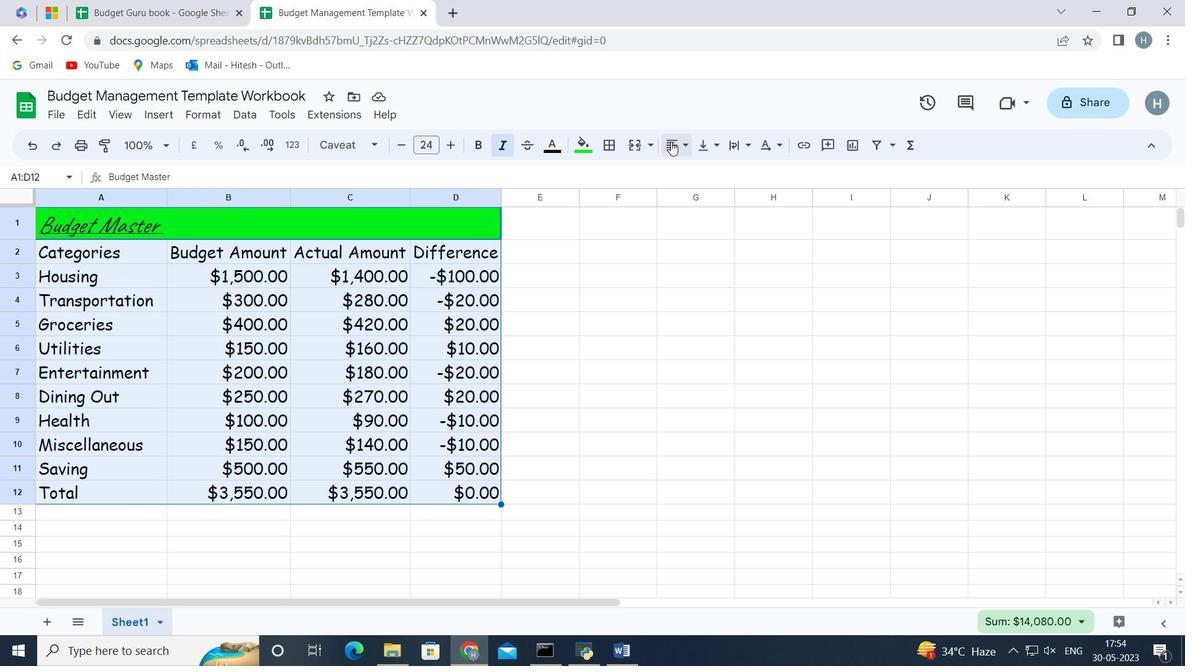 
Action: Mouse moved to (698, 174)
Screenshot: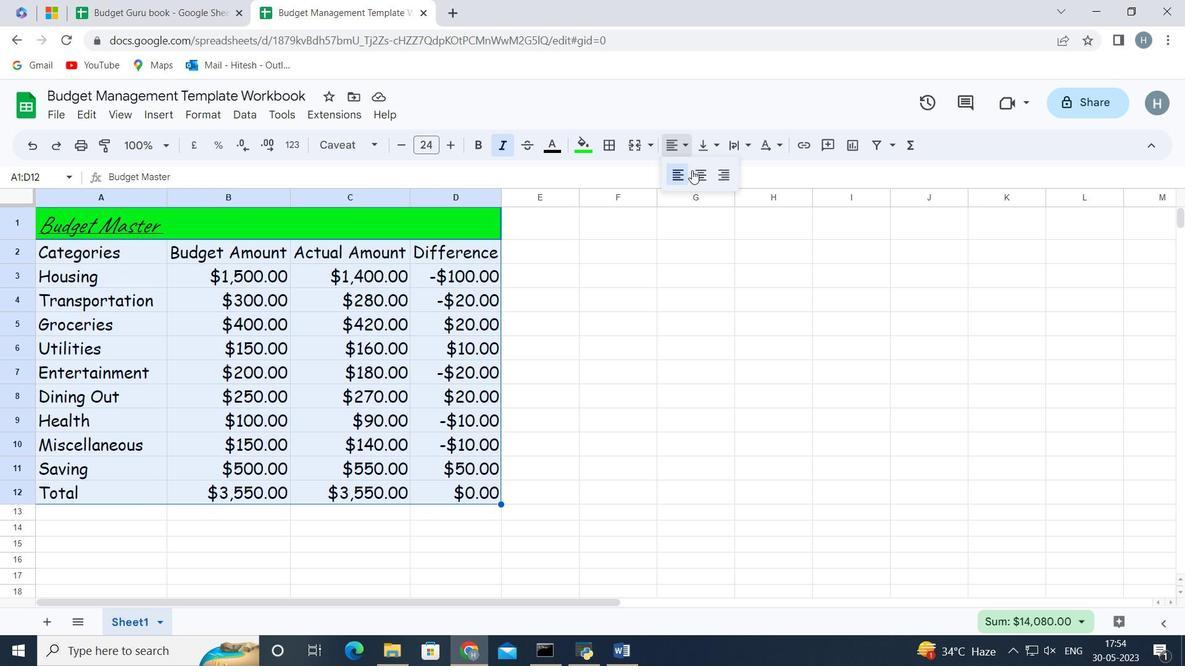 
Action: Mouse pressed left at (698, 174)
Screenshot: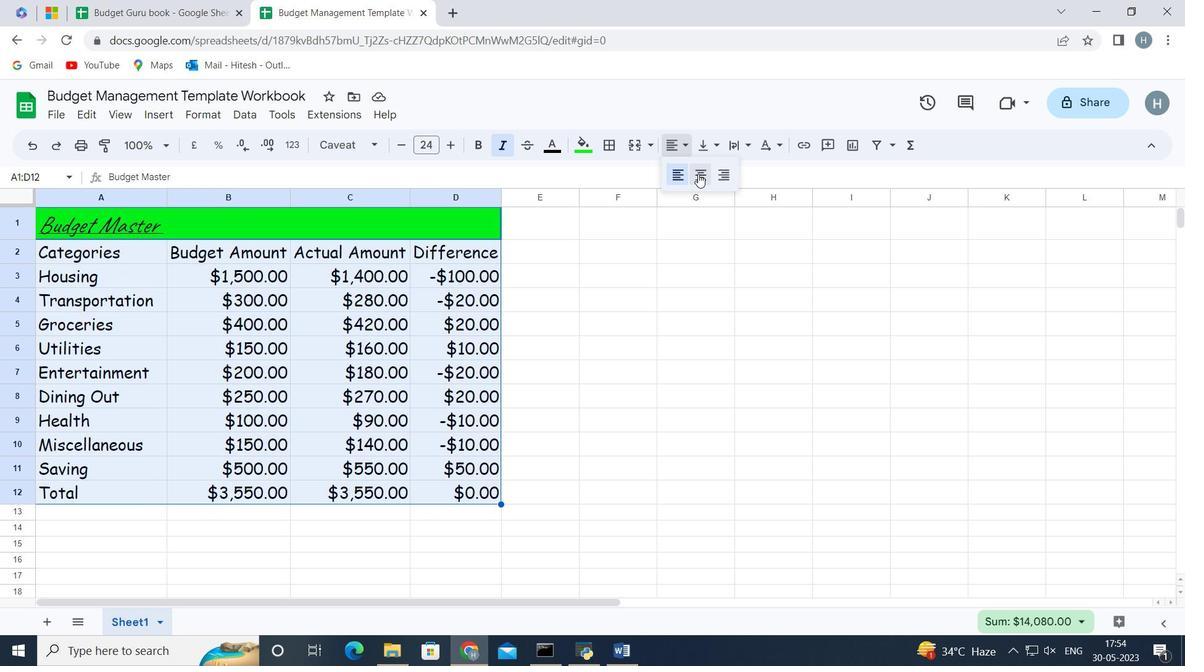 
Action: Mouse moved to (386, 548)
Screenshot: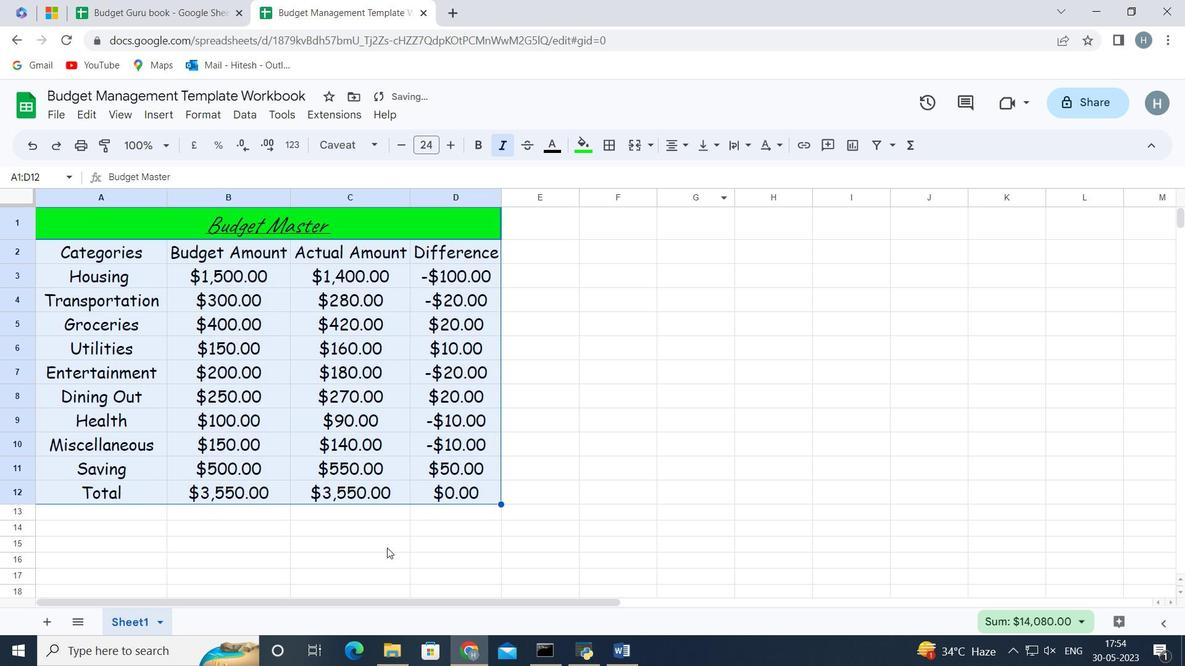 
Action: Mouse pressed left at (386, 548)
Screenshot: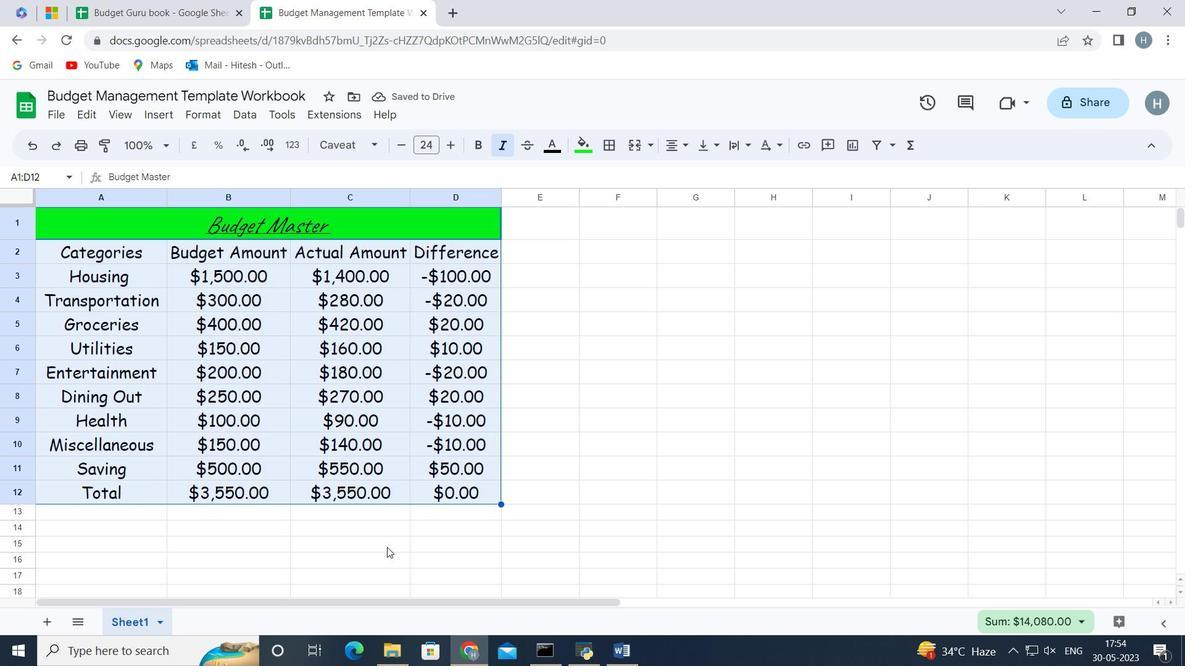 
